 Task: Find connections with filter location Wandsbek with filter topic #Openingswith filter profile language Potuguese with filter current company Brahmin Development Party (AMK - Andhanar Munnetra Kazhagam) with filter school Karnataka Jobs and career with filter industry Automation Machinery Manufacturing with filter service category Event Planning with filter keywords title Funeral Attendant
Action: Mouse moved to (224, 274)
Screenshot: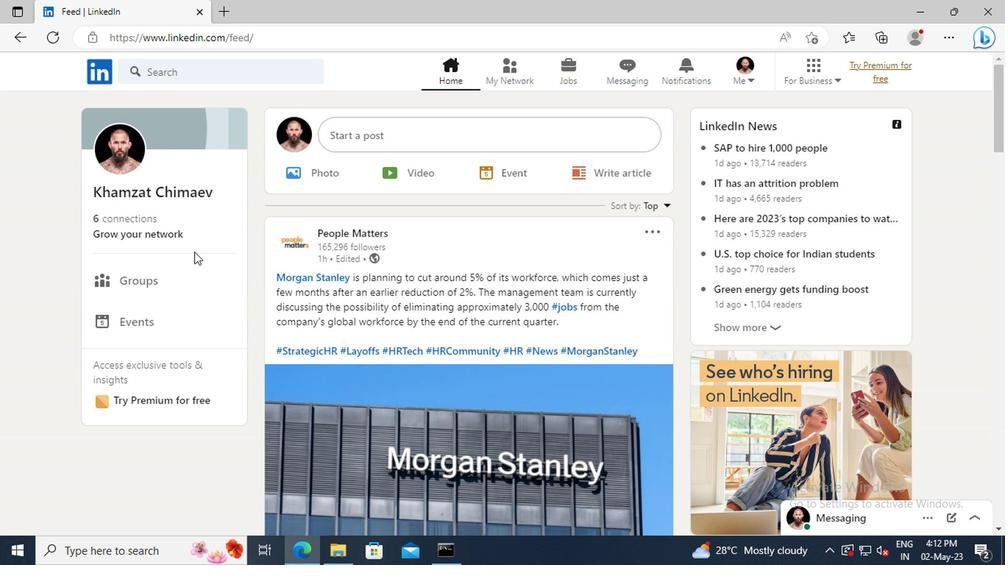 
Action: Mouse pressed left at (224, 274)
Screenshot: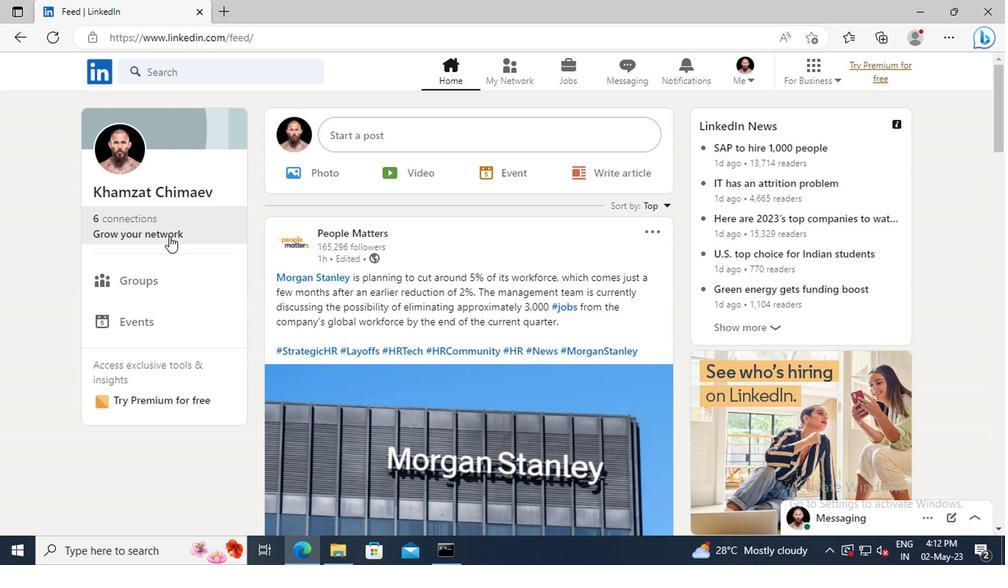 
Action: Mouse moved to (224, 223)
Screenshot: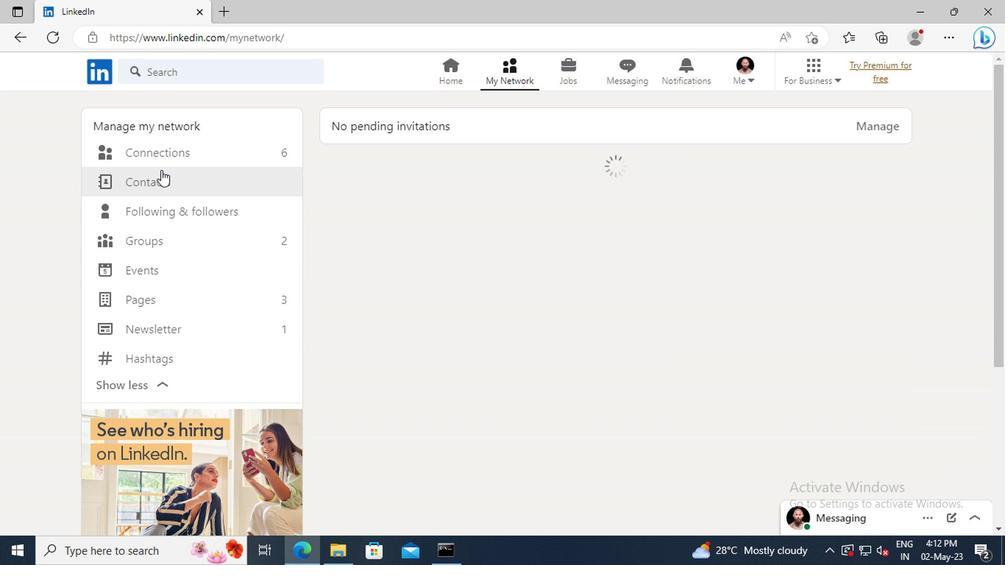 
Action: Mouse pressed left at (224, 223)
Screenshot: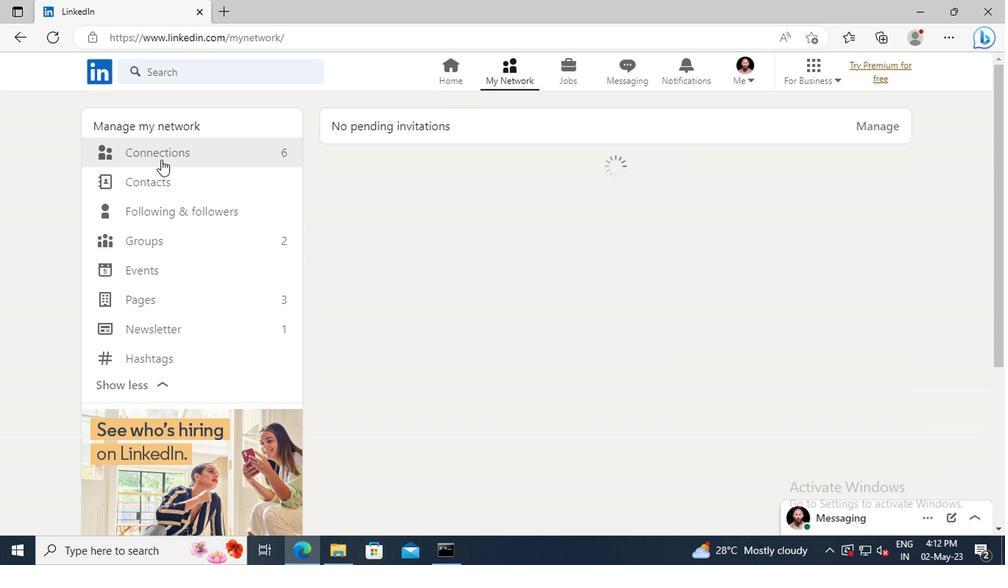 
Action: Mouse moved to (534, 223)
Screenshot: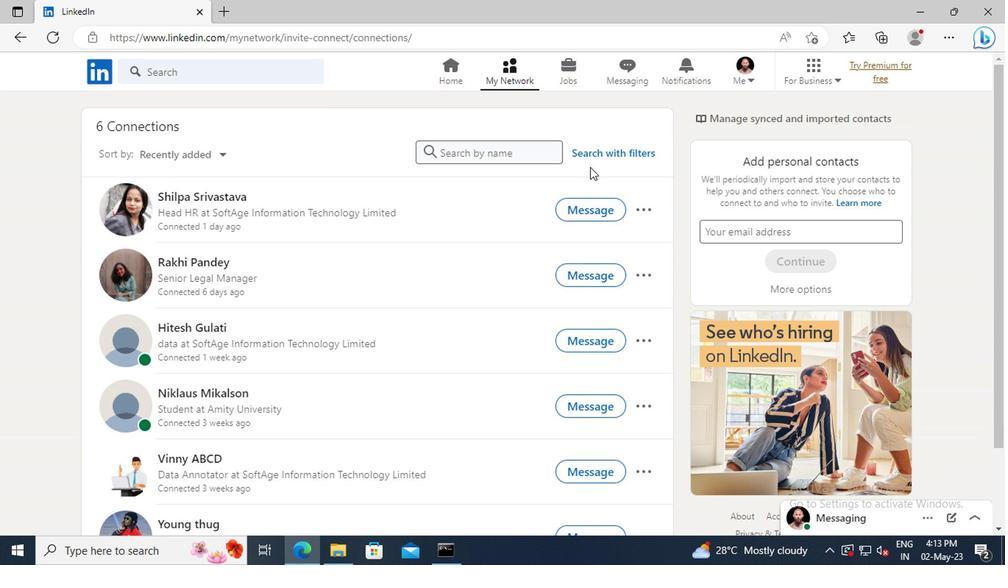 
Action: Mouse pressed left at (534, 223)
Screenshot: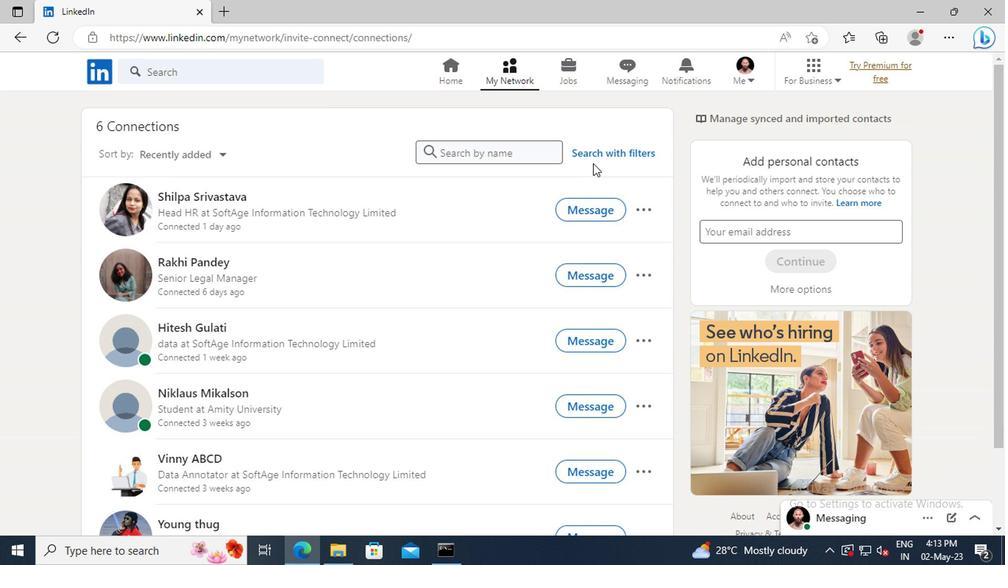 
Action: Mouse moved to (504, 190)
Screenshot: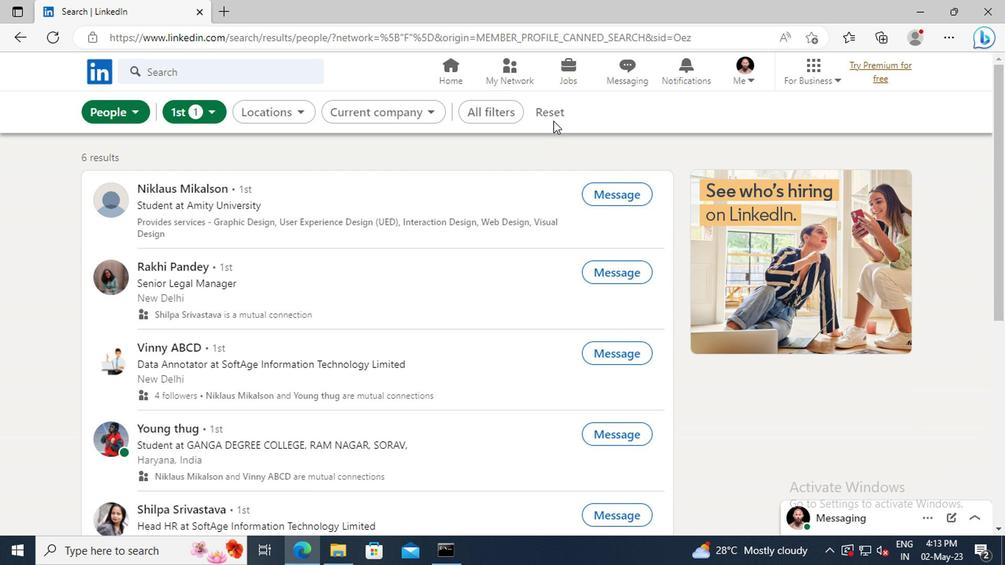 
Action: Mouse pressed left at (504, 190)
Screenshot: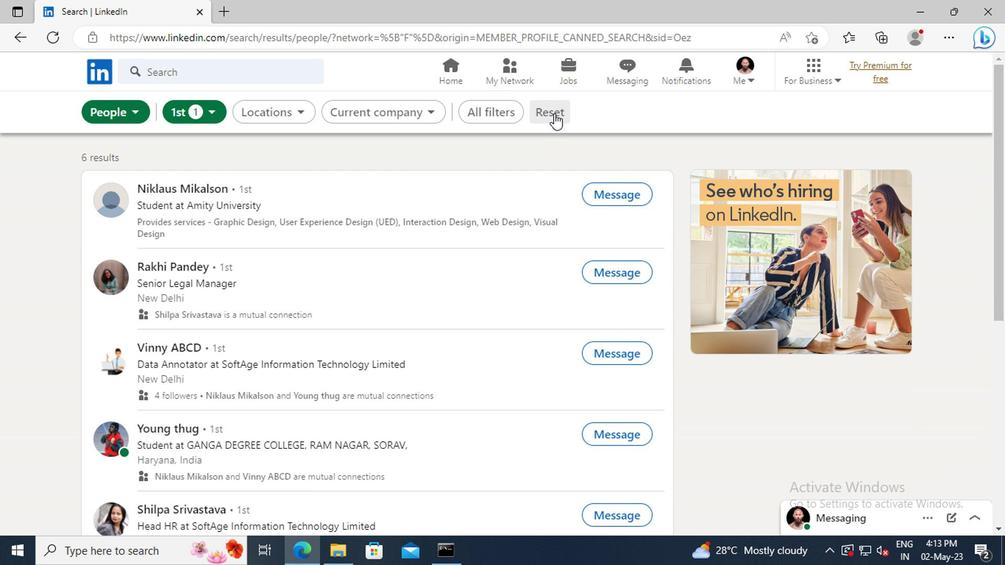 
Action: Mouse moved to (494, 191)
Screenshot: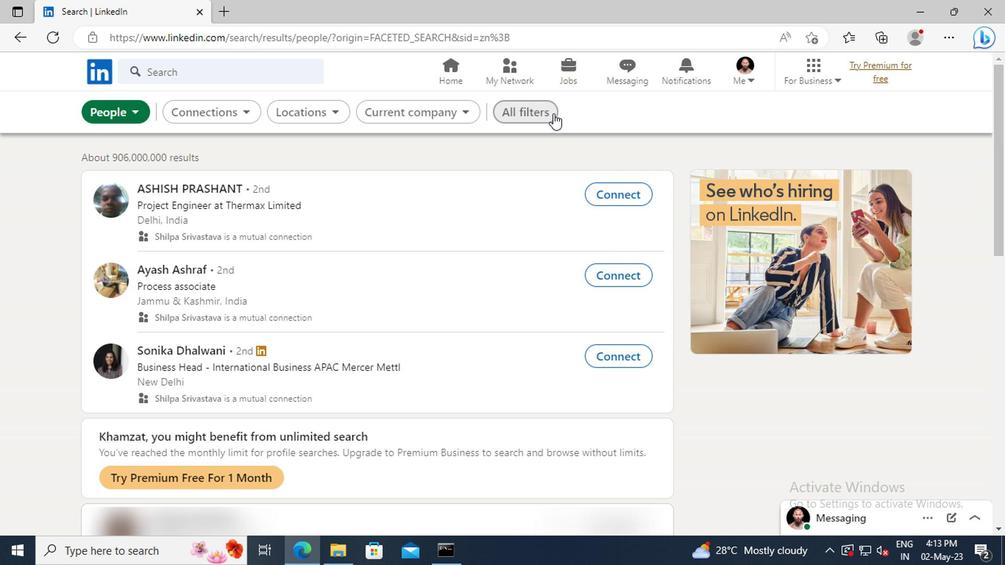 
Action: Mouse pressed left at (494, 191)
Screenshot: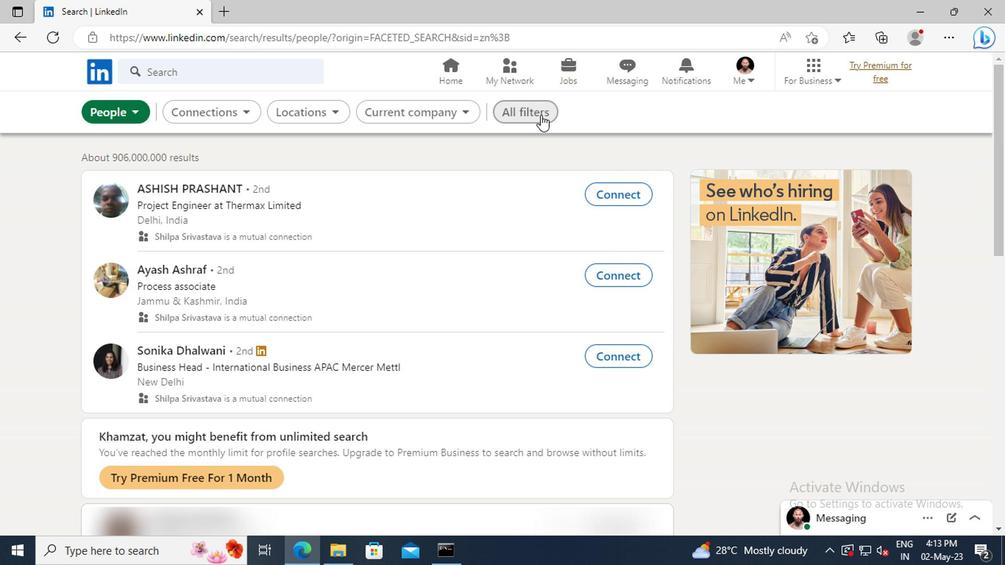 
Action: Mouse moved to (704, 295)
Screenshot: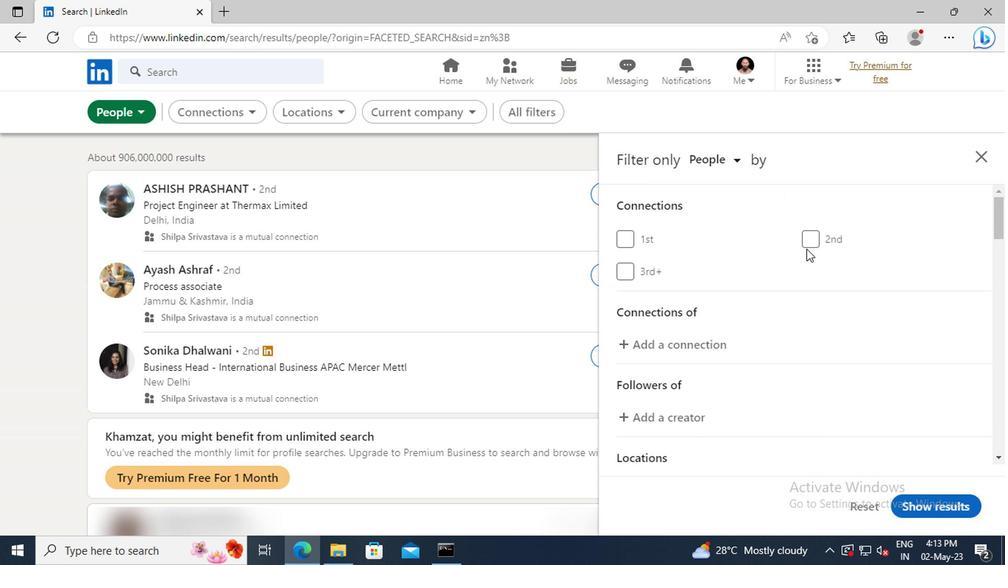 
Action: Mouse scrolled (704, 295) with delta (0, 0)
Screenshot: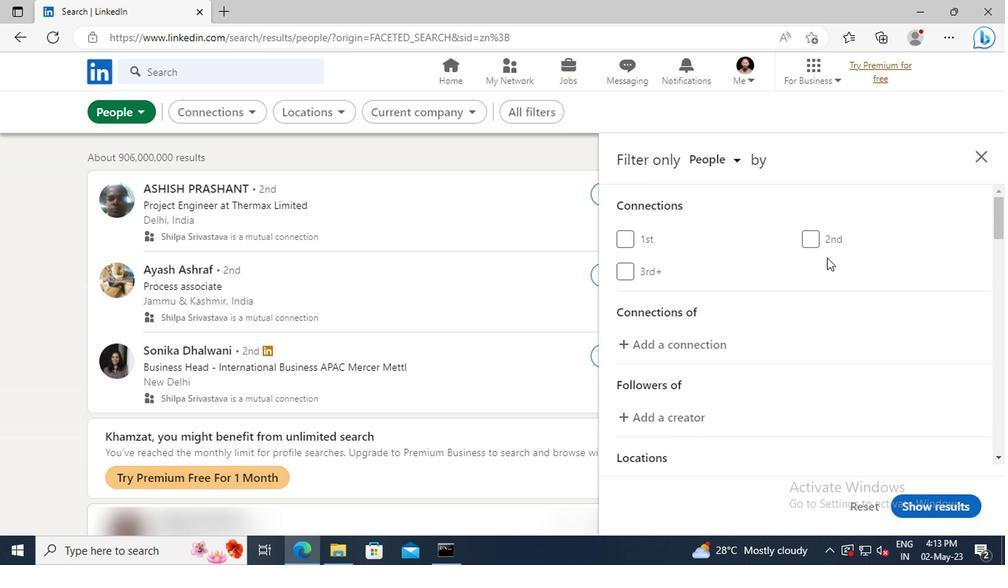 
Action: Mouse scrolled (704, 295) with delta (0, 0)
Screenshot: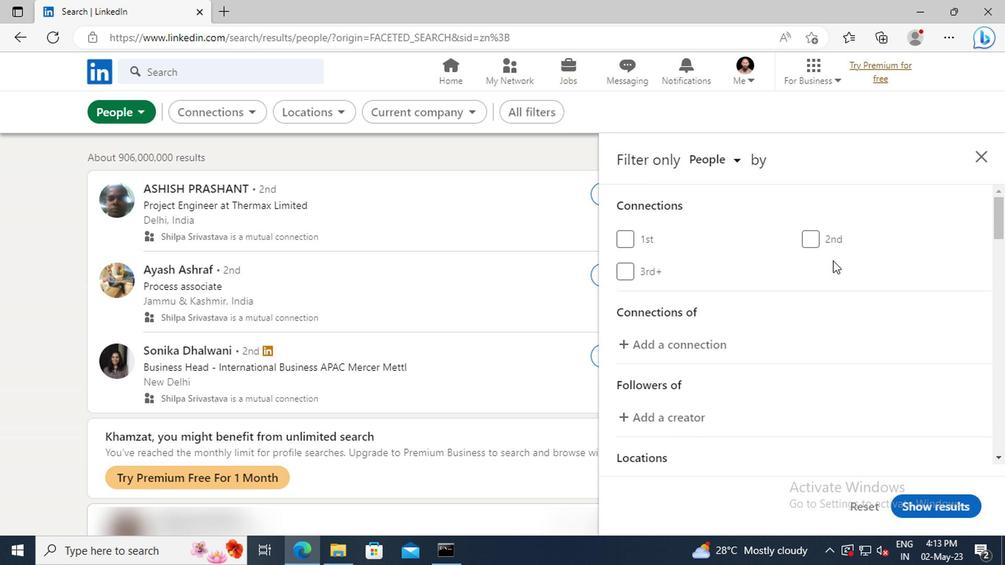 
Action: Mouse scrolled (704, 295) with delta (0, 0)
Screenshot: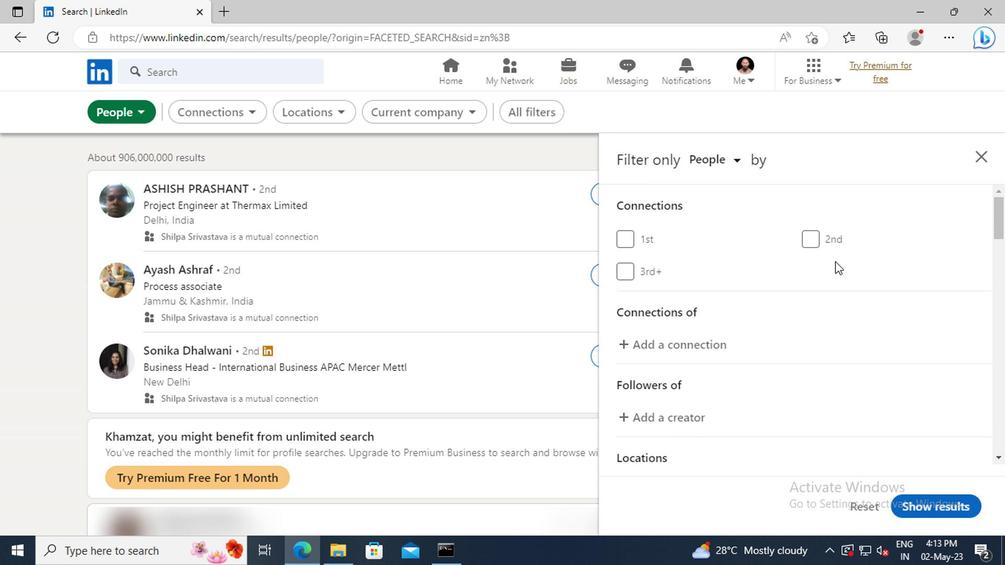 
Action: Mouse scrolled (704, 295) with delta (0, 0)
Screenshot: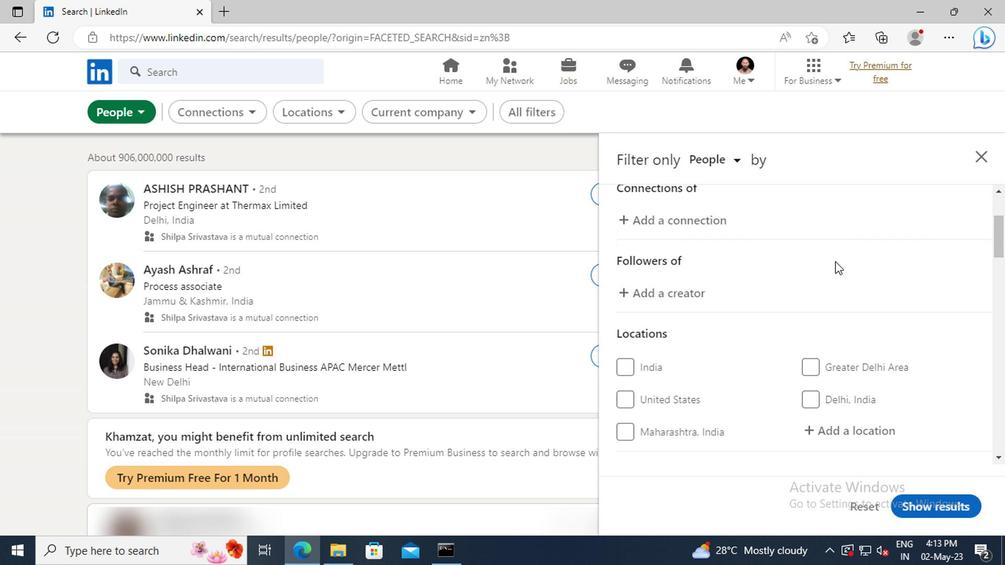 
Action: Mouse scrolled (704, 295) with delta (0, 0)
Screenshot: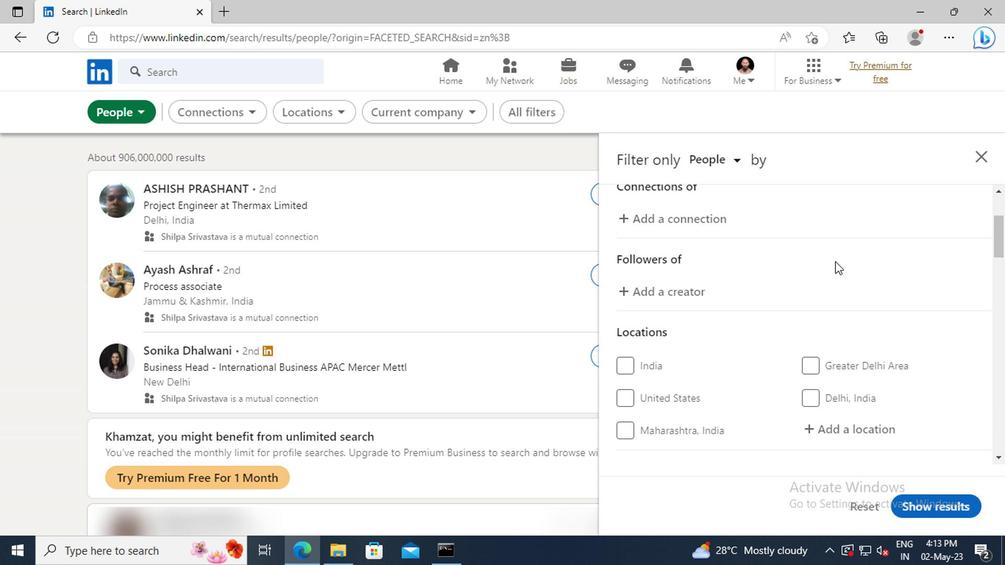 
Action: Mouse moved to (713, 353)
Screenshot: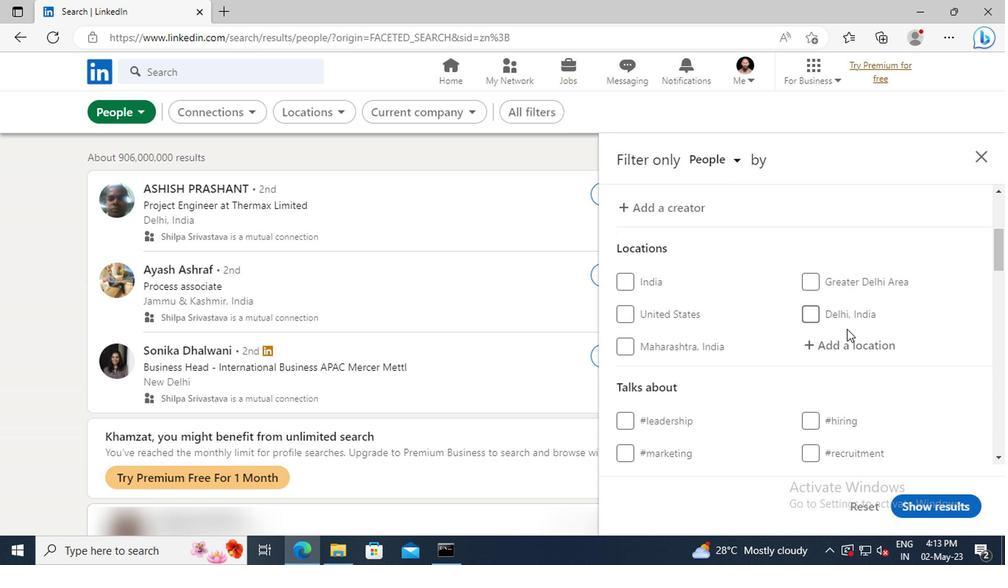 
Action: Mouse pressed left at (713, 353)
Screenshot: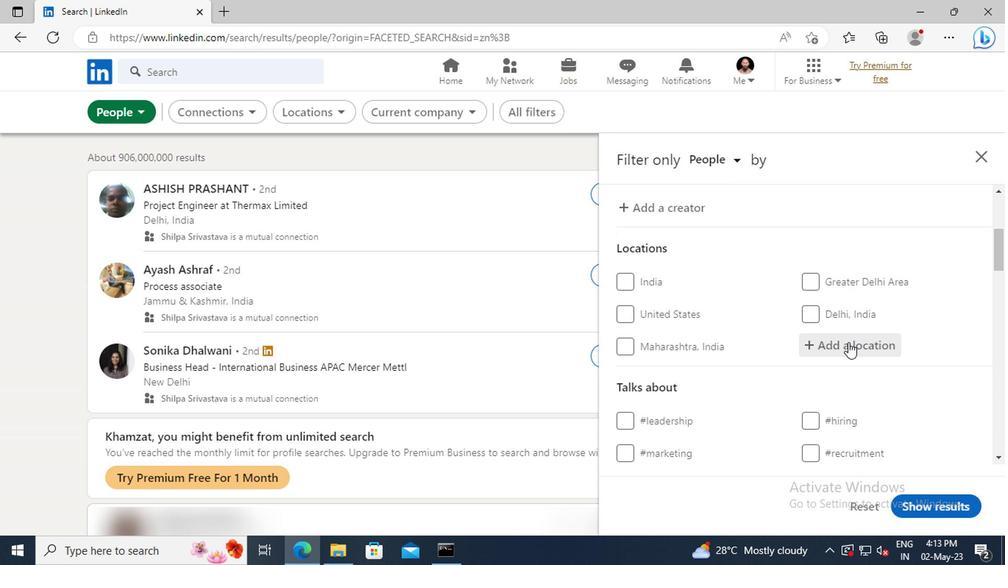 
Action: Key pressed <Key.shift>WANDSBEK<Key.enter>
Screenshot: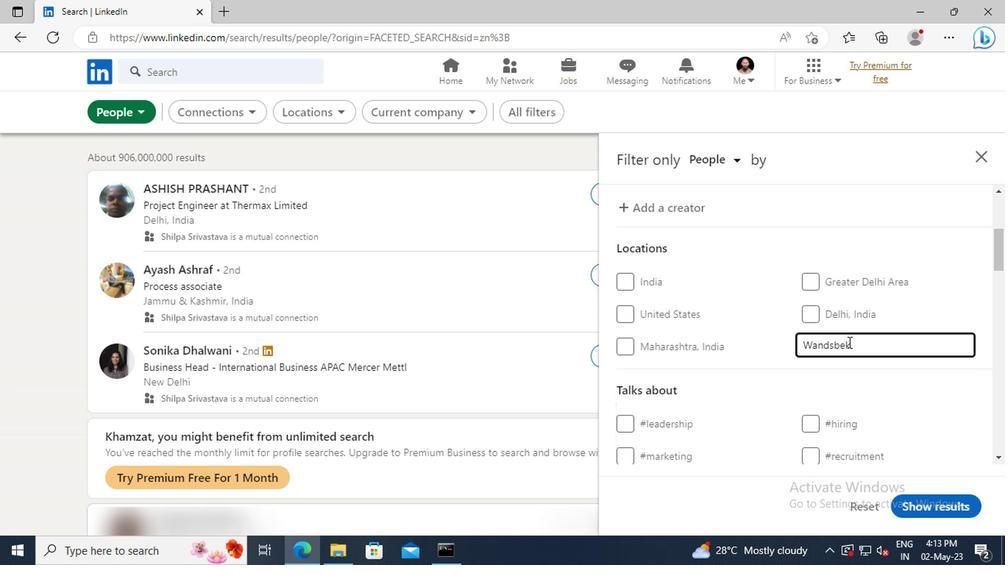 
Action: Mouse scrolled (713, 352) with delta (0, 0)
Screenshot: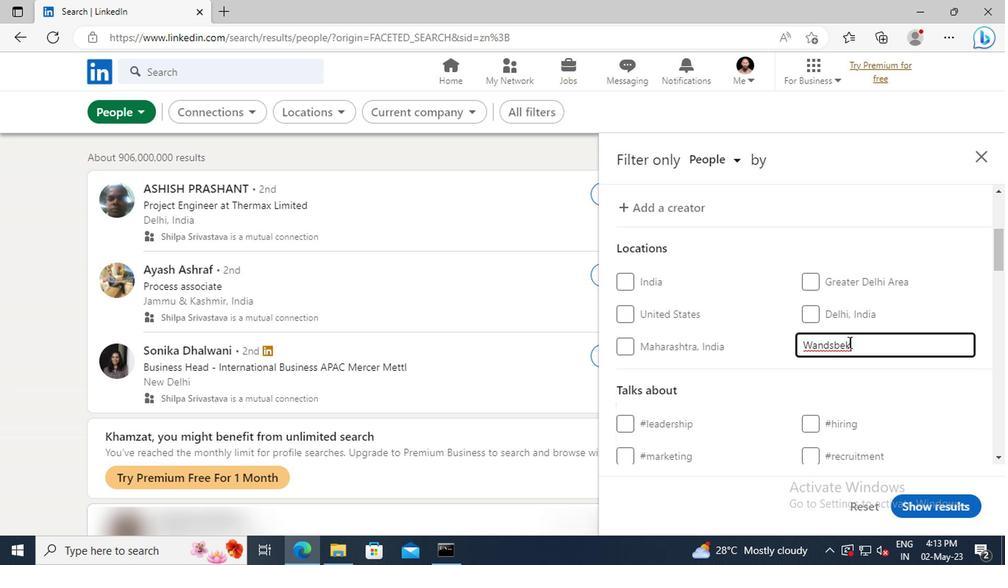
Action: Mouse scrolled (713, 352) with delta (0, 0)
Screenshot: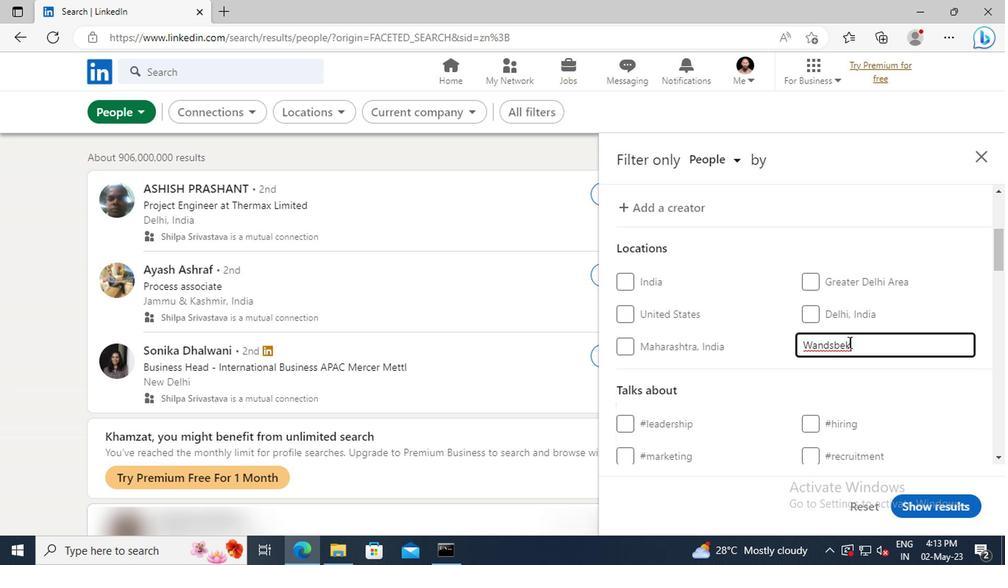 
Action: Mouse moved to (714, 354)
Screenshot: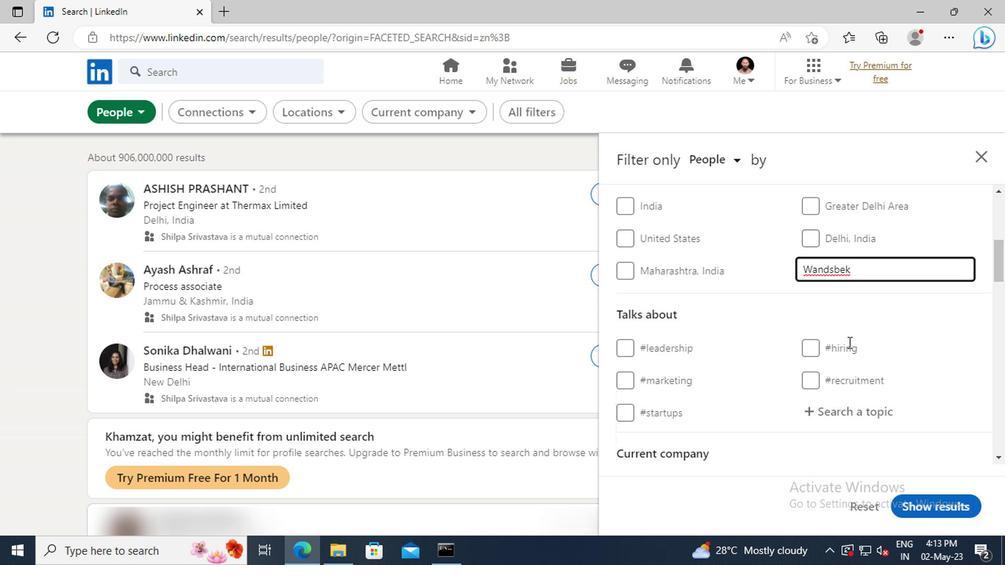 
Action: Mouse scrolled (714, 353) with delta (0, 0)
Screenshot: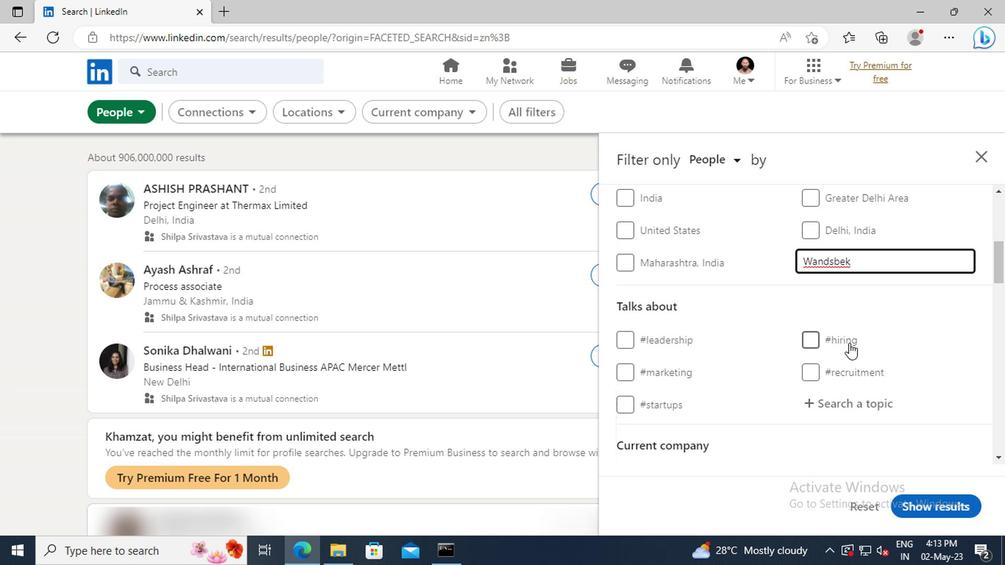 
Action: Mouse moved to (714, 366)
Screenshot: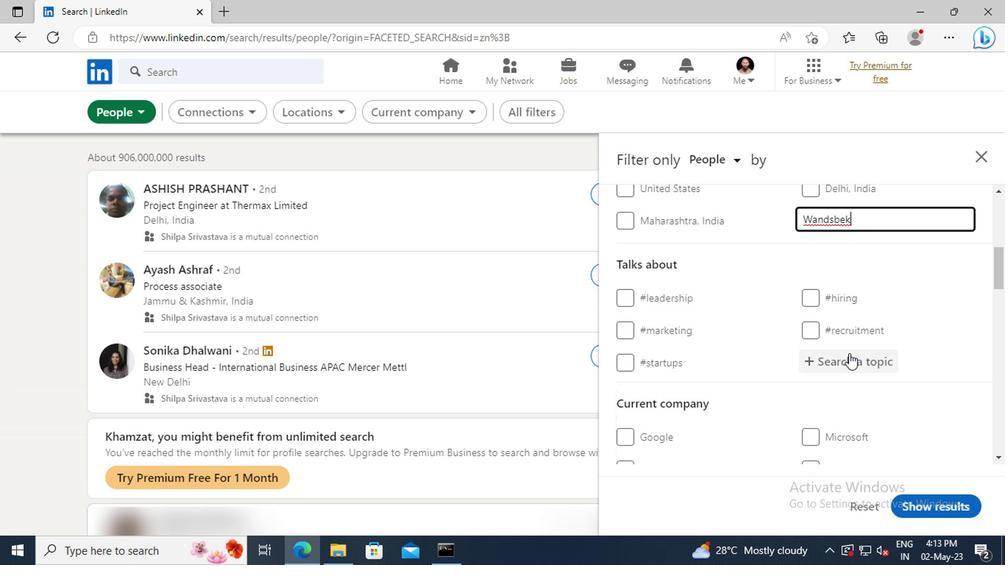 
Action: Mouse pressed left at (714, 366)
Screenshot: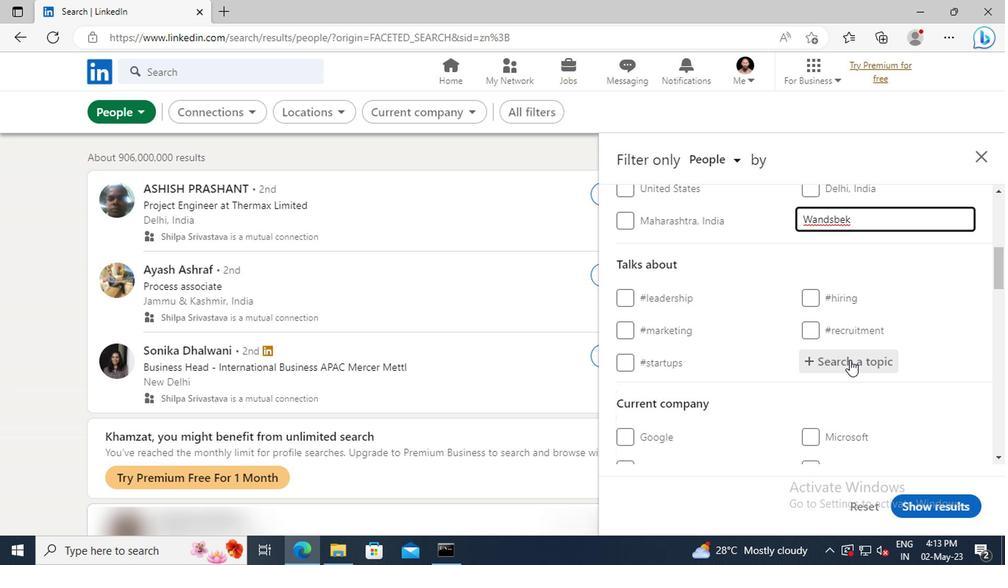 
Action: Key pressed <Key.shift>OPENIN
Screenshot: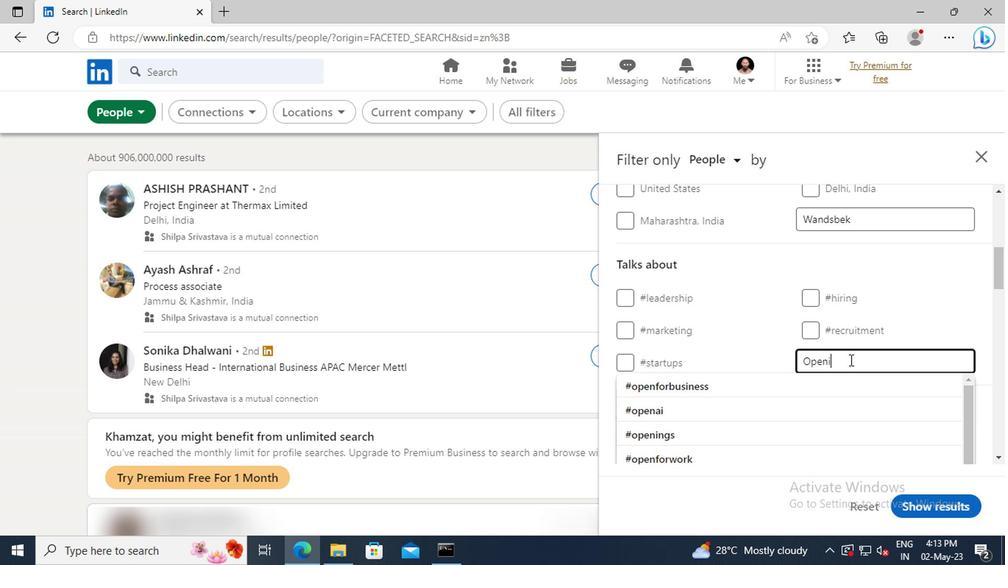 
Action: Mouse moved to (718, 381)
Screenshot: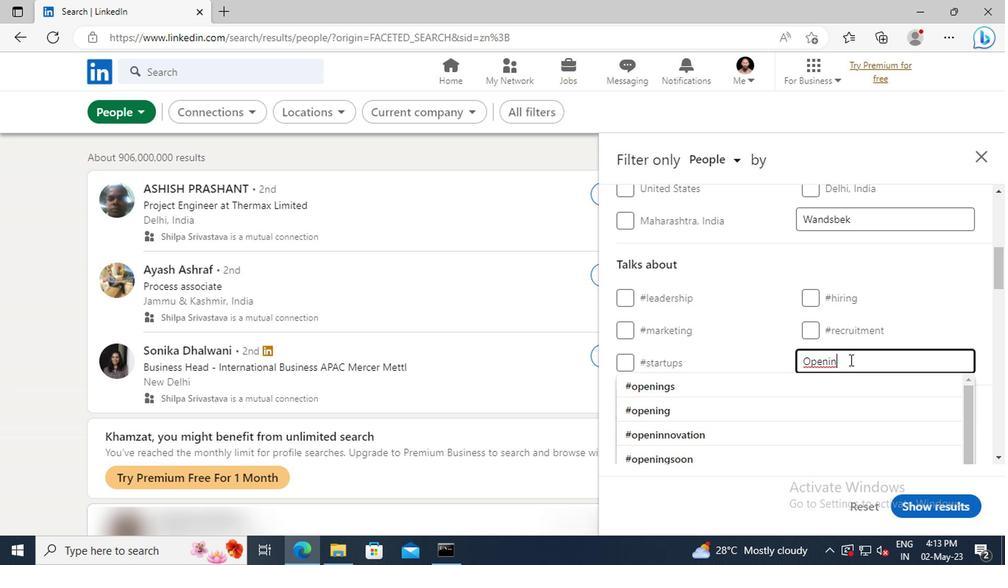 
Action: Mouse pressed left at (718, 381)
Screenshot: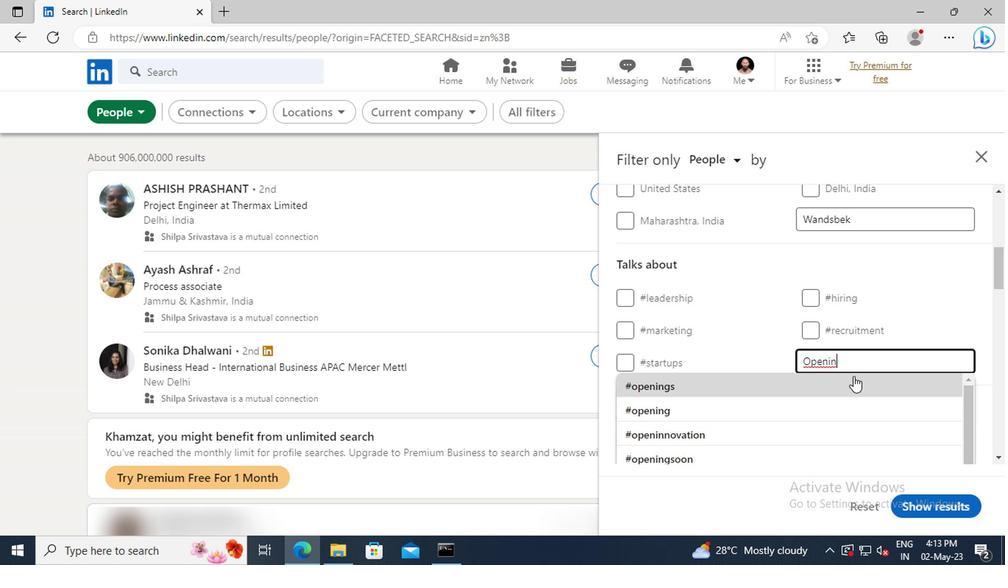 
Action: Mouse scrolled (718, 381) with delta (0, 0)
Screenshot: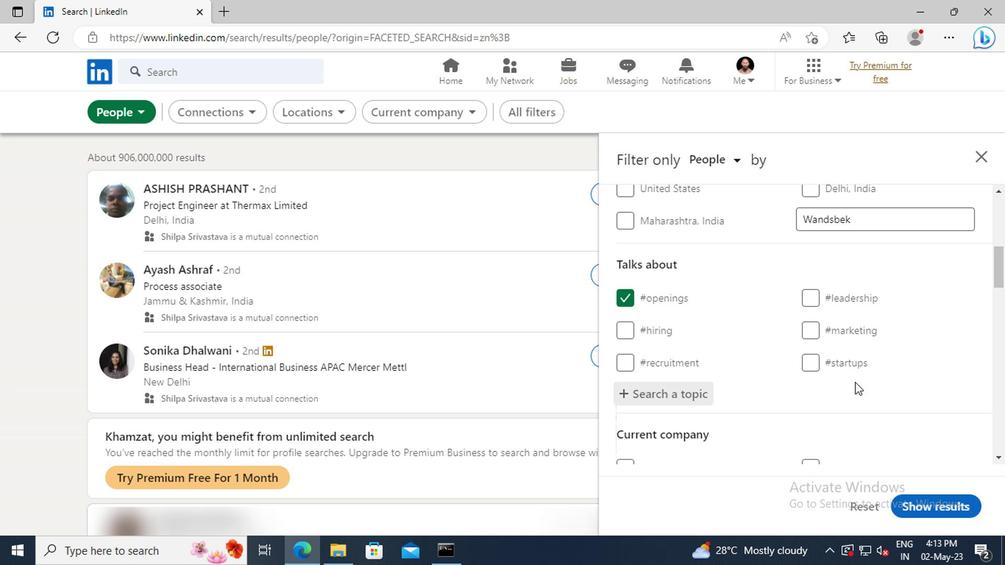 
Action: Mouse scrolled (718, 381) with delta (0, 0)
Screenshot: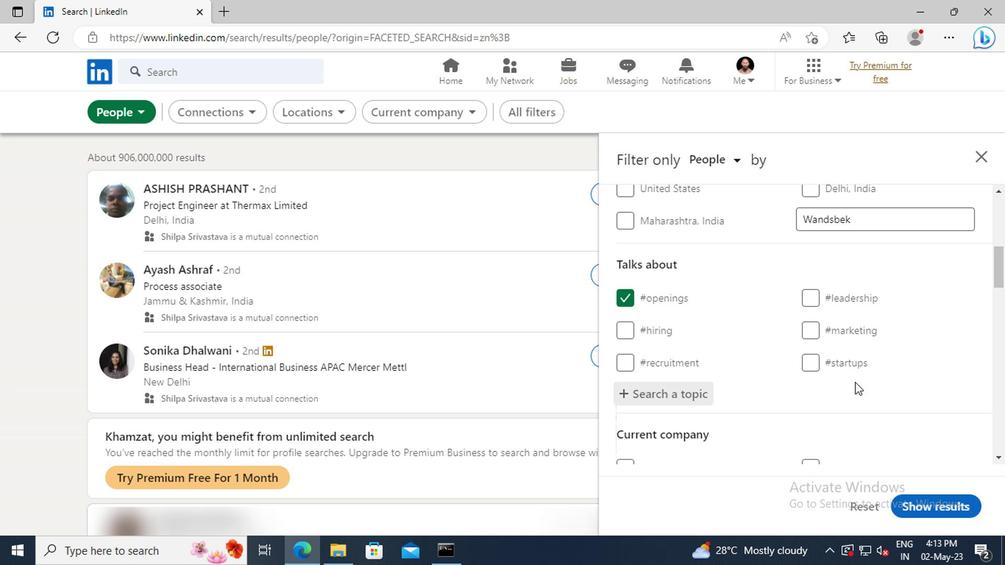 
Action: Mouse moved to (713, 361)
Screenshot: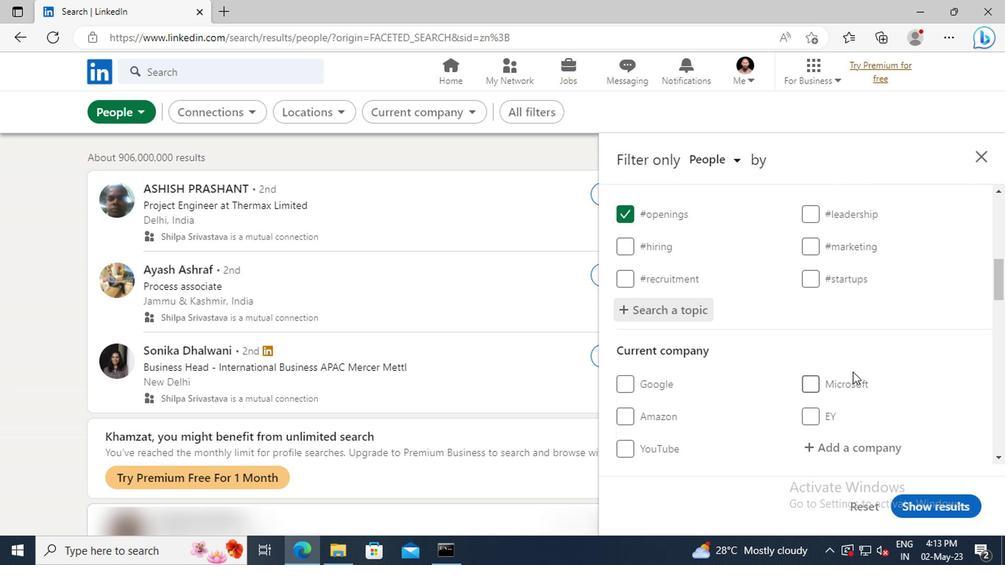 
Action: Mouse scrolled (713, 360) with delta (0, 0)
Screenshot: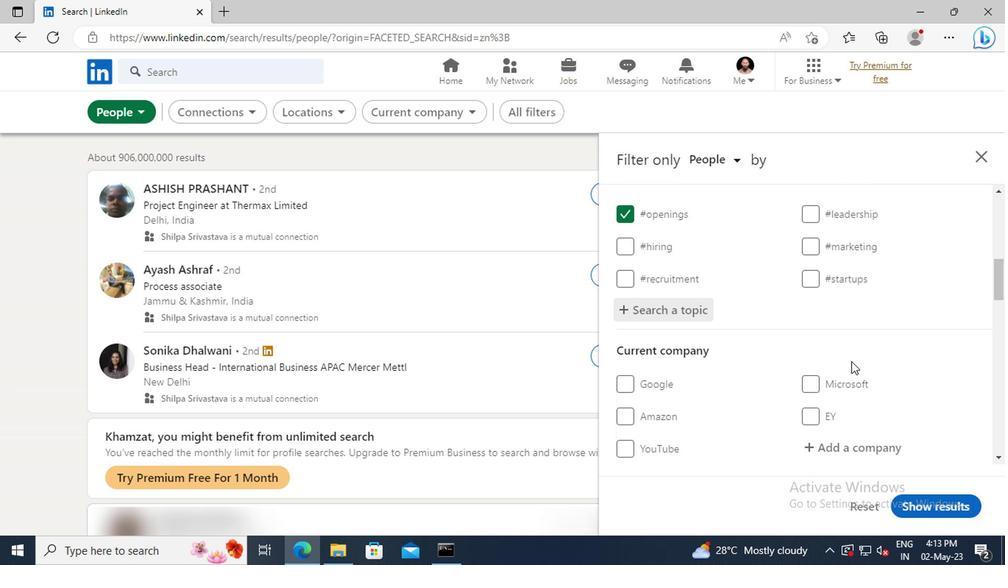 
Action: Mouse scrolled (713, 360) with delta (0, 0)
Screenshot: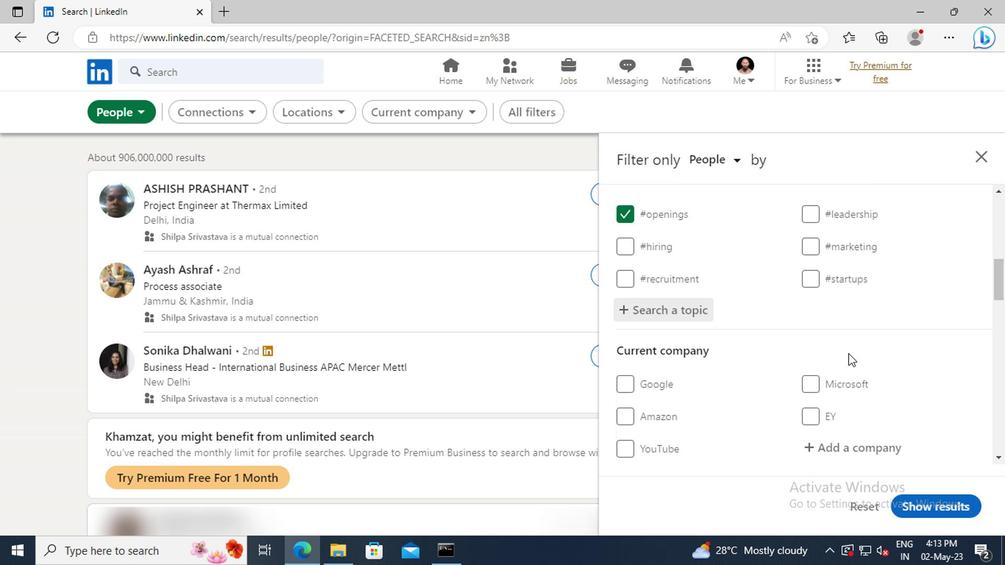 
Action: Mouse scrolled (713, 360) with delta (0, 0)
Screenshot: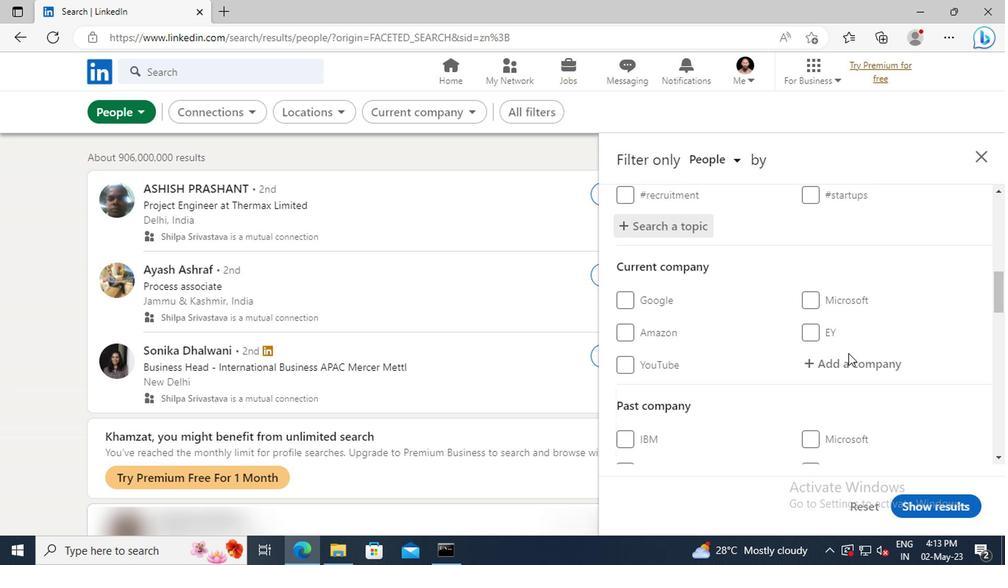 
Action: Mouse scrolled (713, 360) with delta (0, 0)
Screenshot: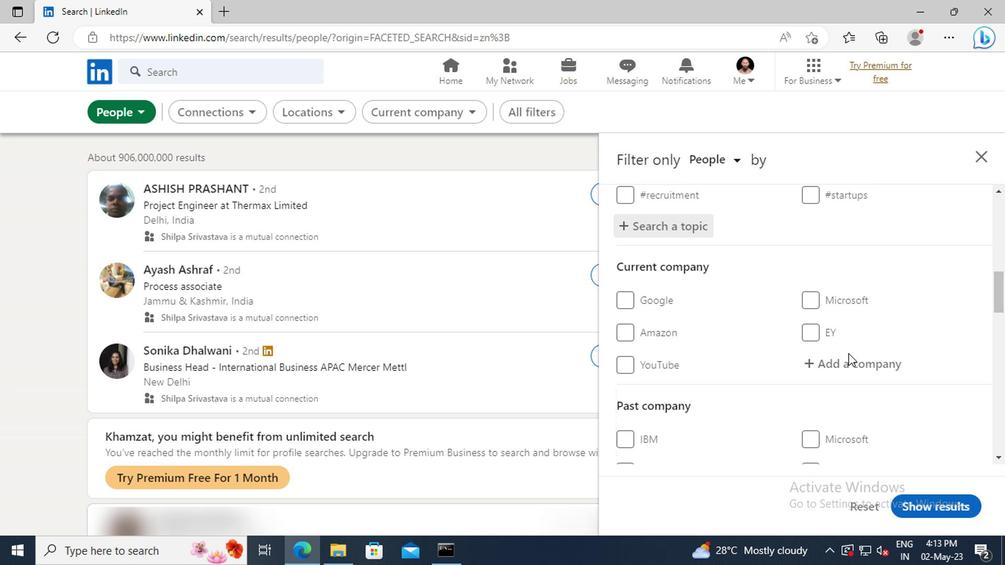 
Action: Mouse moved to (713, 360)
Screenshot: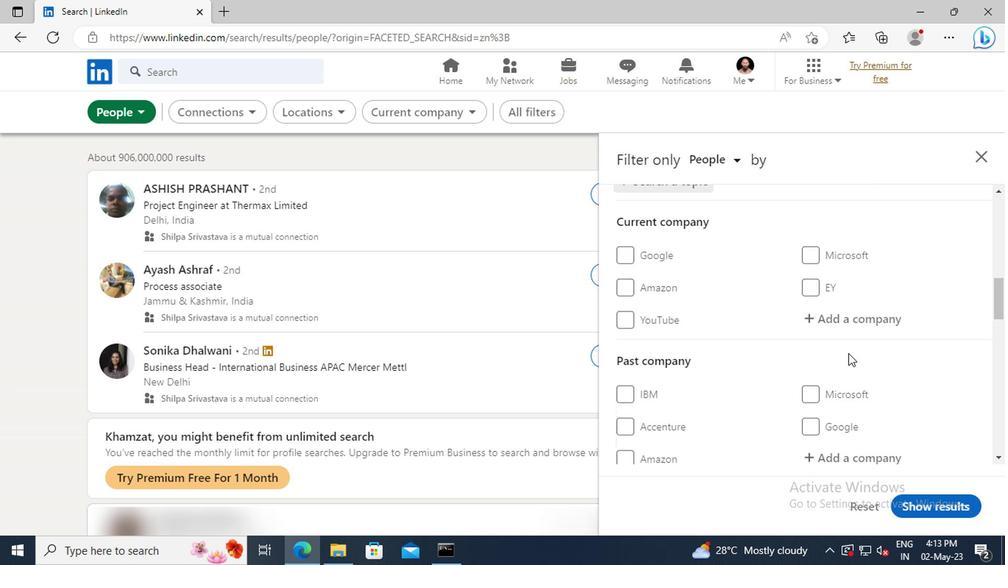 
Action: Mouse scrolled (713, 360) with delta (0, 0)
Screenshot: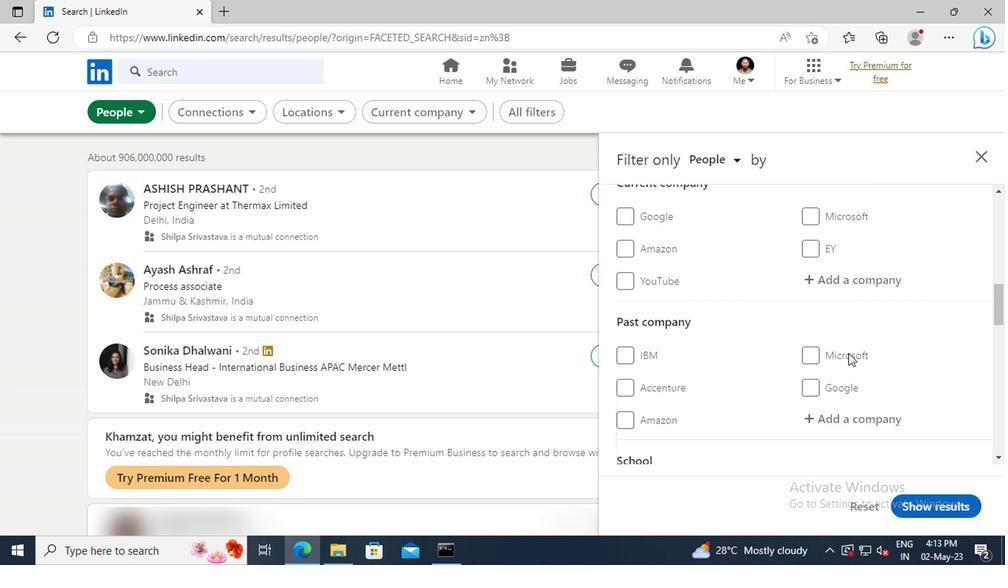 
Action: Mouse scrolled (713, 360) with delta (0, 0)
Screenshot: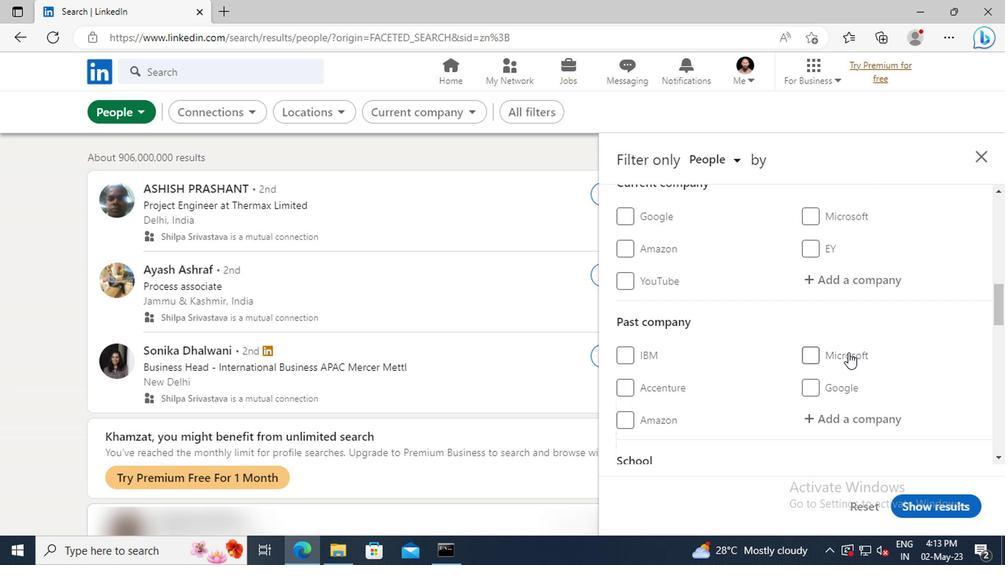 
Action: Mouse scrolled (713, 360) with delta (0, 0)
Screenshot: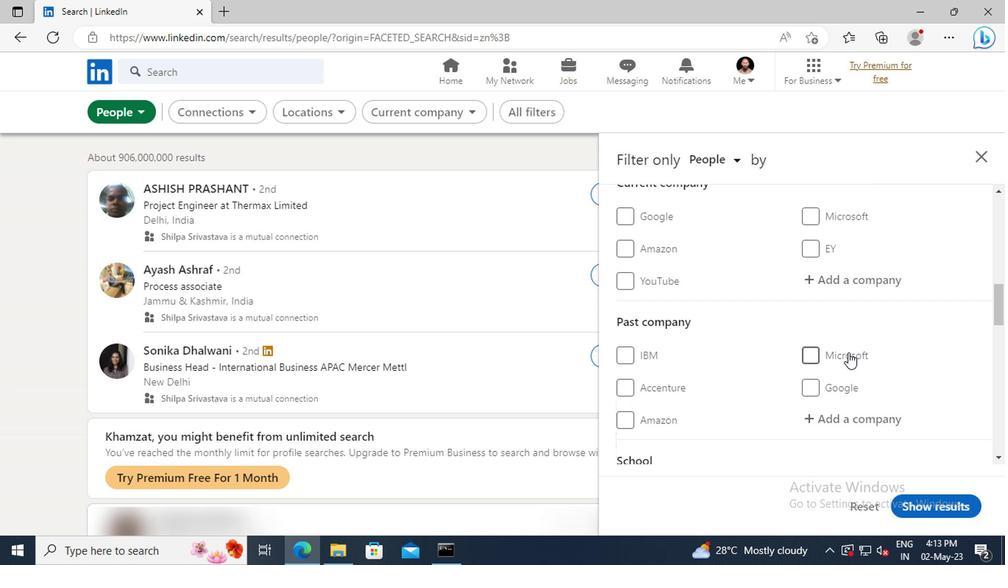 
Action: Mouse scrolled (713, 360) with delta (0, 0)
Screenshot: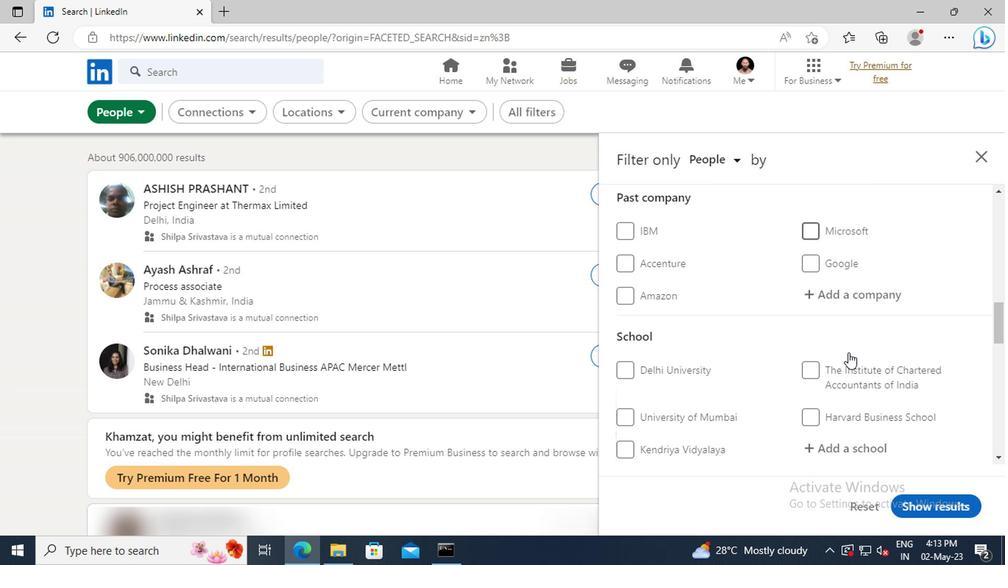 
Action: Mouse scrolled (713, 360) with delta (0, 0)
Screenshot: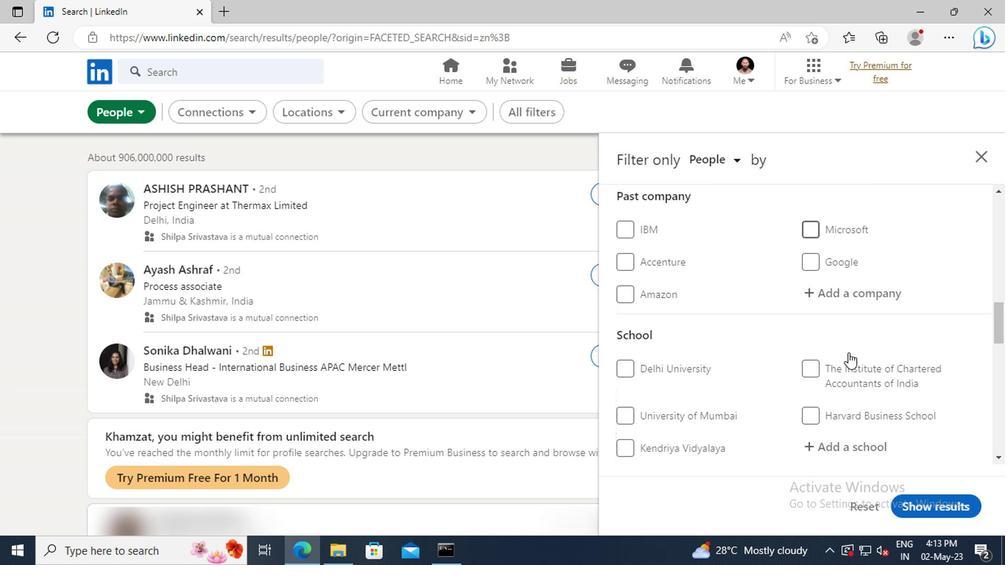 
Action: Mouse scrolled (713, 360) with delta (0, 0)
Screenshot: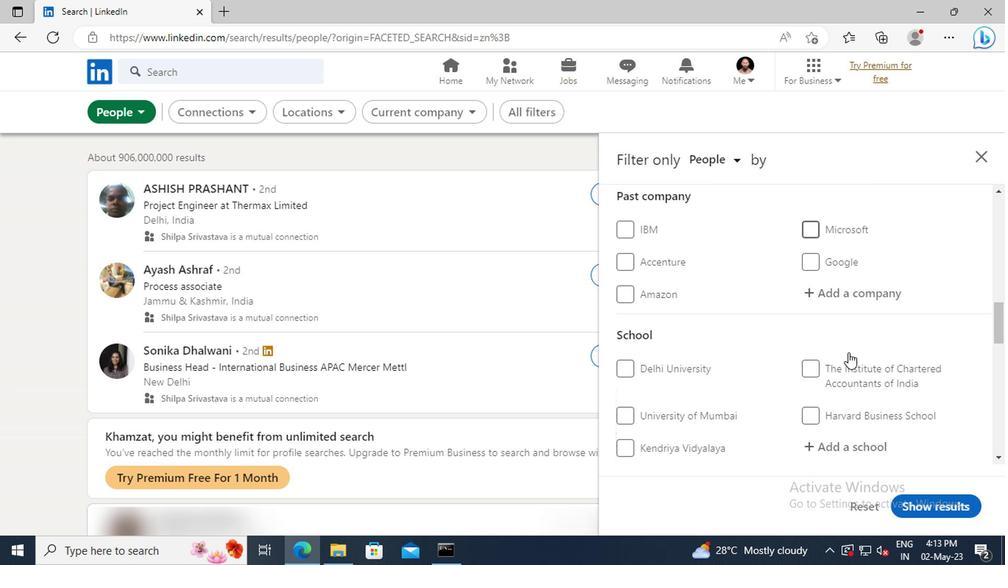 
Action: Mouse scrolled (713, 360) with delta (0, 0)
Screenshot: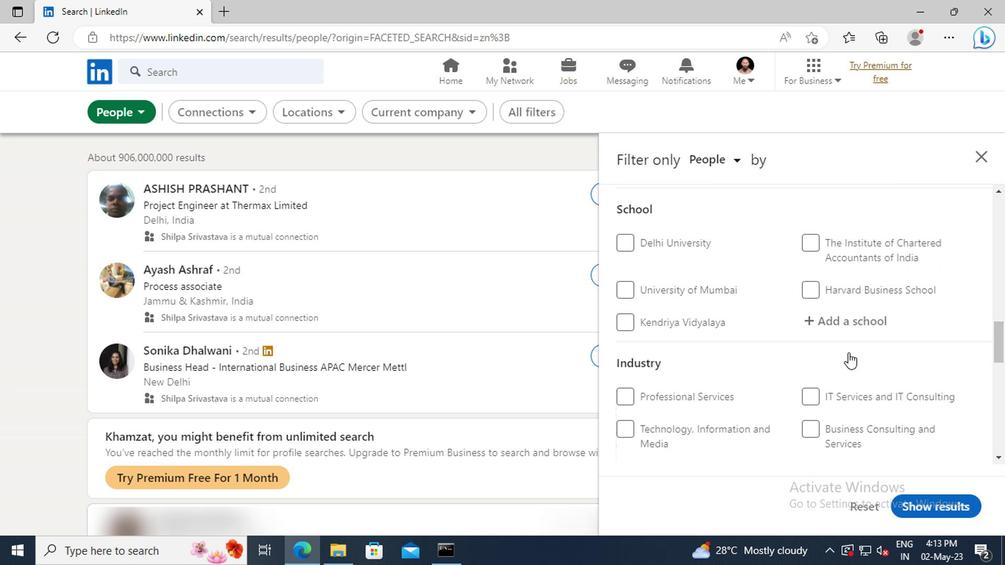 
Action: Mouse scrolled (713, 360) with delta (0, 0)
Screenshot: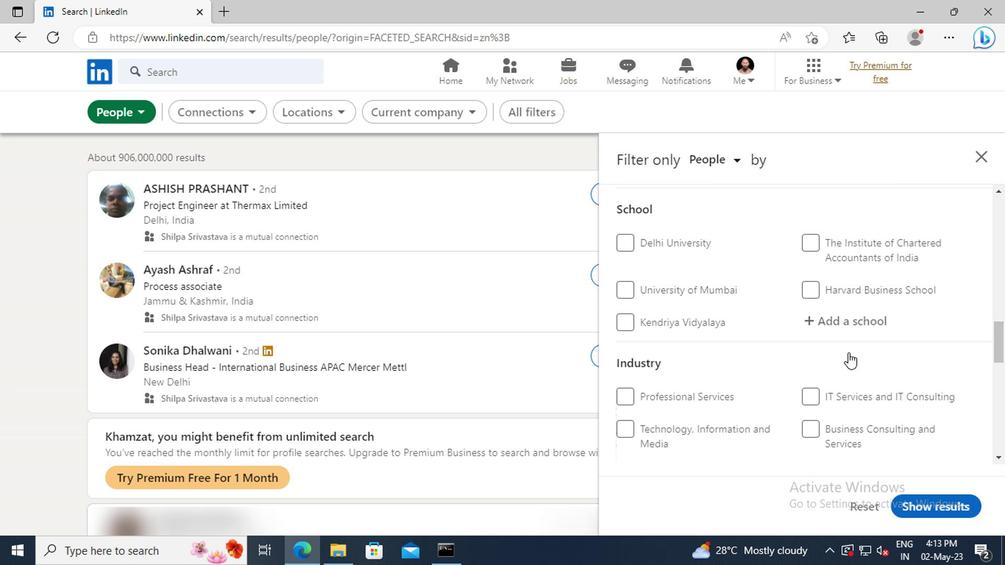 
Action: Mouse scrolled (713, 360) with delta (0, 0)
Screenshot: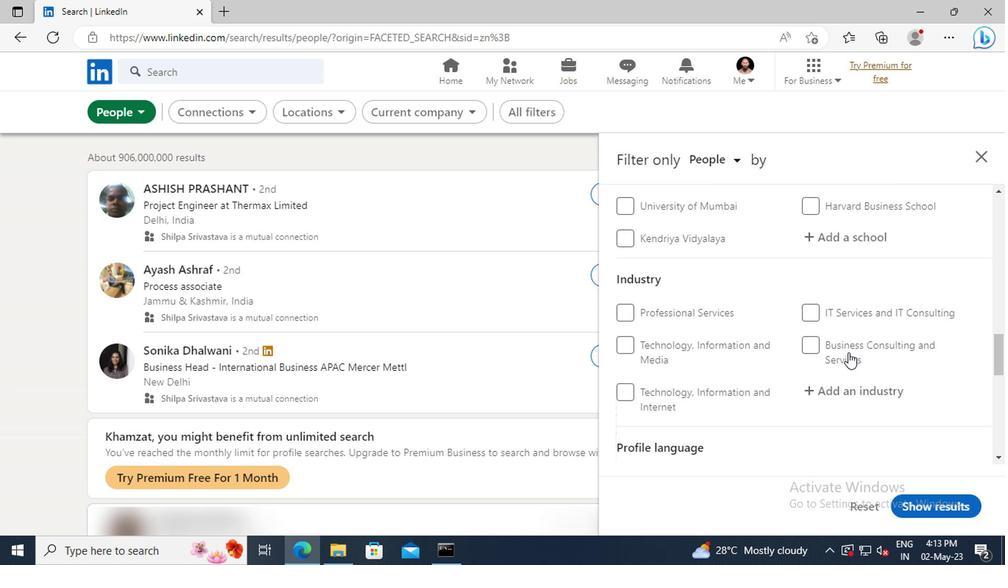 
Action: Mouse scrolled (713, 360) with delta (0, 0)
Screenshot: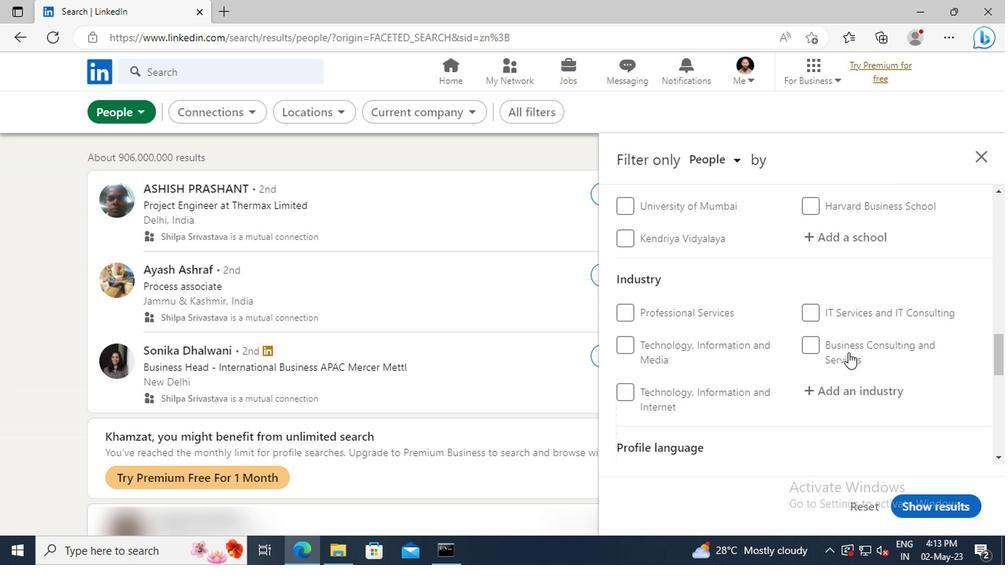 
Action: Mouse scrolled (713, 360) with delta (0, 0)
Screenshot: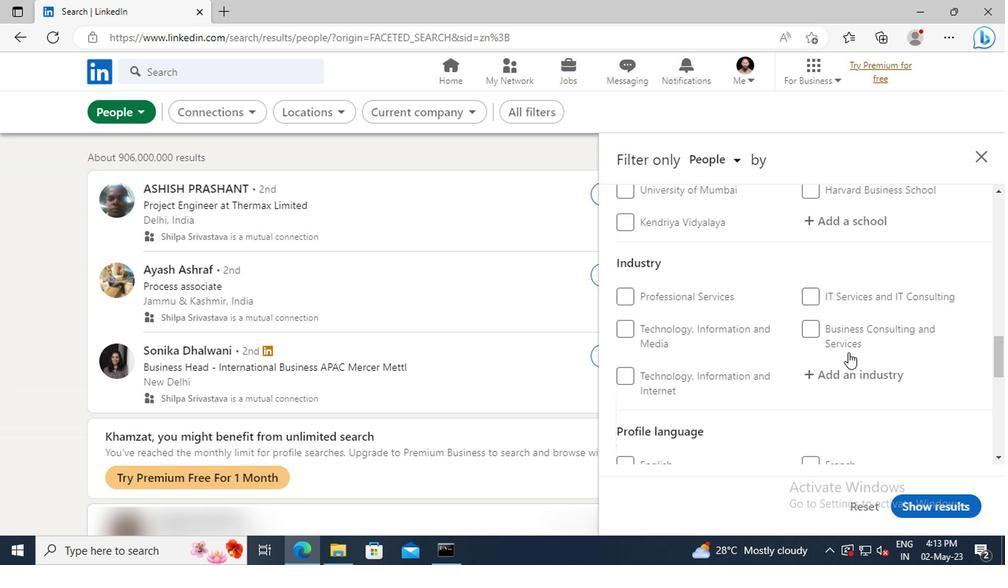 
Action: Mouse moved to (688, 390)
Screenshot: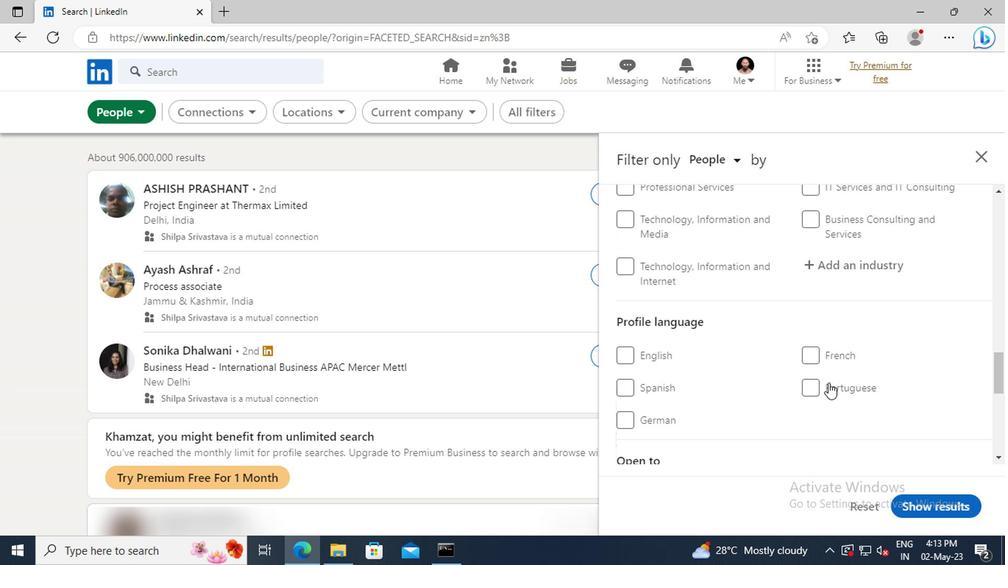 
Action: Mouse pressed left at (688, 390)
Screenshot: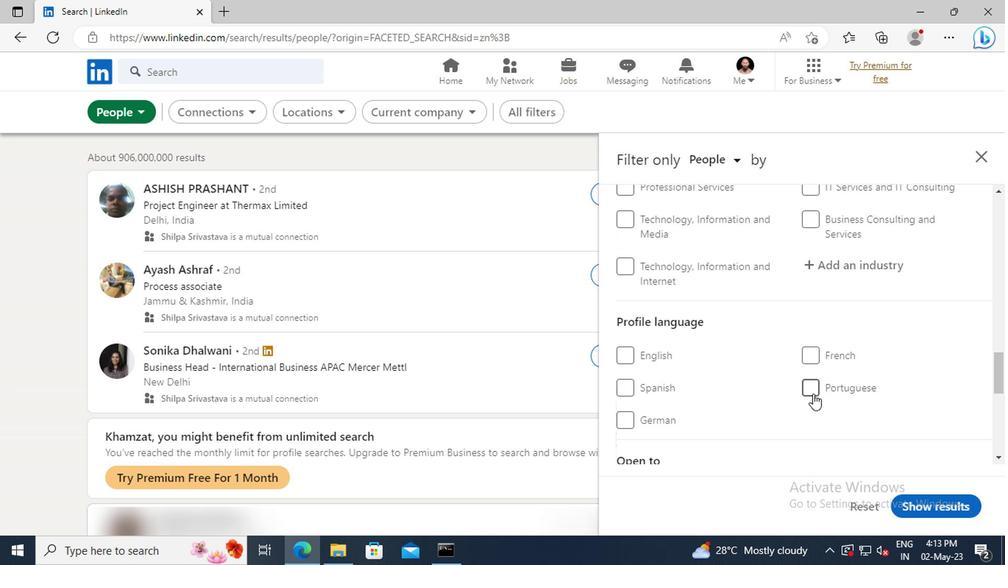 
Action: Mouse moved to (709, 367)
Screenshot: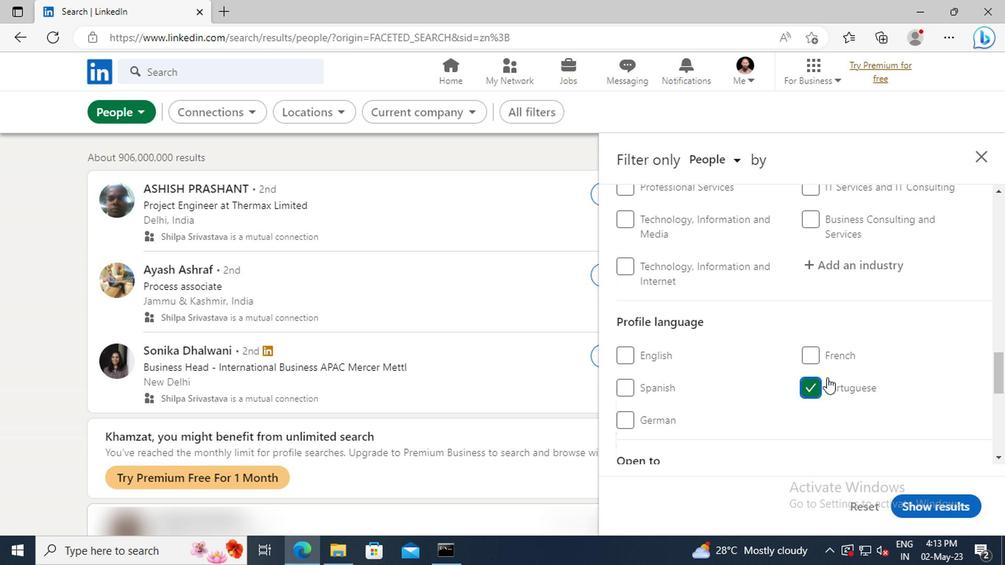 
Action: Mouse scrolled (709, 368) with delta (0, 0)
Screenshot: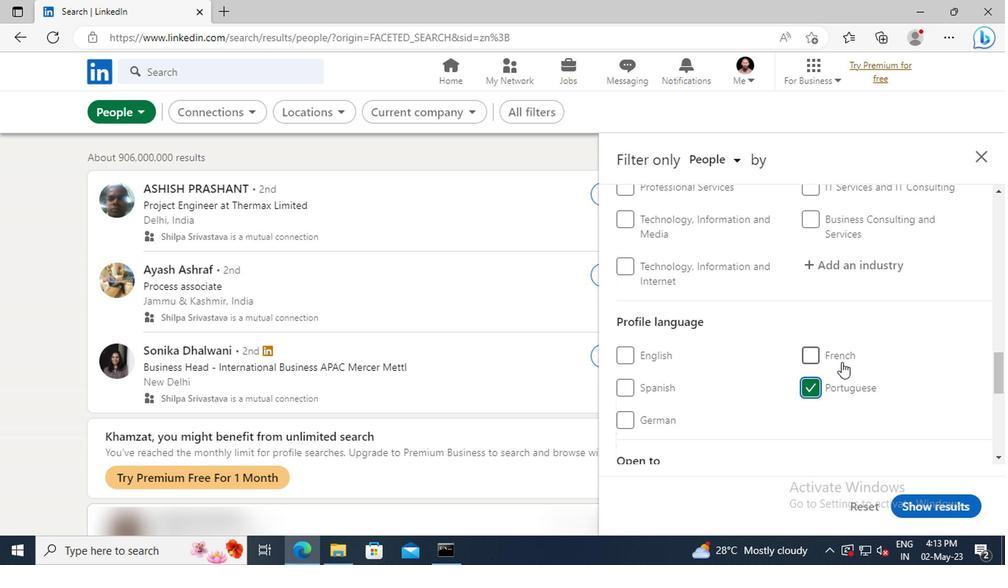 
Action: Mouse scrolled (709, 368) with delta (0, 0)
Screenshot: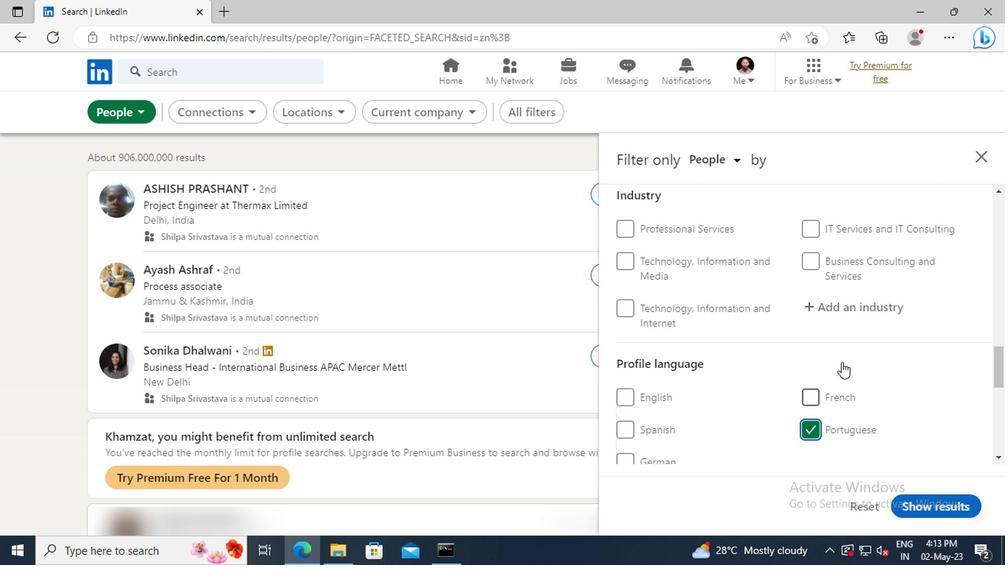 
Action: Mouse scrolled (709, 368) with delta (0, 0)
Screenshot: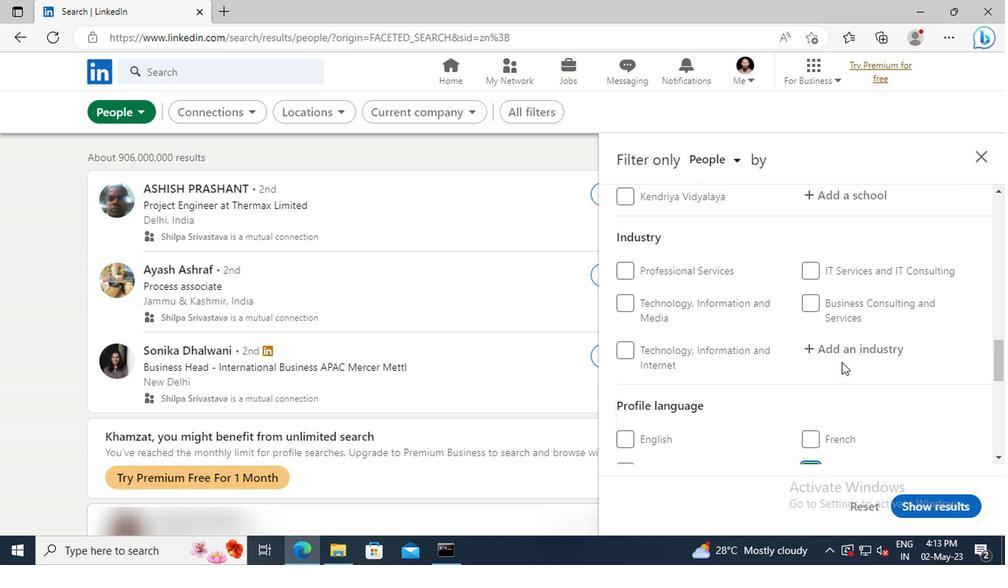 
Action: Mouse scrolled (709, 368) with delta (0, 0)
Screenshot: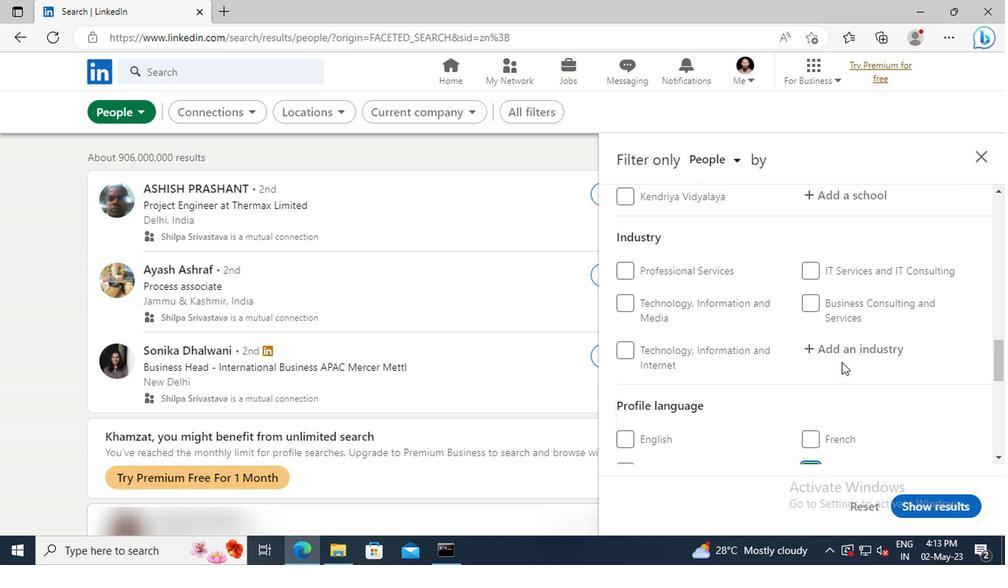 
Action: Mouse scrolled (709, 368) with delta (0, 0)
Screenshot: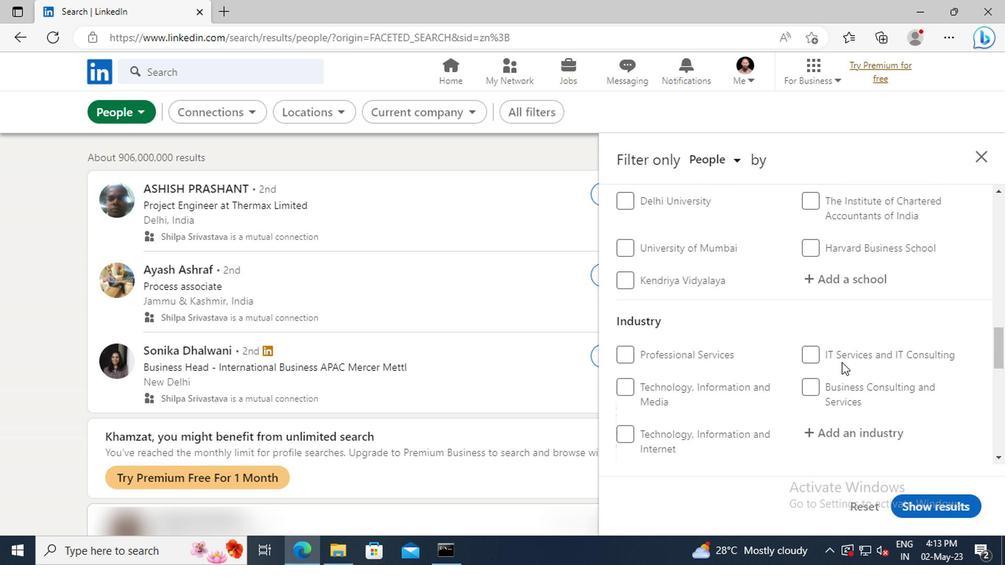 
Action: Mouse scrolled (709, 368) with delta (0, 0)
Screenshot: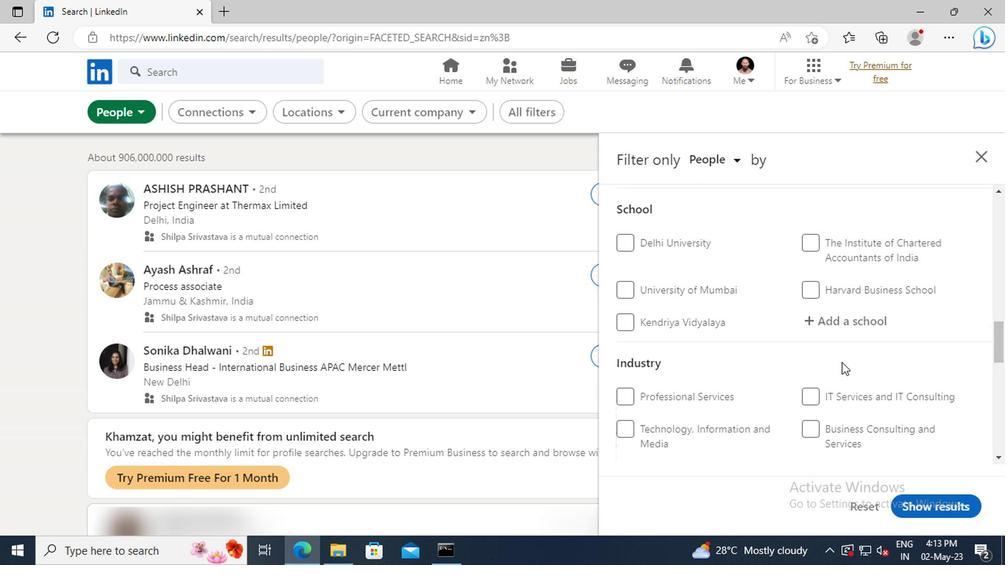 
Action: Mouse scrolled (709, 368) with delta (0, 0)
Screenshot: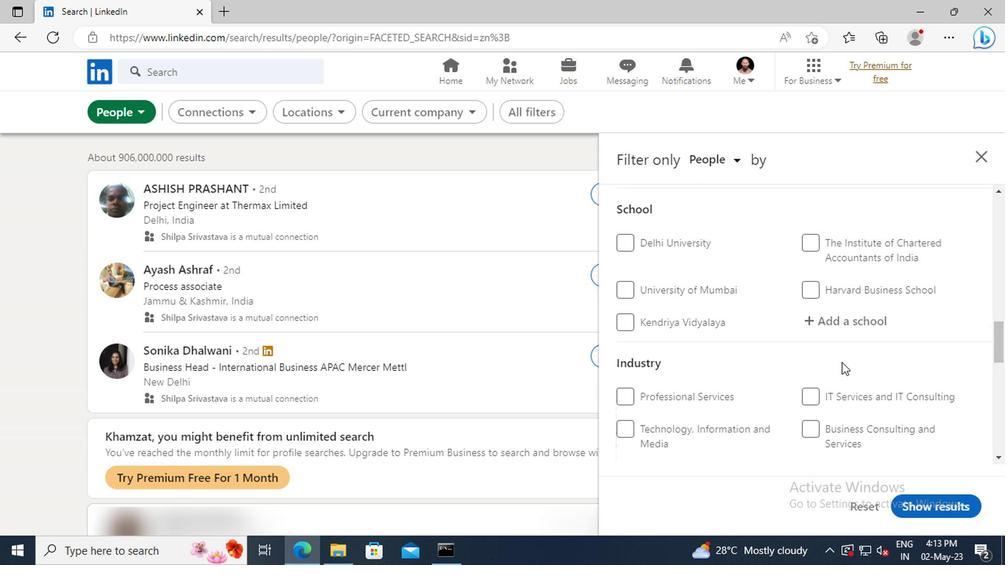 
Action: Mouse scrolled (709, 368) with delta (0, 0)
Screenshot: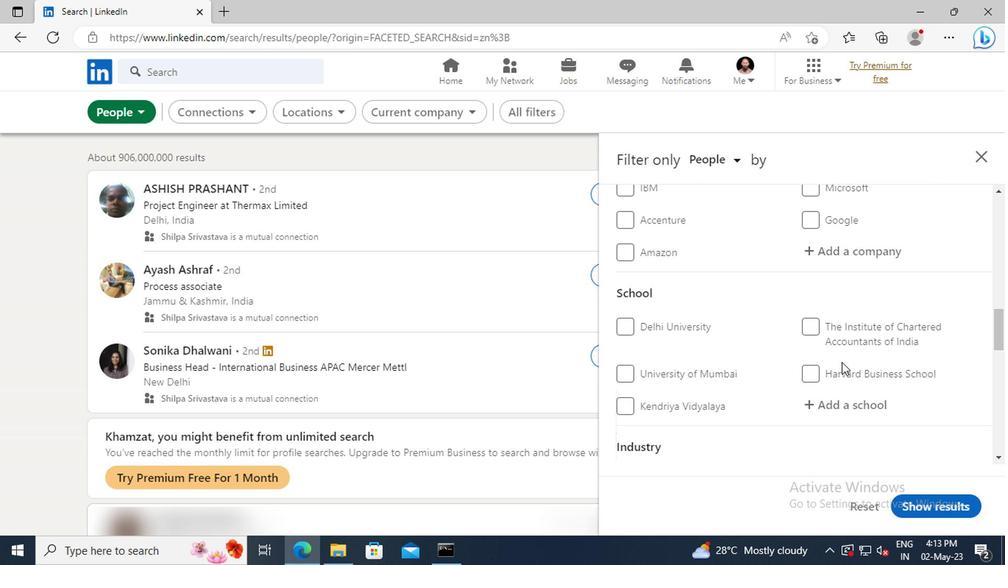 
Action: Mouse scrolled (709, 368) with delta (0, 0)
Screenshot: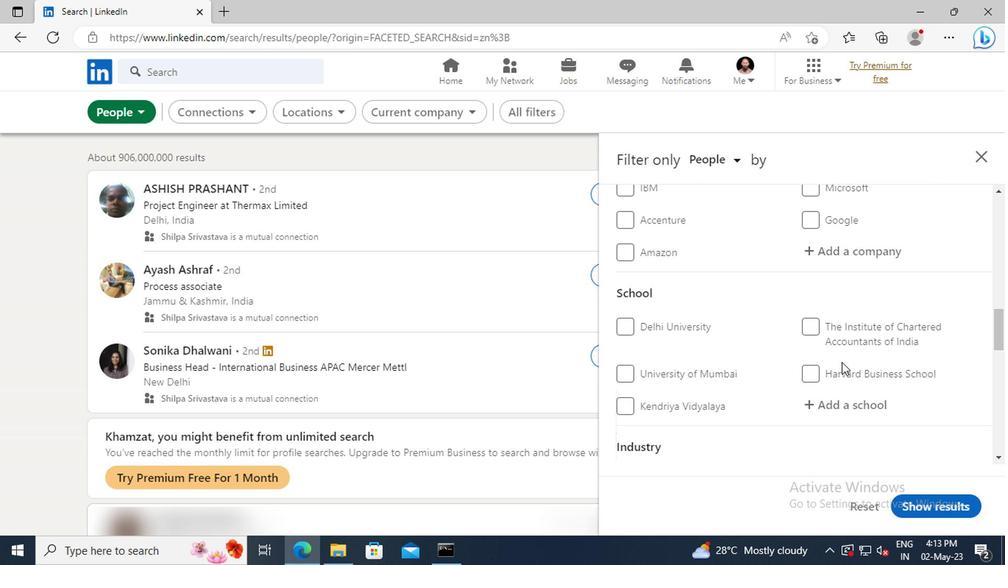 
Action: Mouse scrolled (709, 368) with delta (0, 0)
Screenshot: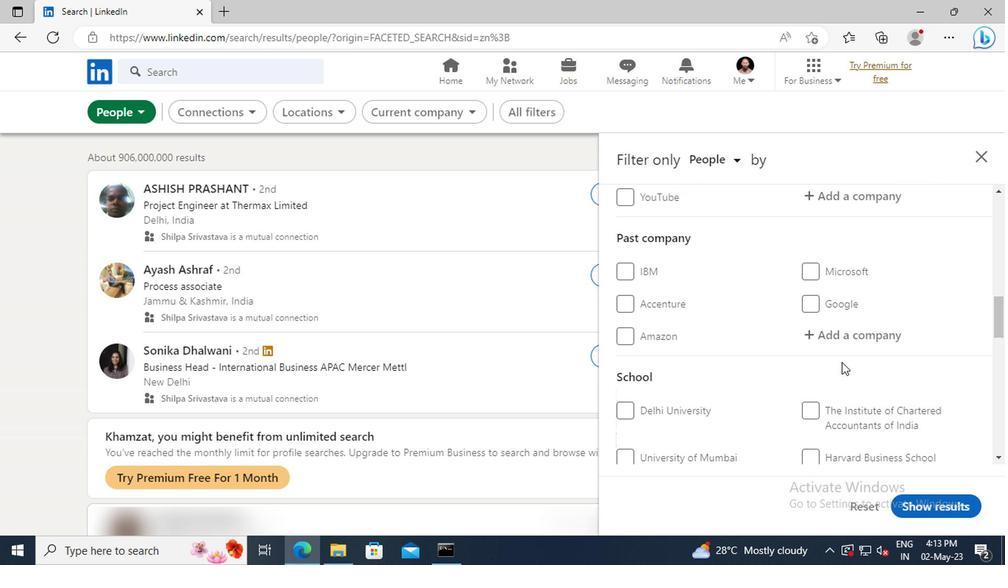 
Action: Mouse scrolled (709, 368) with delta (0, 0)
Screenshot: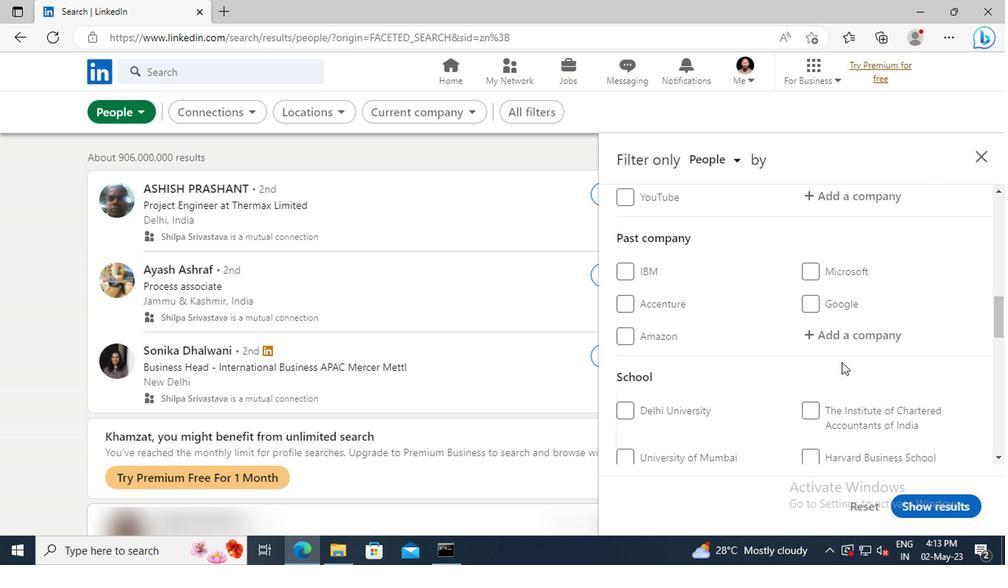
Action: Mouse scrolled (709, 368) with delta (0, 0)
Screenshot: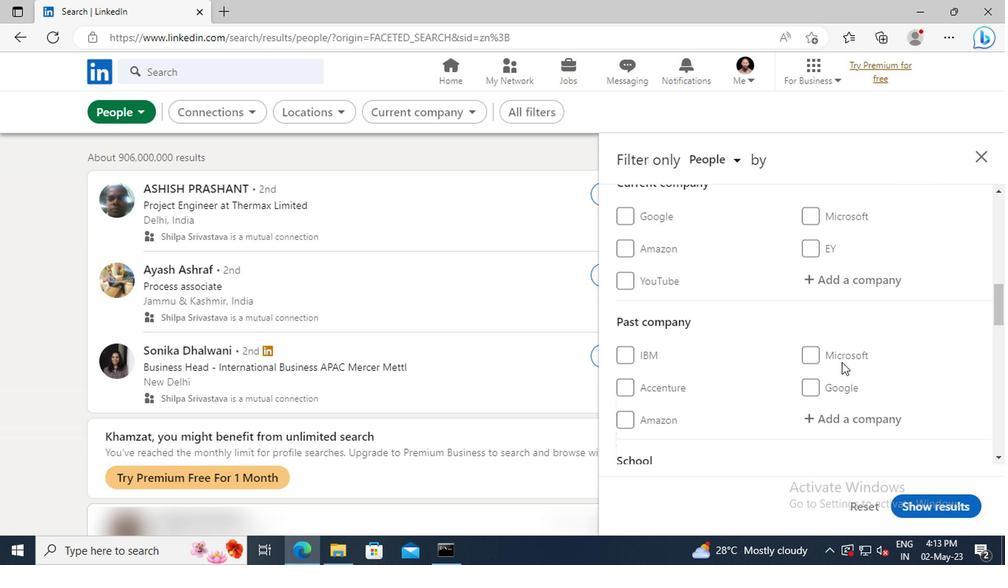 
Action: Mouse moved to (703, 341)
Screenshot: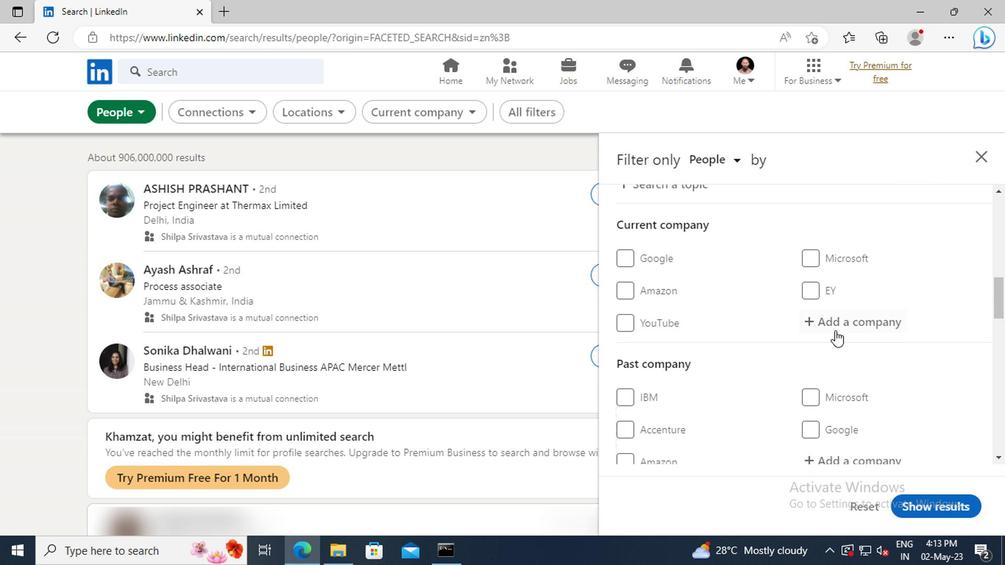 
Action: Mouse pressed left at (703, 341)
Screenshot: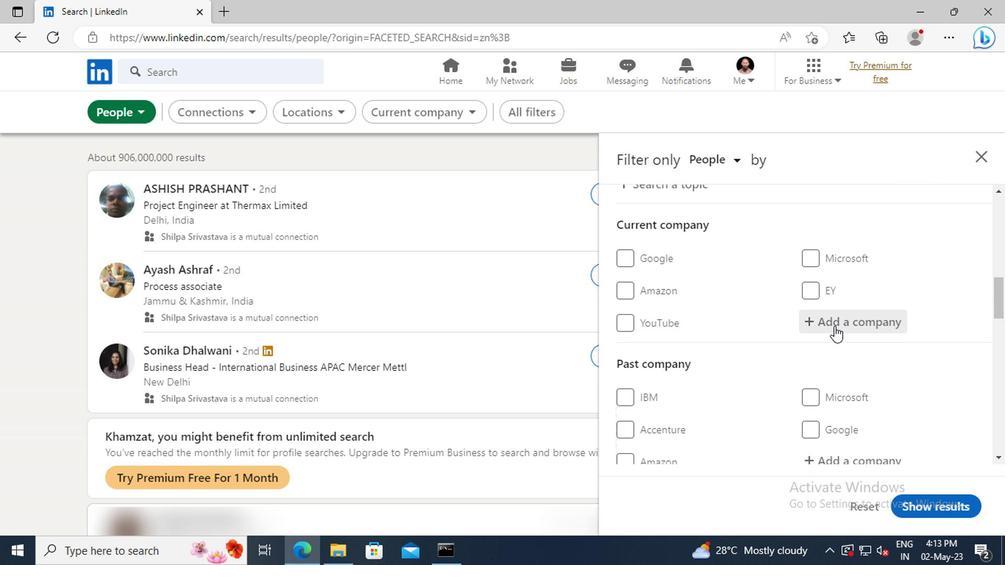 
Action: Key pressed <Key.shift>BRAHMIN<Key.space><Key.shift>D
Screenshot: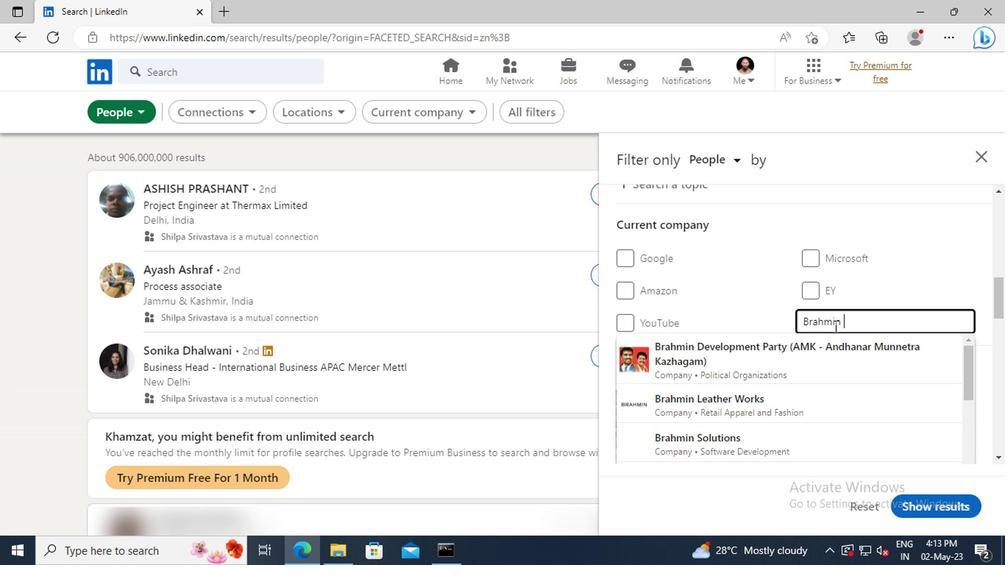 
Action: Mouse moved to (705, 359)
Screenshot: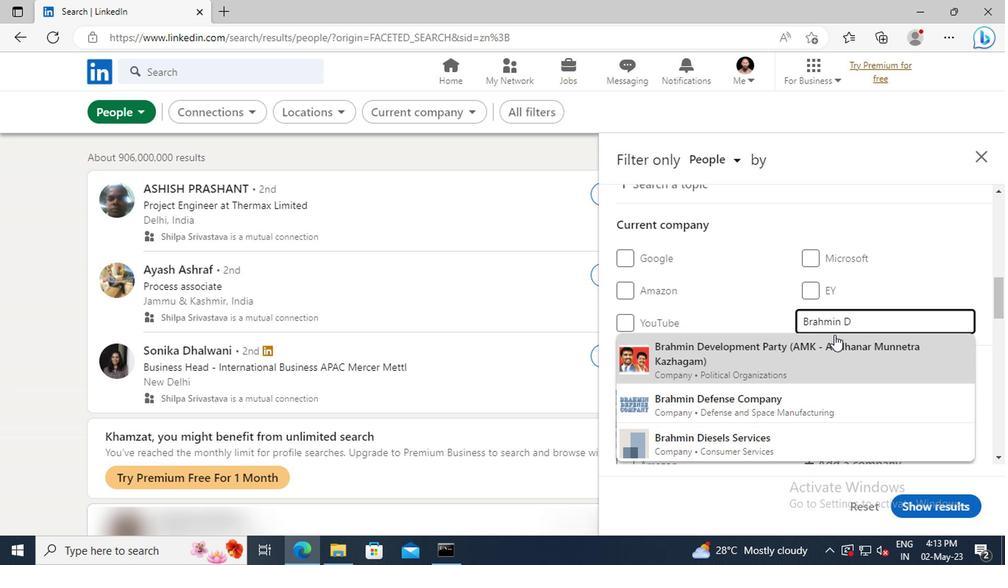 
Action: Mouse pressed left at (705, 359)
Screenshot: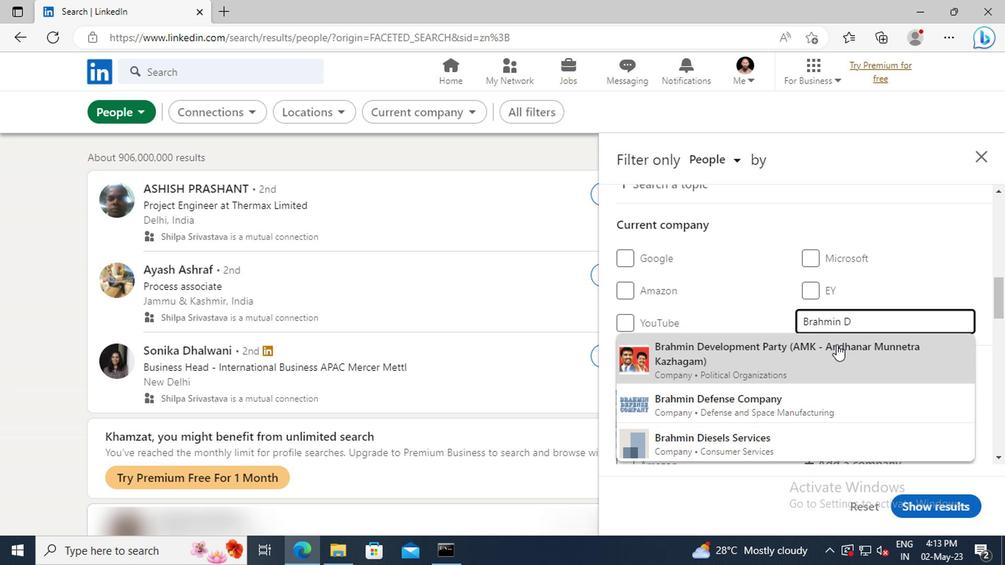 
Action: Mouse scrolled (705, 359) with delta (0, 0)
Screenshot: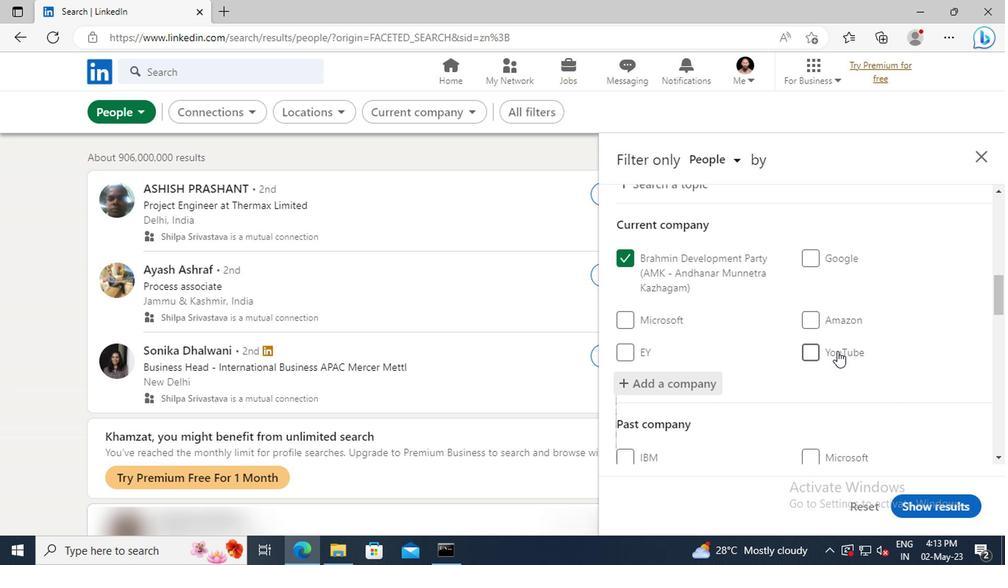 
Action: Mouse scrolled (705, 359) with delta (0, 0)
Screenshot: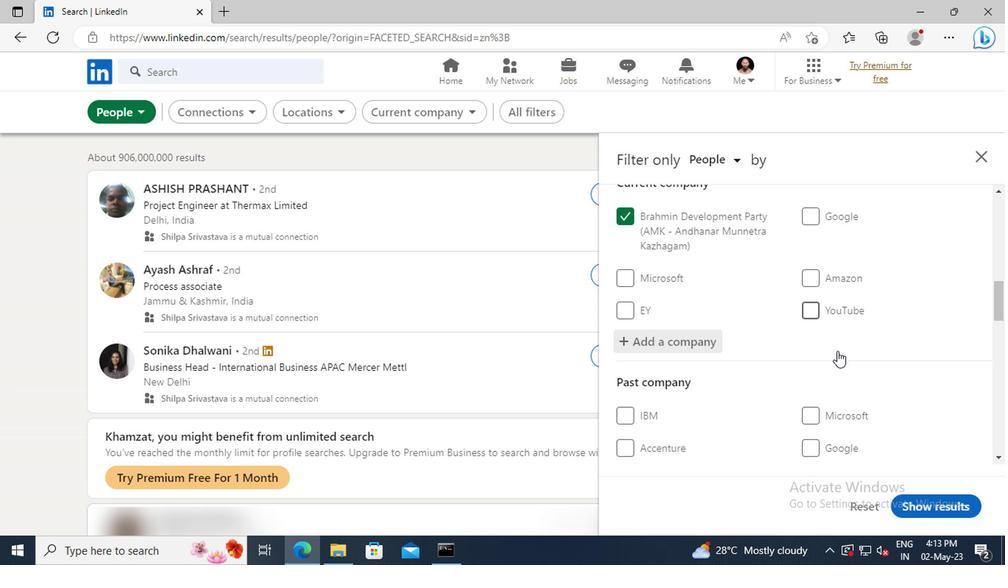 
Action: Mouse scrolled (705, 359) with delta (0, 0)
Screenshot: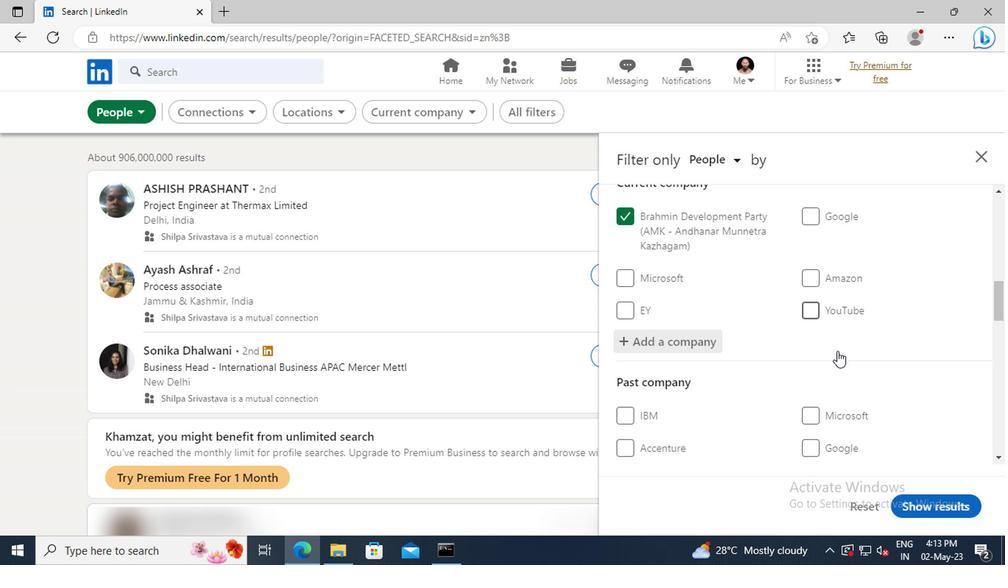 
Action: Mouse moved to (704, 351)
Screenshot: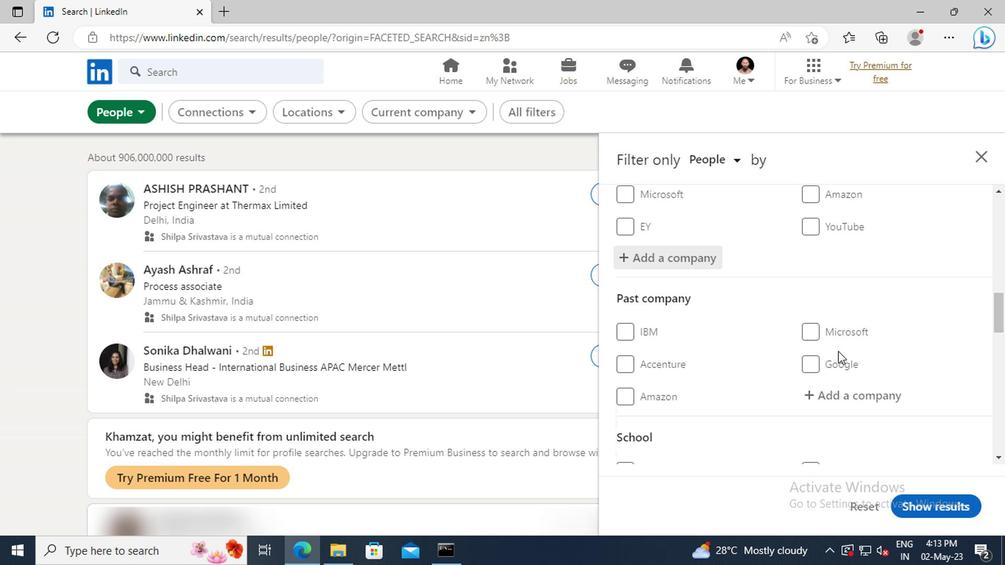 
Action: Mouse scrolled (704, 351) with delta (0, 0)
Screenshot: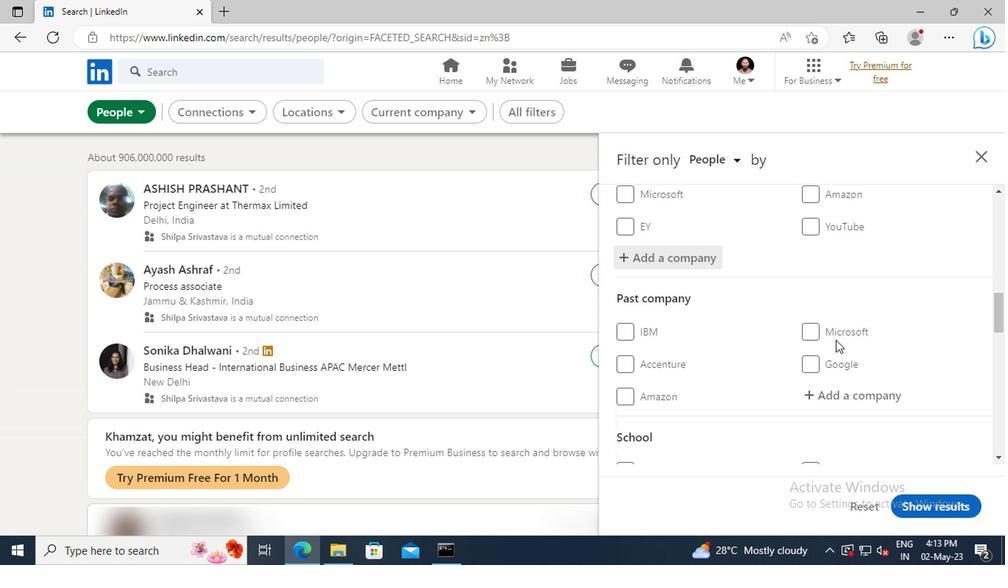 
Action: Mouse scrolled (704, 351) with delta (0, 0)
Screenshot: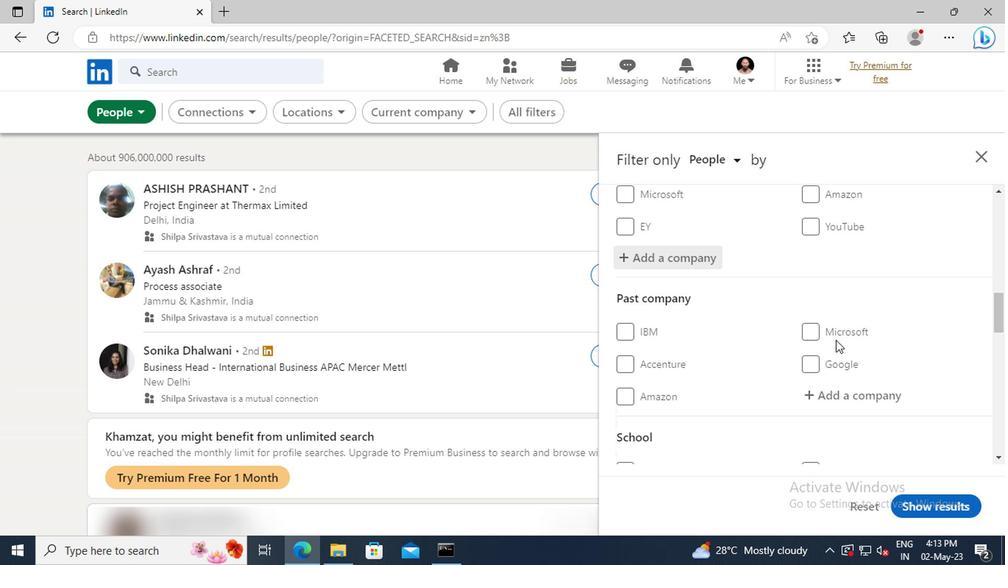 
Action: Mouse moved to (700, 335)
Screenshot: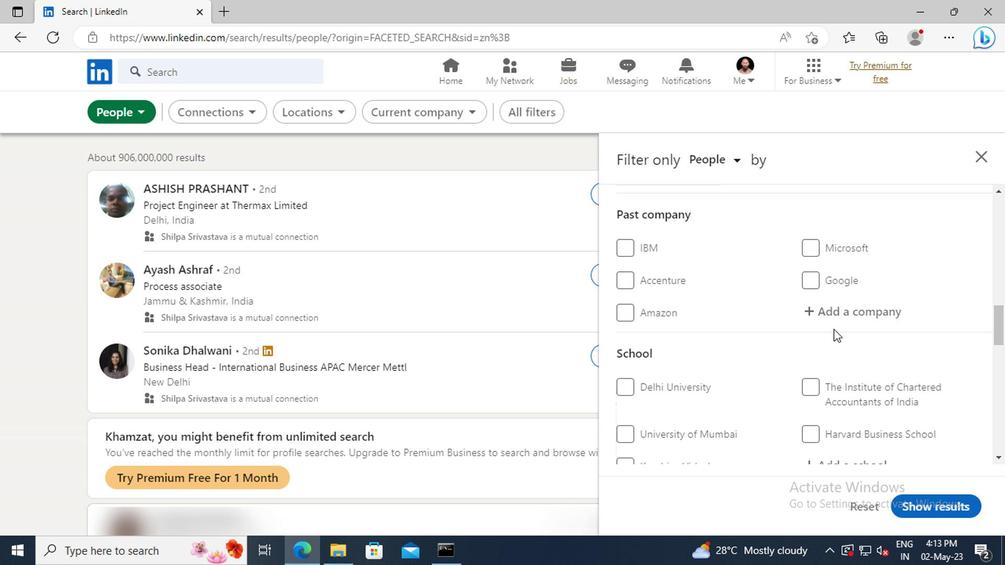 
Action: Mouse scrolled (700, 334) with delta (0, 0)
Screenshot: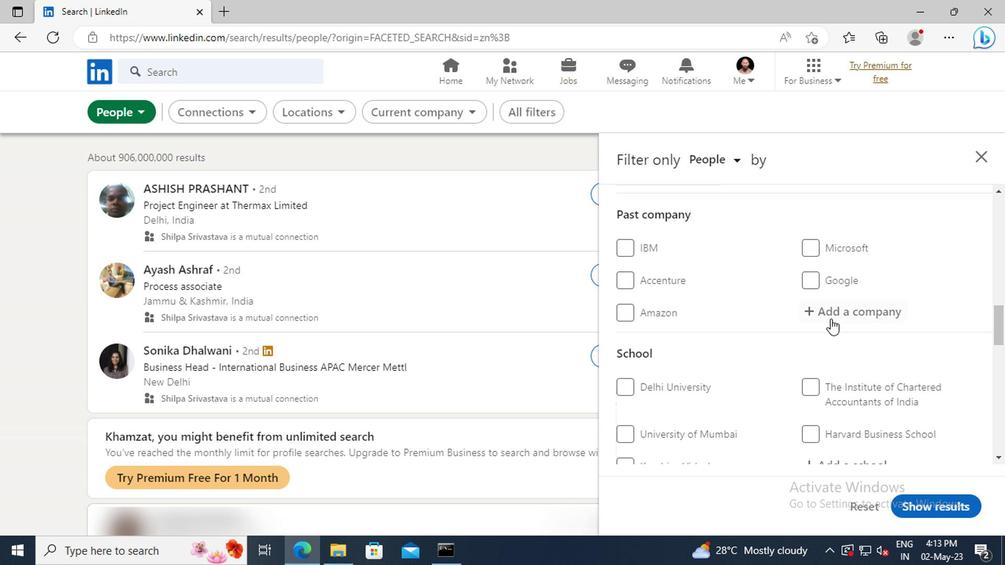
Action: Mouse scrolled (700, 334) with delta (0, 0)
Screenshot: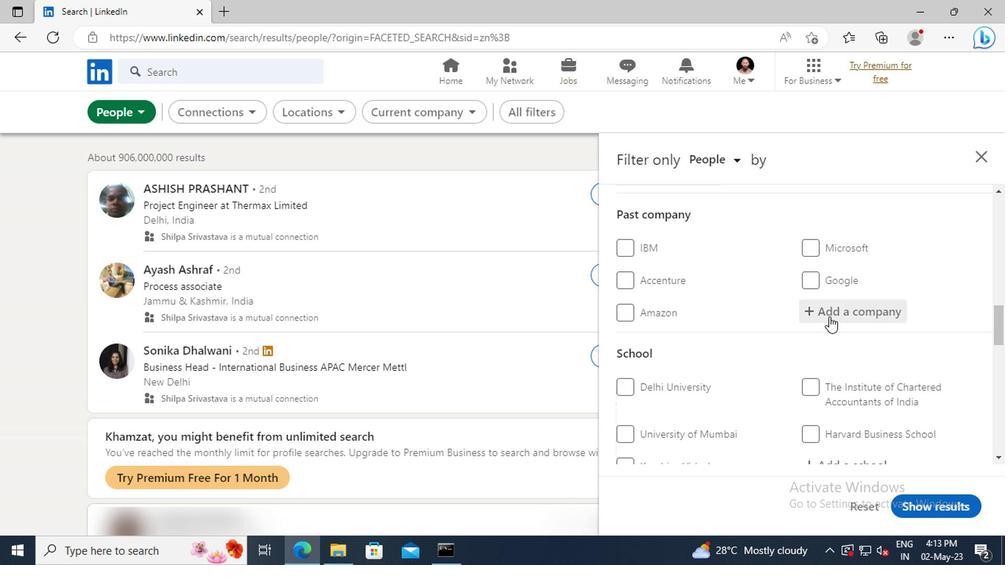 
Action: Mouse scrolled (700, 334) with delta (0, 0)
Screenshot: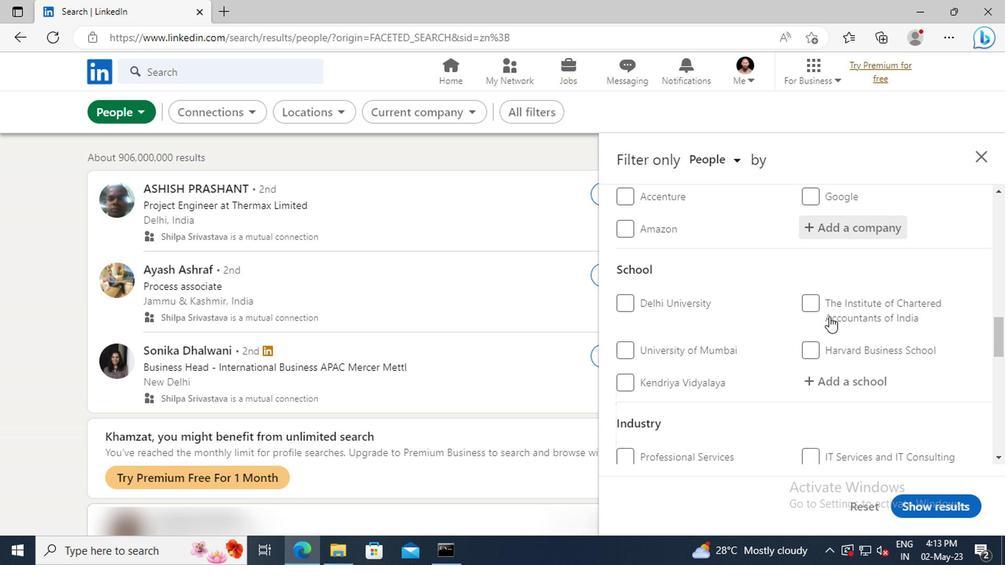 
Action: Mouse moved to (698, 351)
Screenshot: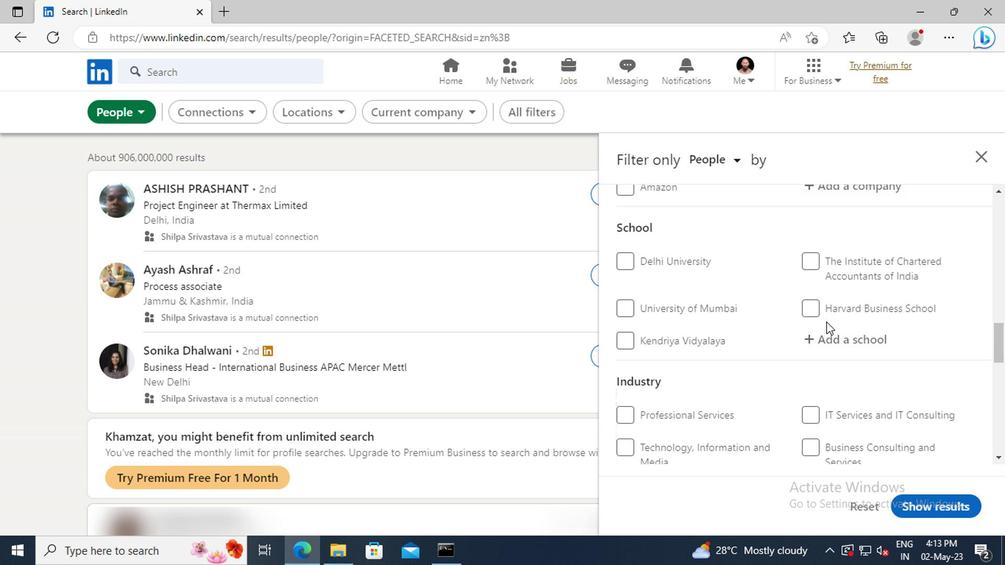 
Action: Mouse pressed left at (698, 351)
Screenshot: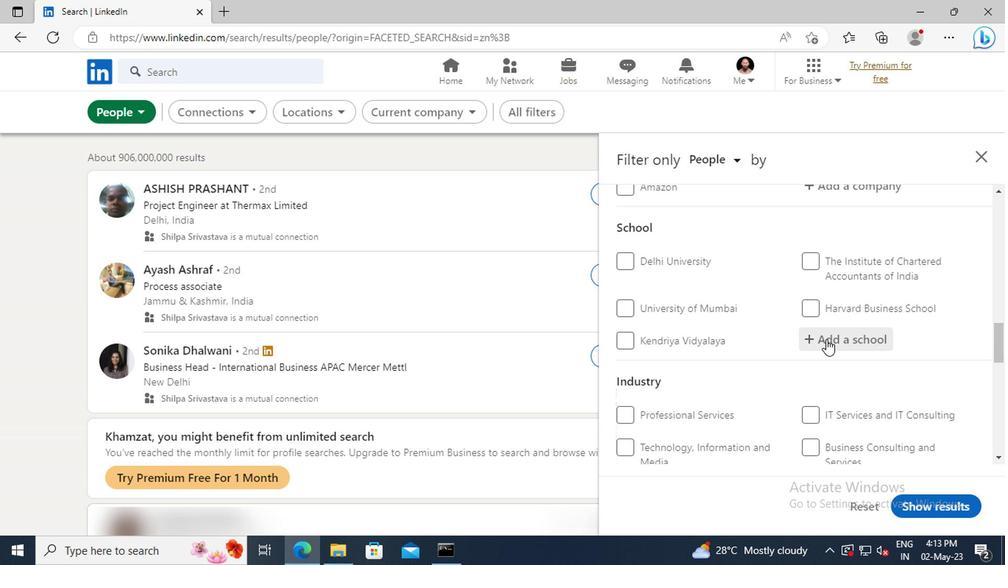 
Action: Key pressed <Key.shift>KARNATAKA<Key.space><Key.shift>JOBS<Key.space>AND<Key.space>C
Screenshot: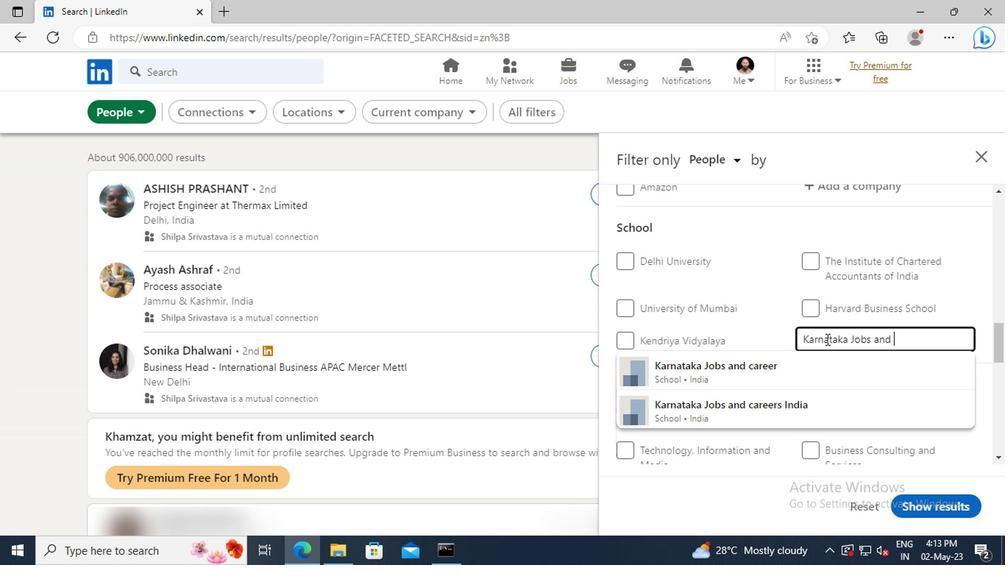 
Action: Mouse moved to (695, 373)
Screenshot: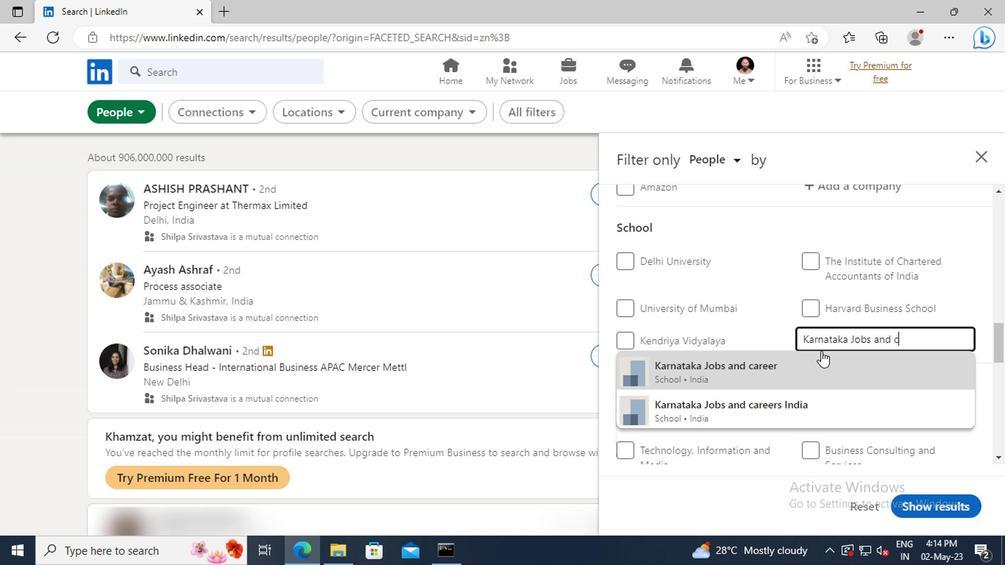 
Action: Mouse pressed left at (695, 373)
Screenshot: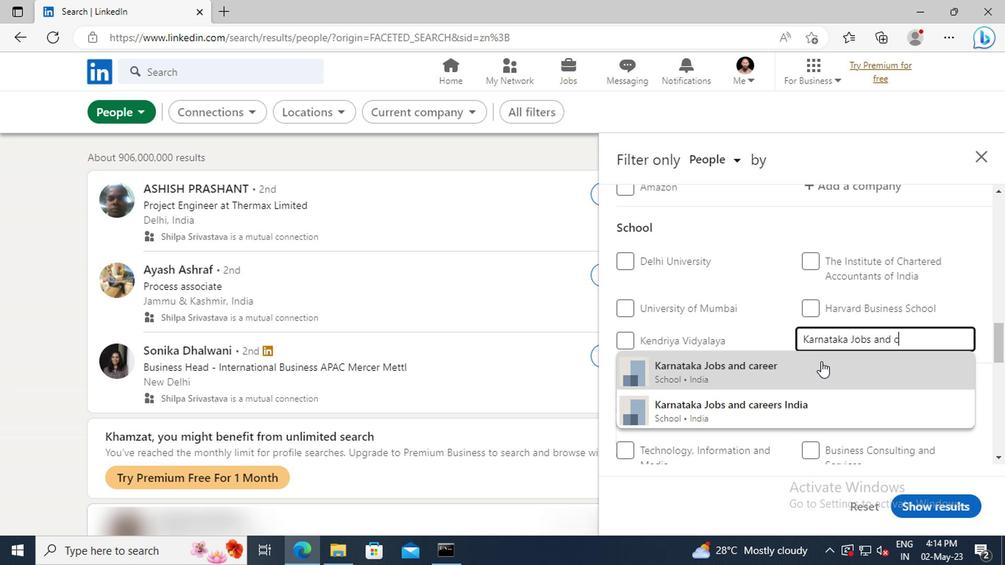 
Action: Mouse scrolled (695, 372) with delta (0, 0)
Screenshot: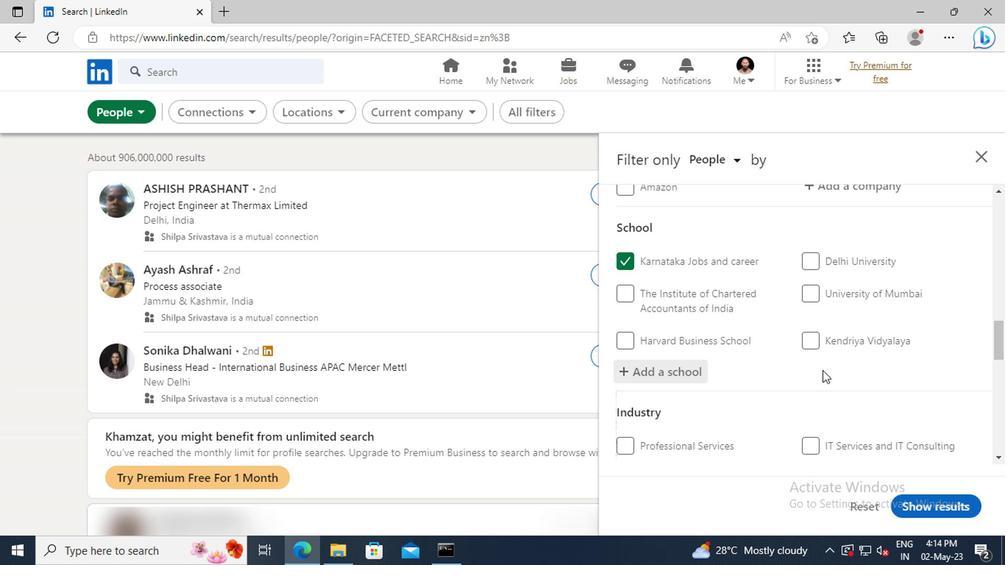 
Action: Mouse scrolled (695, 372) with delta (0, 0)
Screenshot: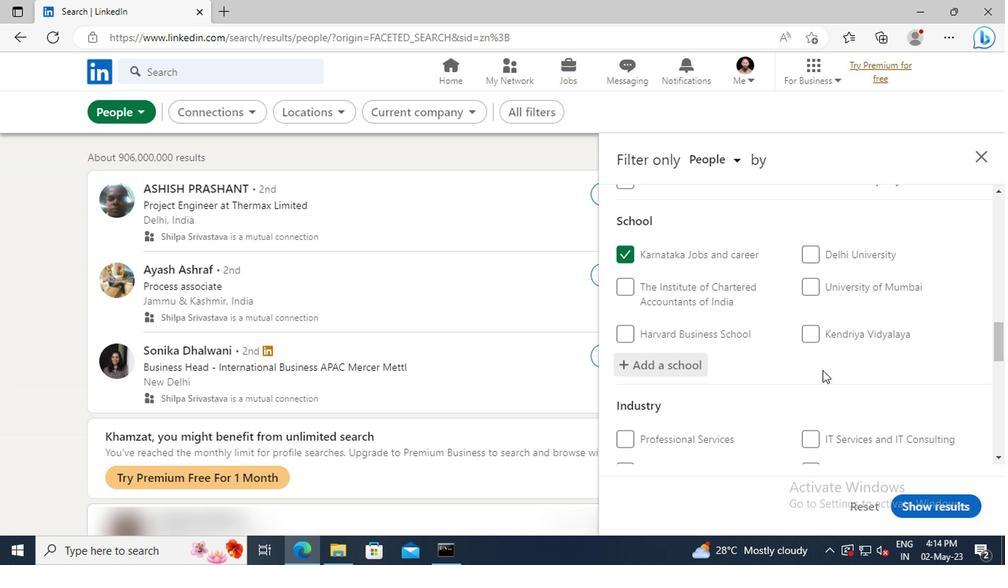 
Action: Mouse scrolled (695, 372) with delta (0, 0)
Screenshot: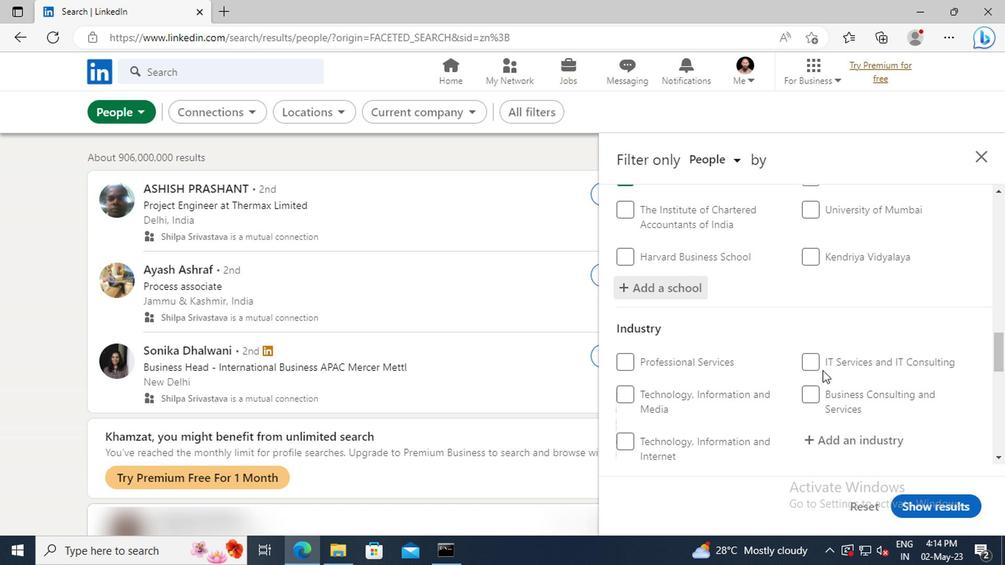 
Action: Mouse scrolled (695, 372) with delta (0, 0)
Screenshot: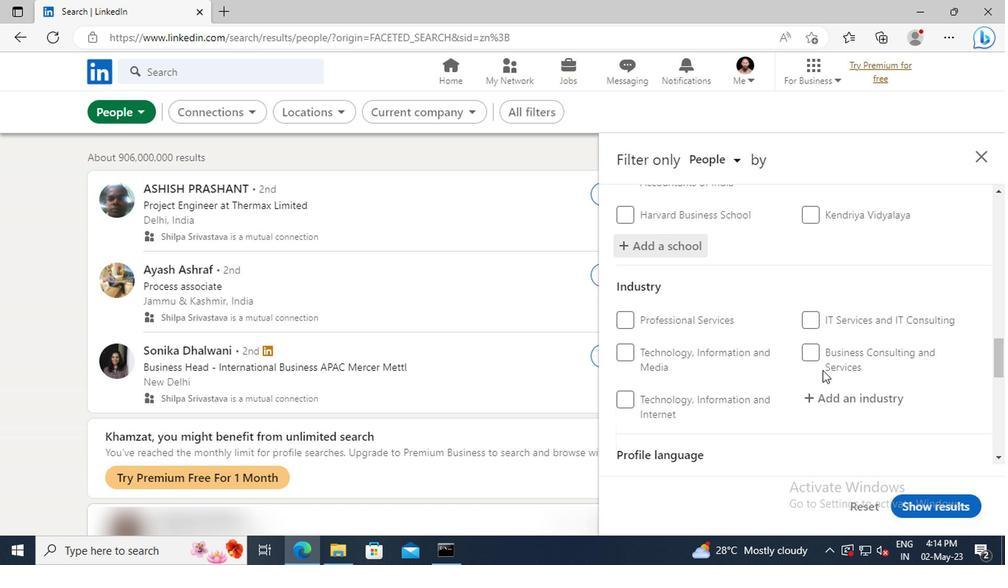 
Action: Mouse moved to (700, 368)
Screenshot: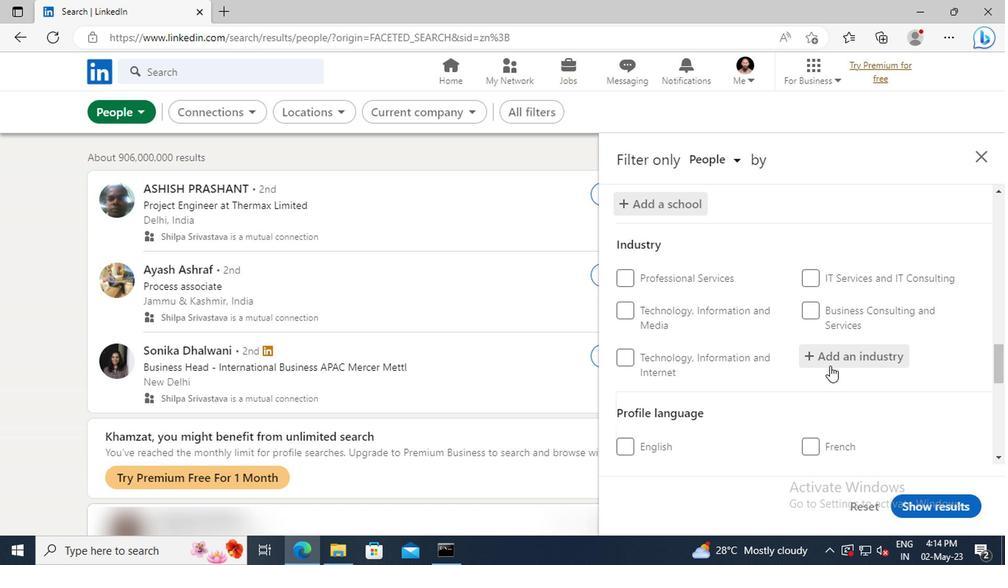 
Action: Mouse pressed left at (700, 368)
Screenshot: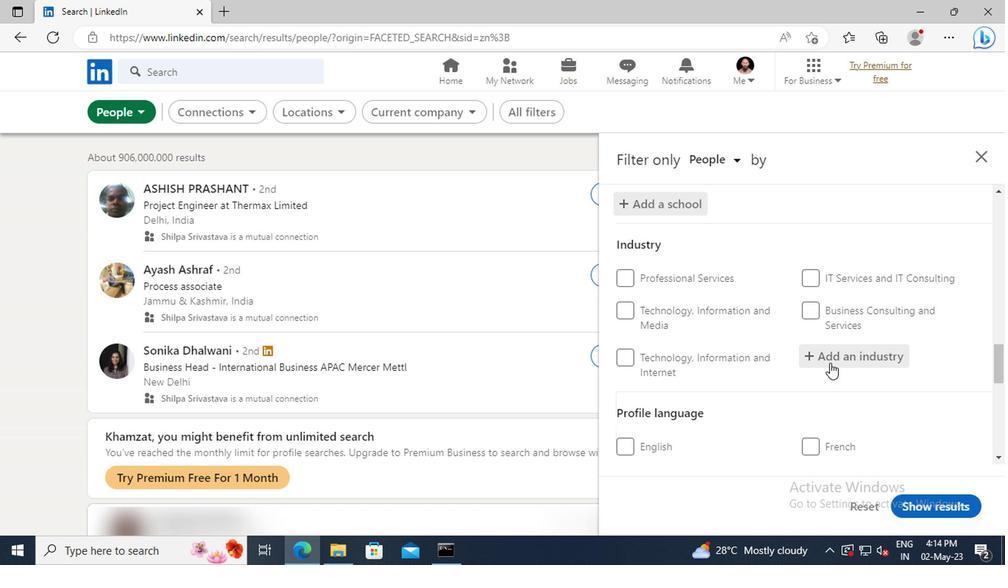 
Action: Key pressed <Key.shift>AUTO
Screenshot: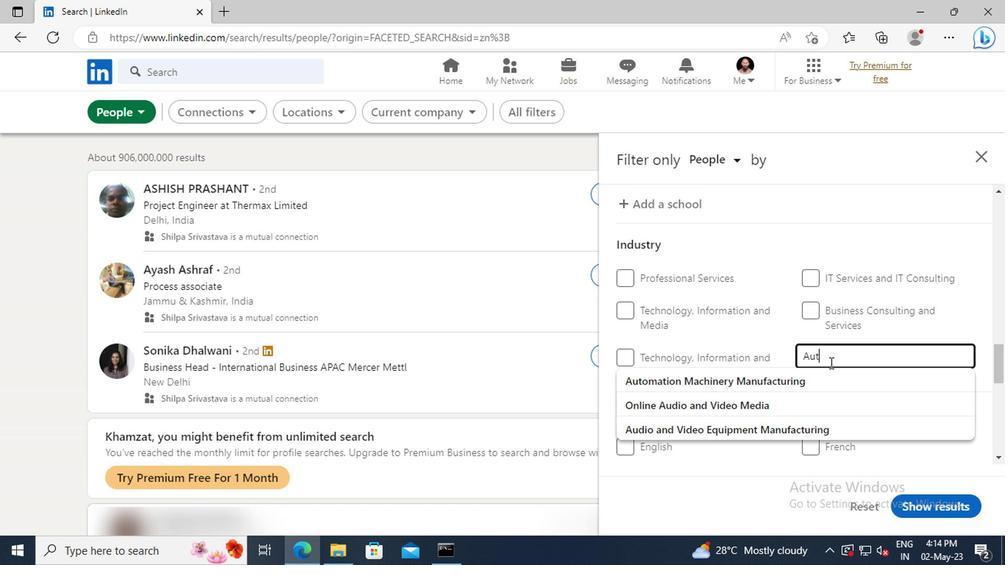 
Action: Mouse moved to (700, 378)
Screenshot: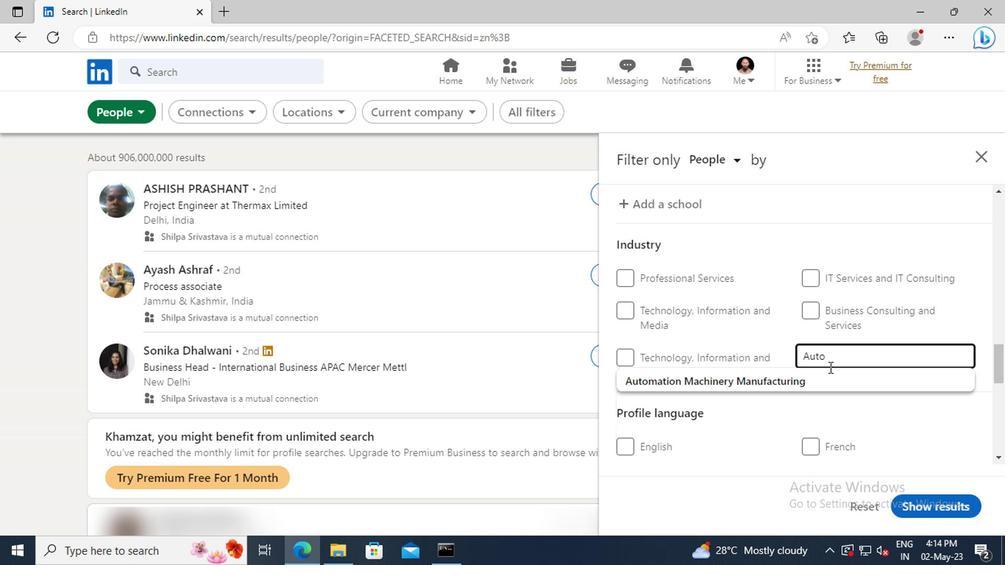 
Action: Mouse pressed left at (700, 378)
Screenshot: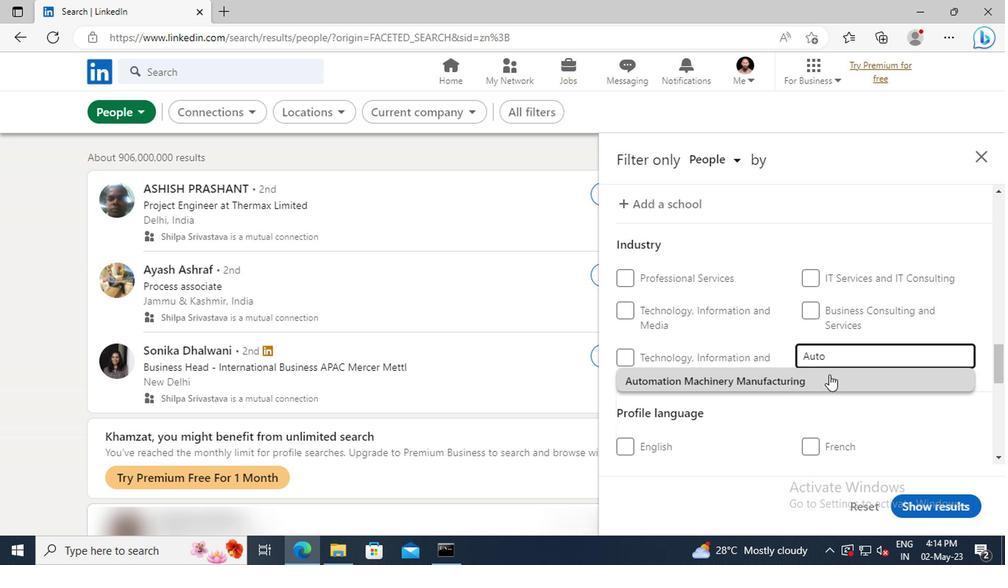 
Action: Mouse scrolled (700, 378) with delta (0, 0)
Screenshot: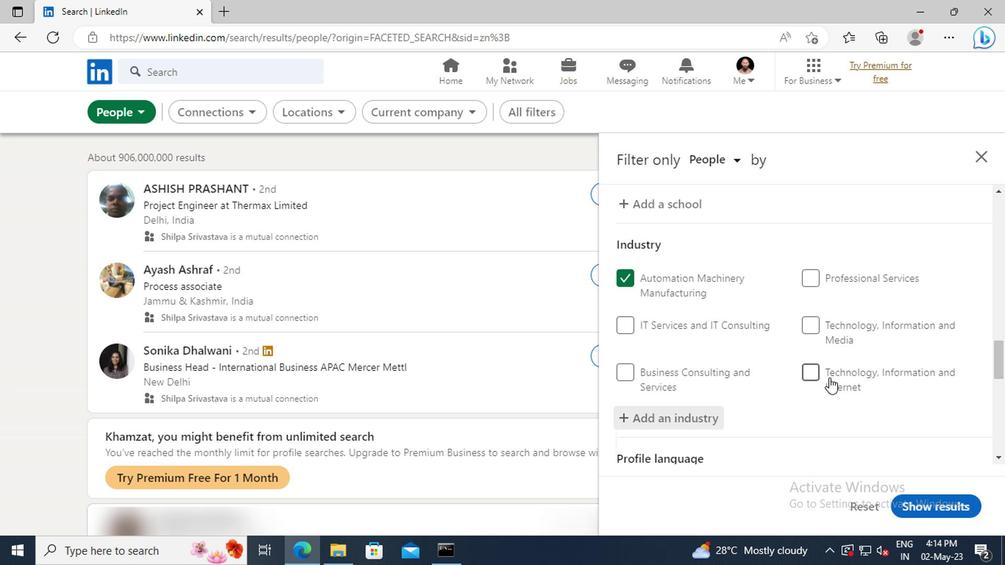 
Action: Mouse scrolled (700, 378) with delta (0, 0)
Screenshot: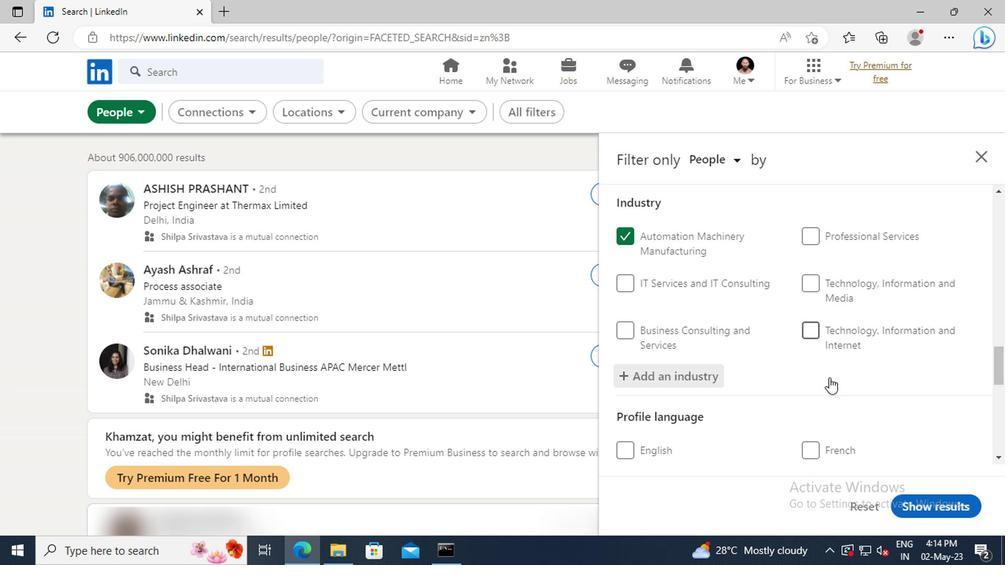 
Action: Mouse scrolled (700, 378) with delta (0, 0)
Screenshot: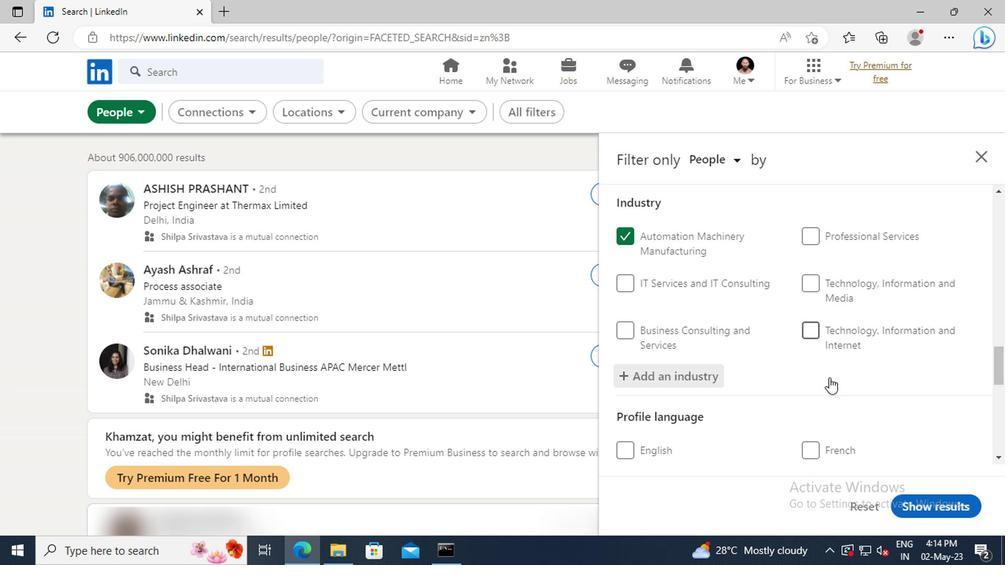 
Action: Mouse moved to (696, 363)
Screenshot: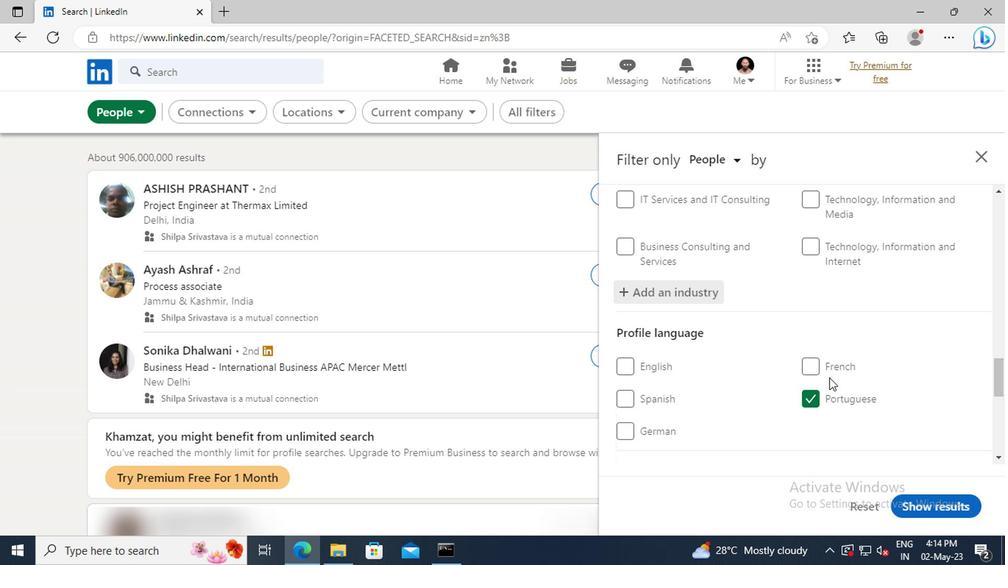 
Action: Mouse scrolled (696, 362) with delta (0, 0)
Screenshot: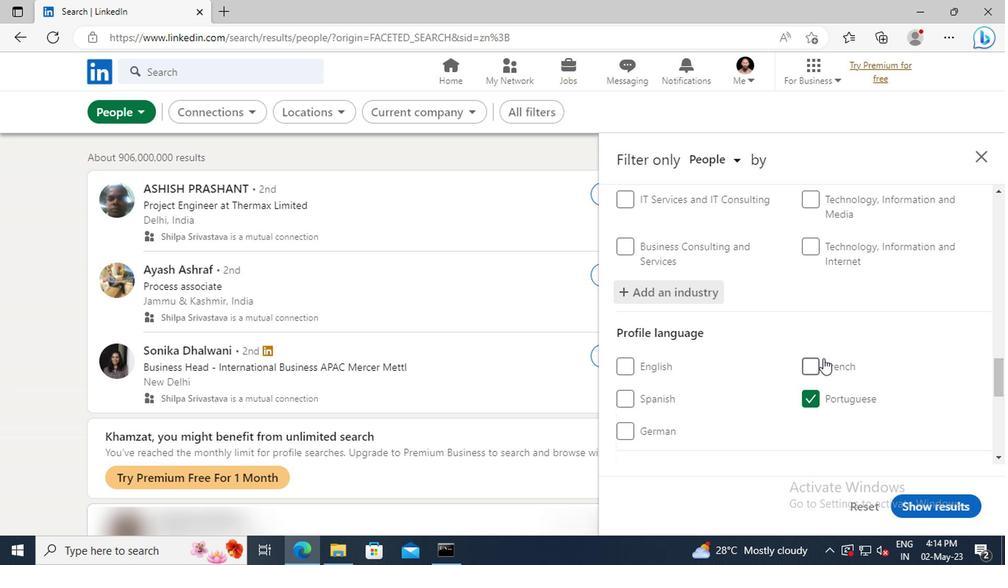 
Action: Mouse scrolled (696, 362) with delta (0, 0)
Screenshot: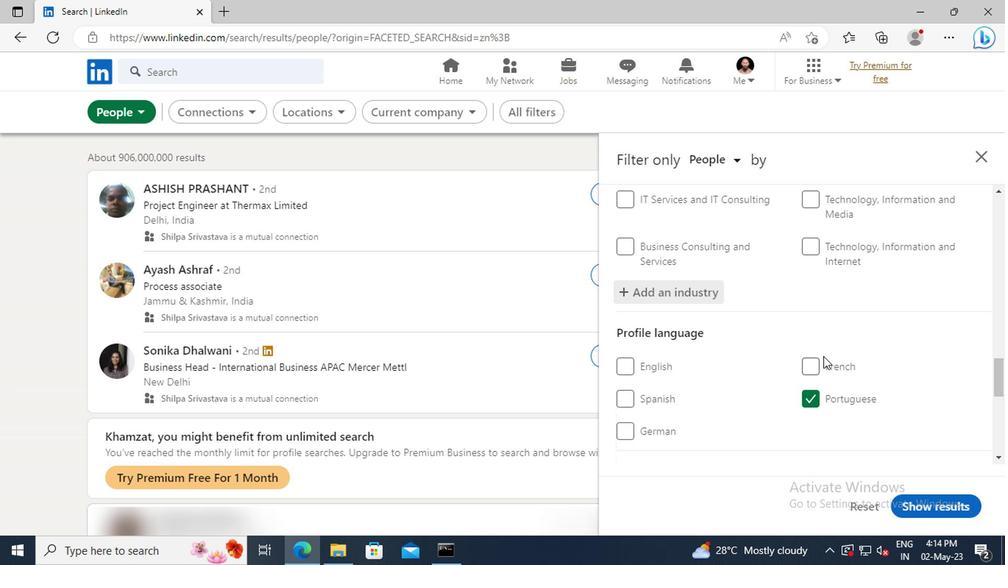 
Action: Mouse moved to (694, 351)
Screenshot: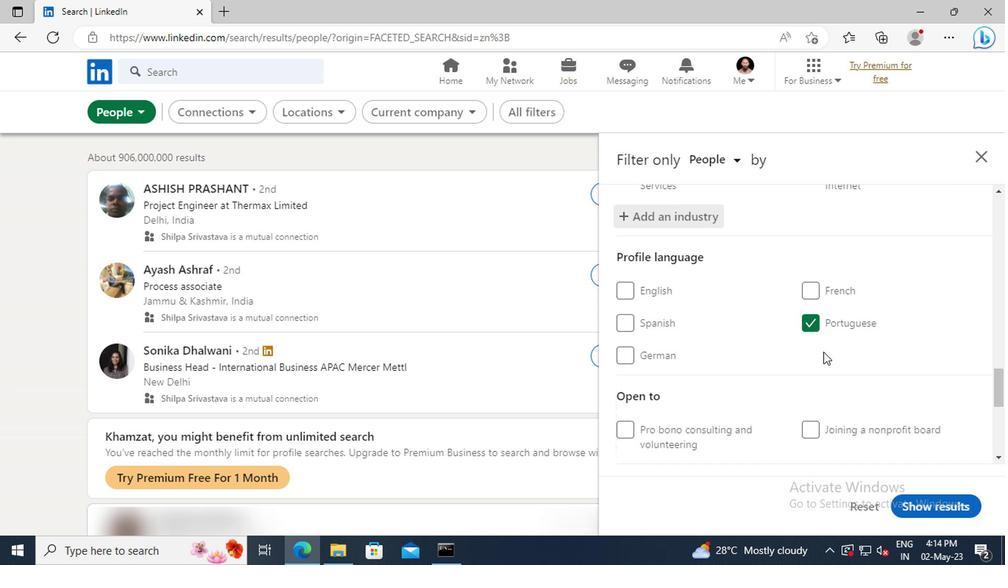 
Action: Mouse scrolled (694, 351) with delta (0, 0)
Screenshot: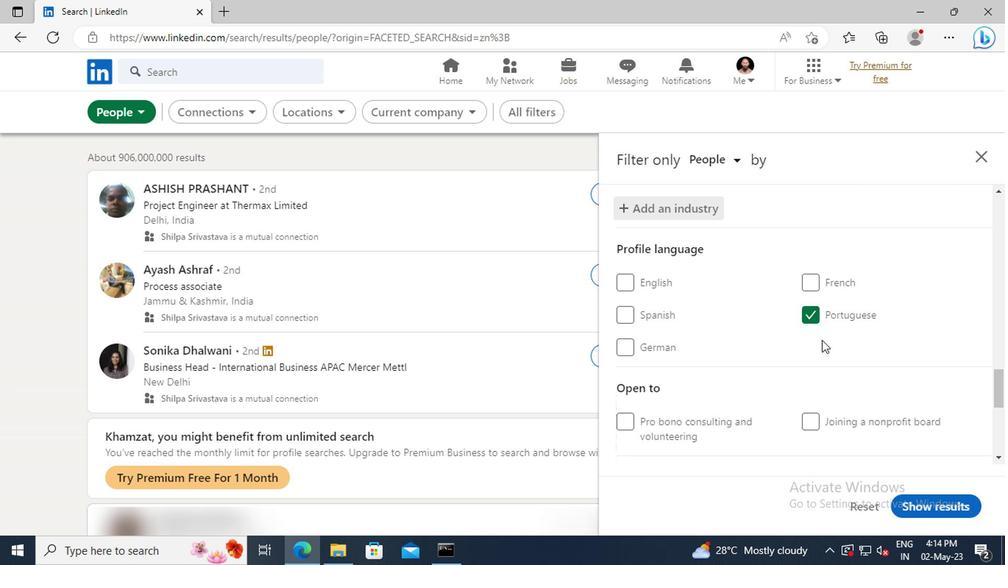 
Action: Mouse scrolled (694, 351) with delta (0, 0)
Screenshot: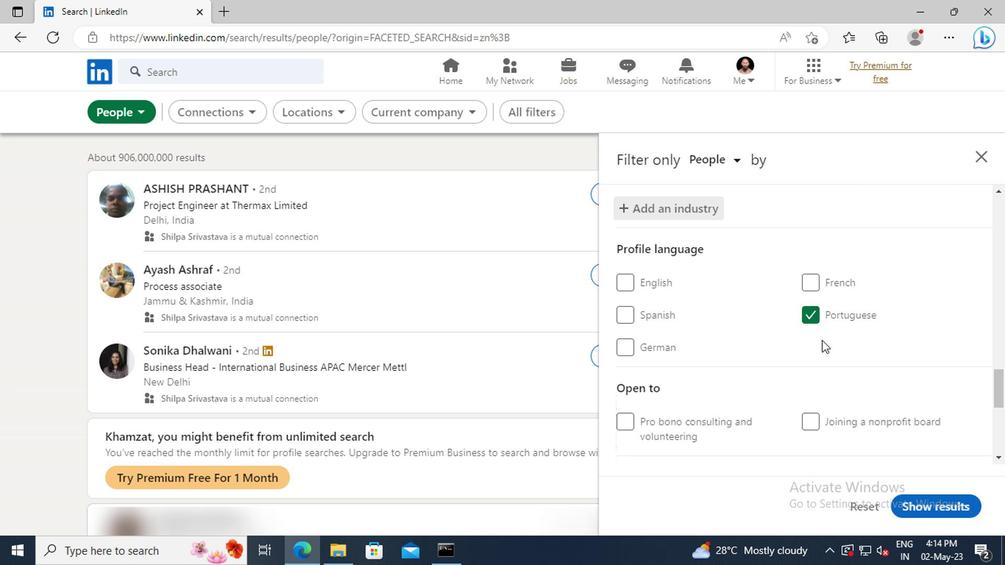 
Action: Mouse scrolled (694, 351) with delta (0, 0)
Screenshot: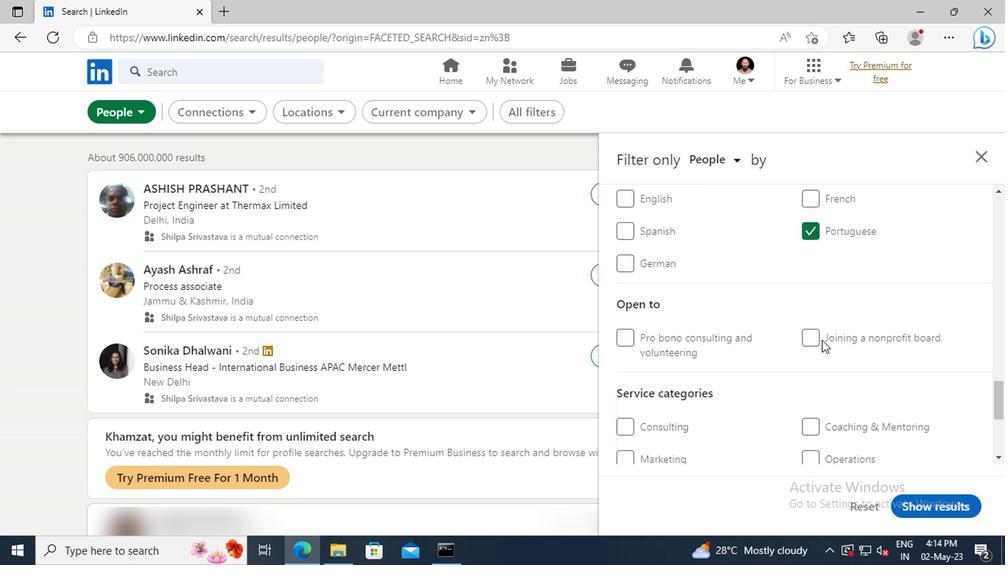 
Action: Mouse scrolled (694, 351) with delta (0, 0)
Screenshot: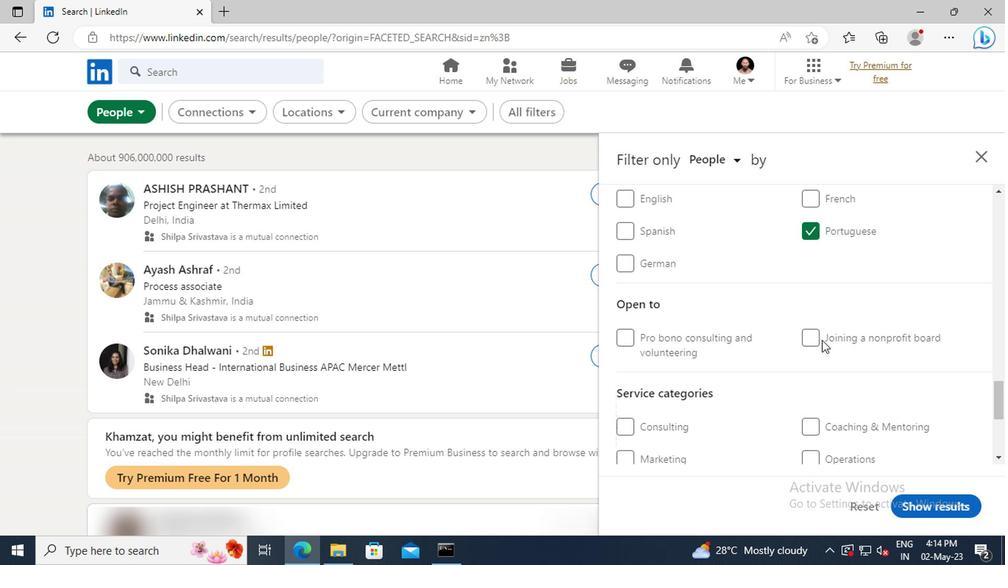 
Action: Mouse scrolled (694, 351) with delta (0, 0)
Screenshot: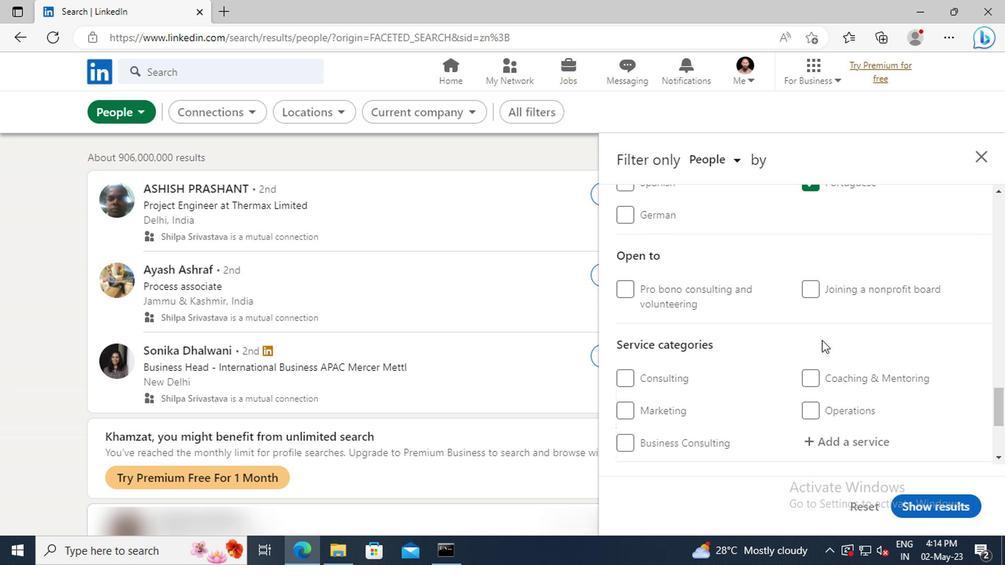 
Action: Mouse moved to (698, 366)
Screenshot: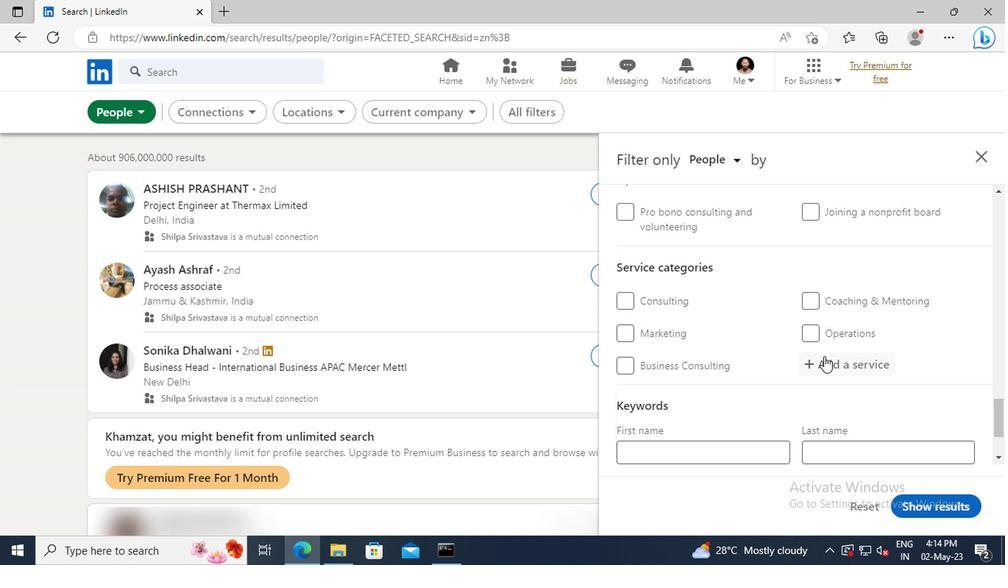 
Action: Mouse pressed left at (698, 366)
Screenshot: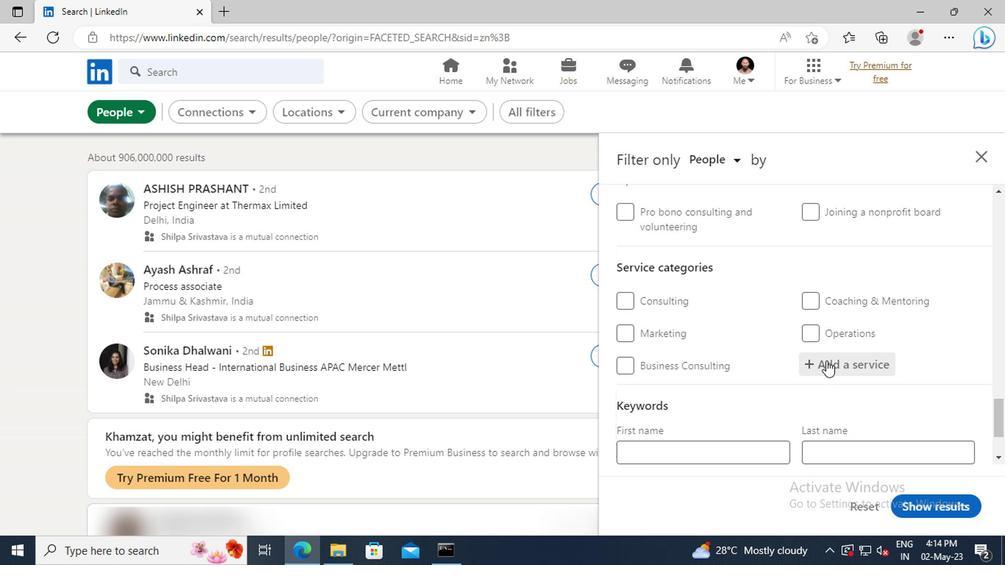 
Action: Key pressed <Key.shift>EVENT<Key.space><Key.shift>PLA
Screenshot: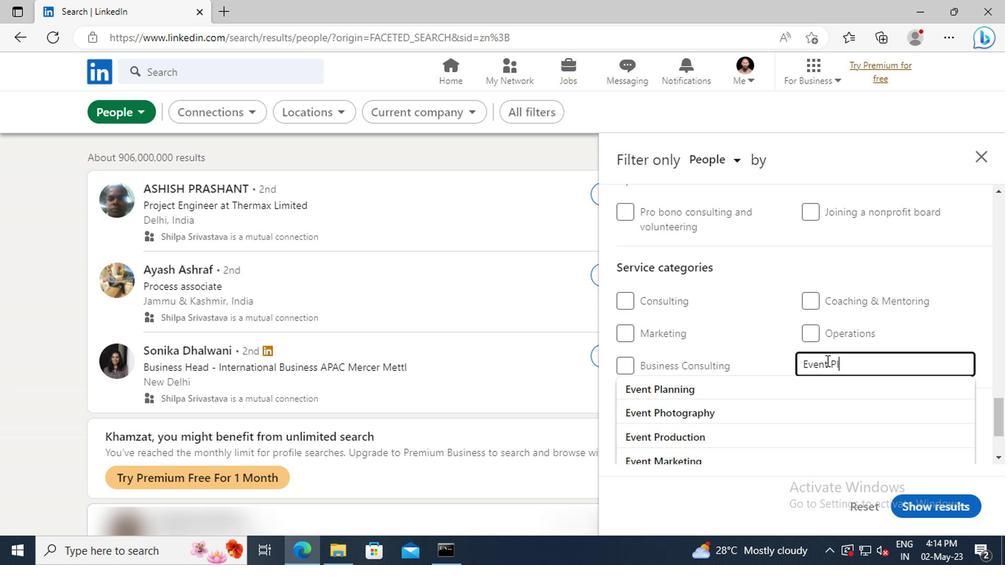 
Action: Mouse moved to (700, 385)
Screenshot: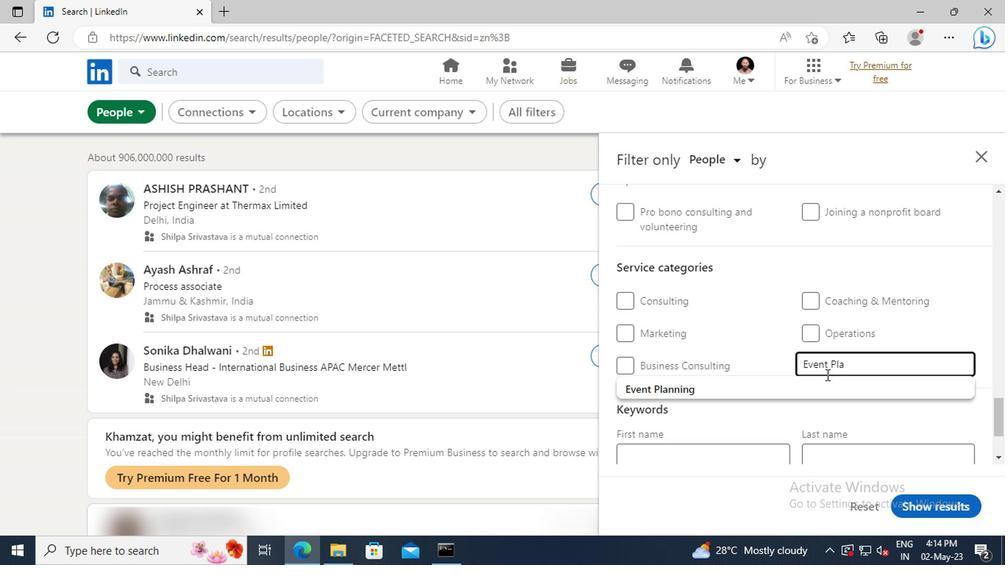 
Action: Mouse pressed left at (700, 385)
Screenshot: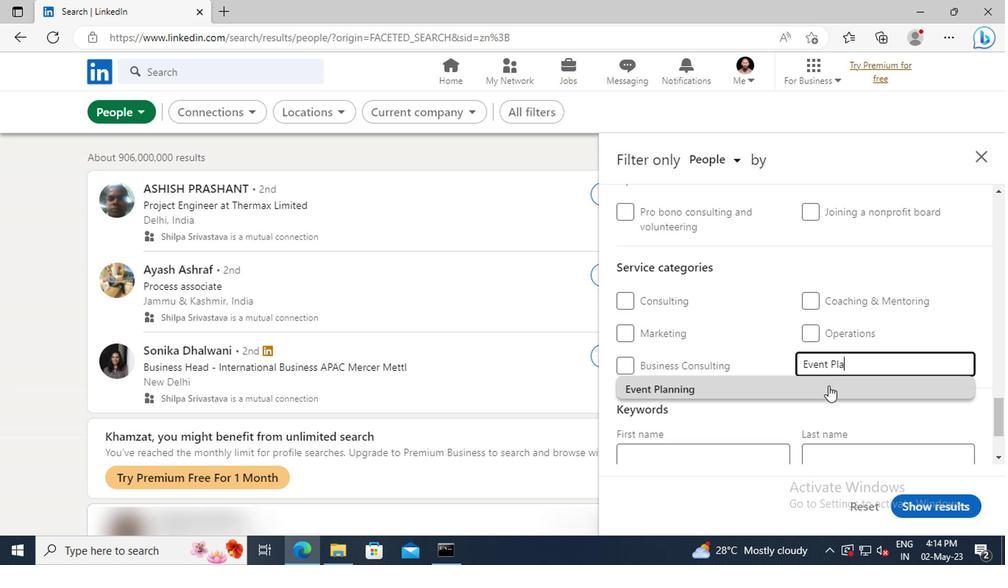 
Action: Mouse scrolled (700, 385) with delta (0, 0)
Screenshot: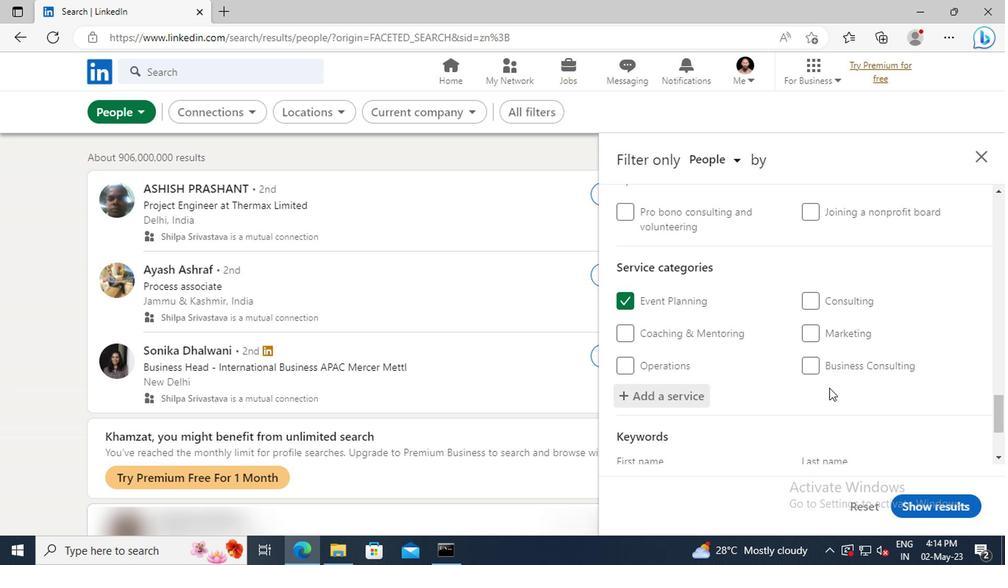 
Action: Mouse scrolled (700, 385) with delta (0, 0)
Screenshot: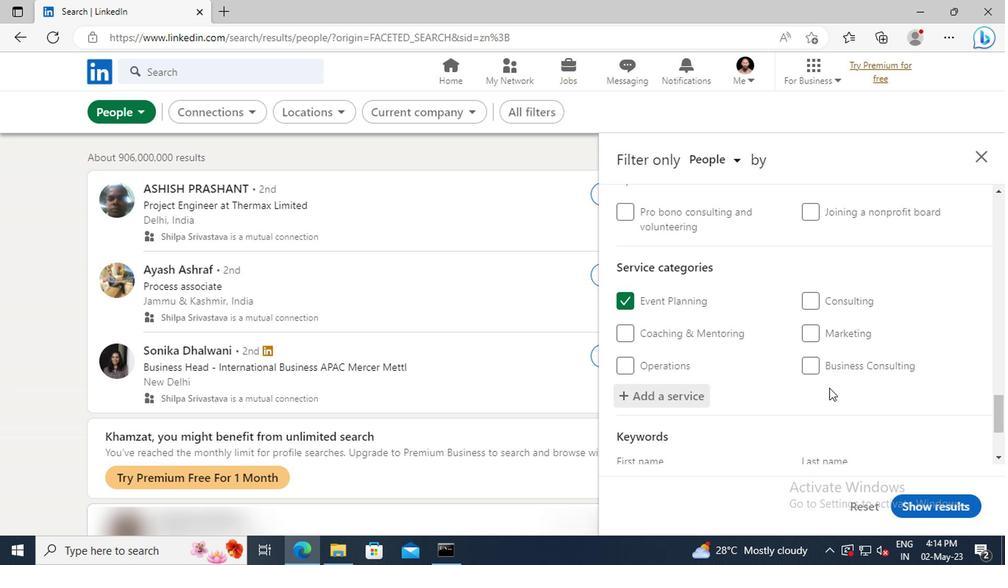 
Action: Mouse scrolled (700, 385) with delta (0, 0)
Screenshot: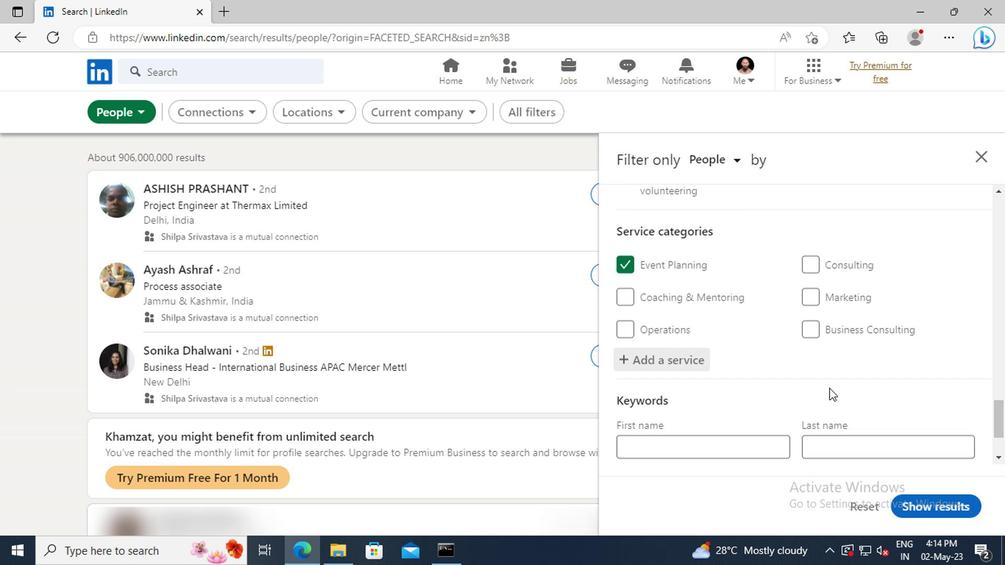 
Action: Mouse scrolled (700, 385) with delta (0, 0)
Screenshot: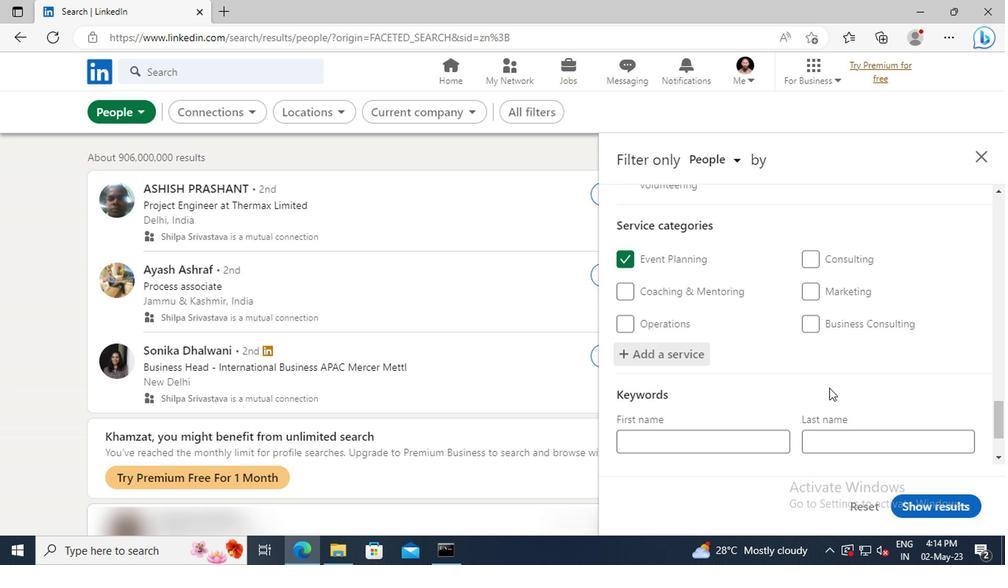 
Action: Mouse scrolled (700, 385) with delta (0, 0)
Screenshot: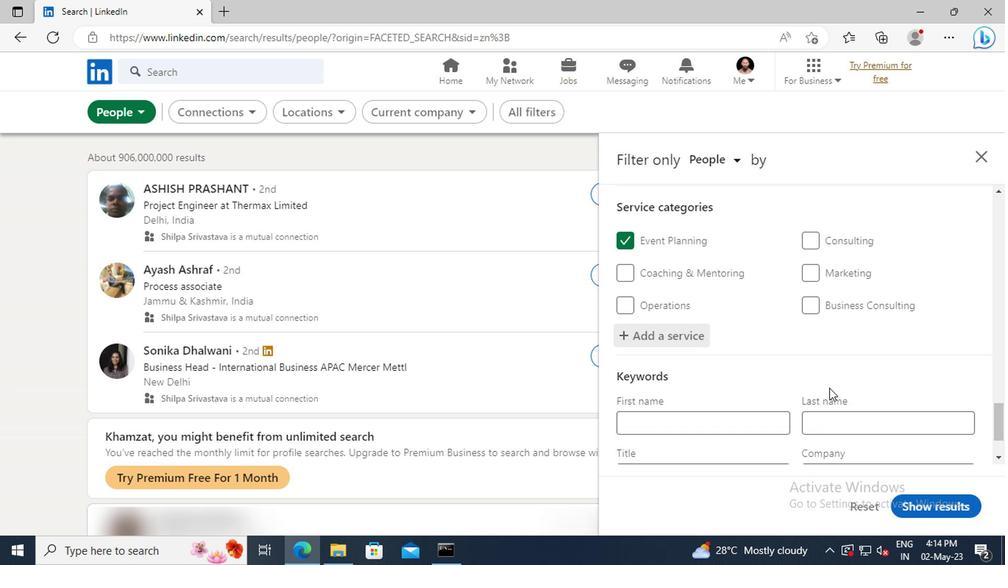 
Action: Mouse scrolled (700, 385) with delta (0, 0)
Screenshot: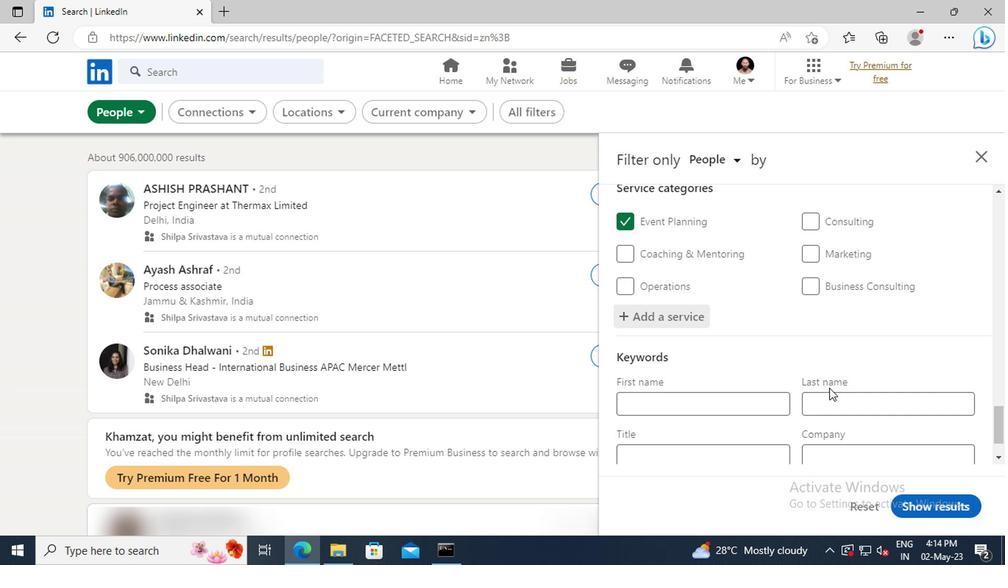 
Action: Mouse moved to (626, 393)
Screenshot: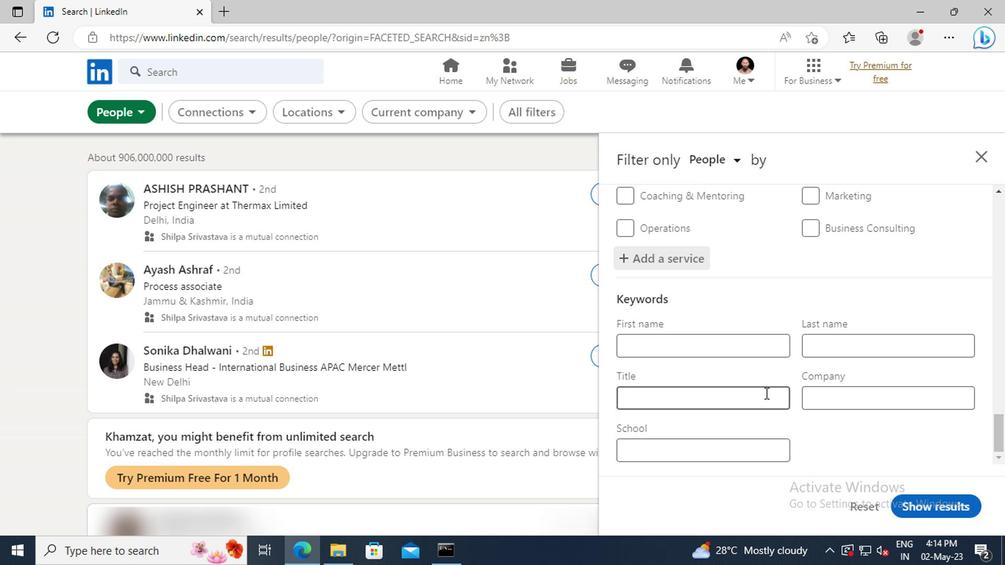 
Action: Mouse pressed left at (626, 393)
Screenshot: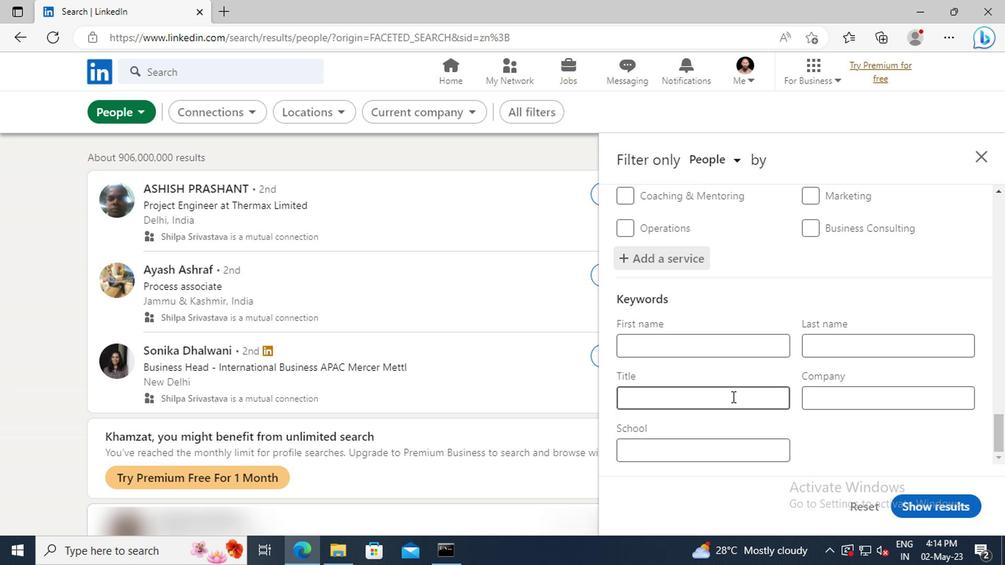 
Action: Key pressed <Key.shift>FUNERAL<Key.space><Key.shift>ATTENDANT<Key.enter>
Screenshot: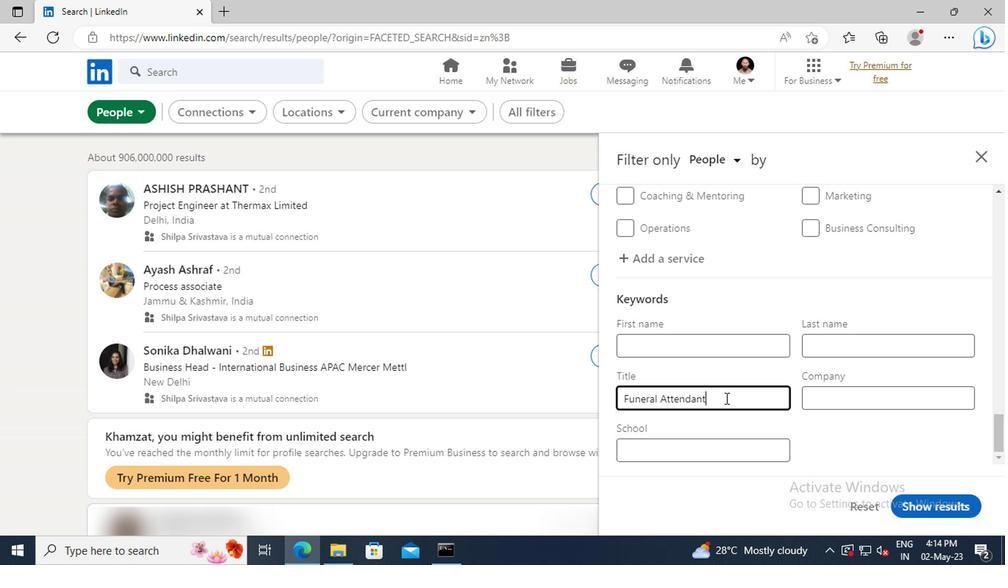 
Action: Mouse moved to (764, 466)
Screenshot: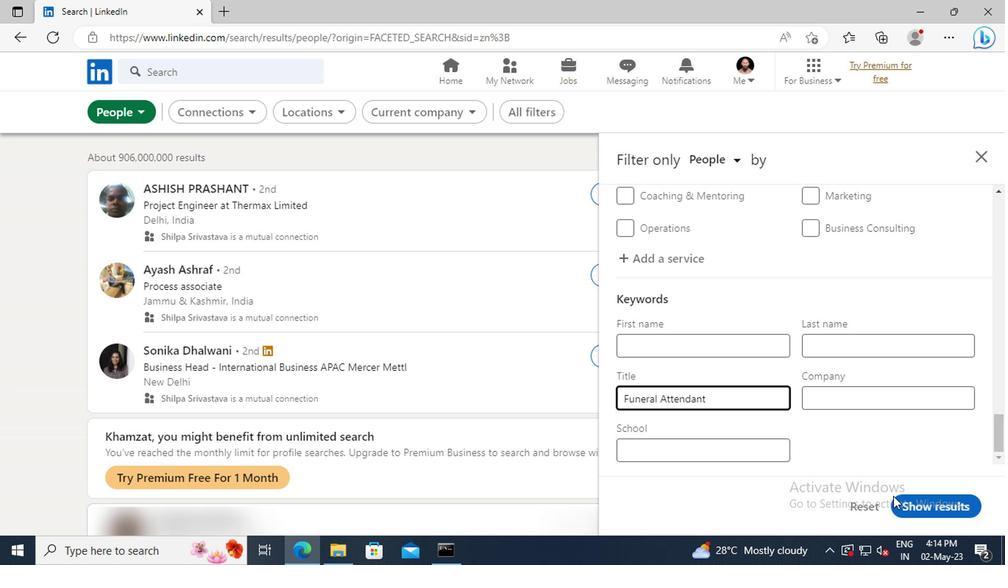 
Action: Mouse pressed left at (764, 466)
Screenshot: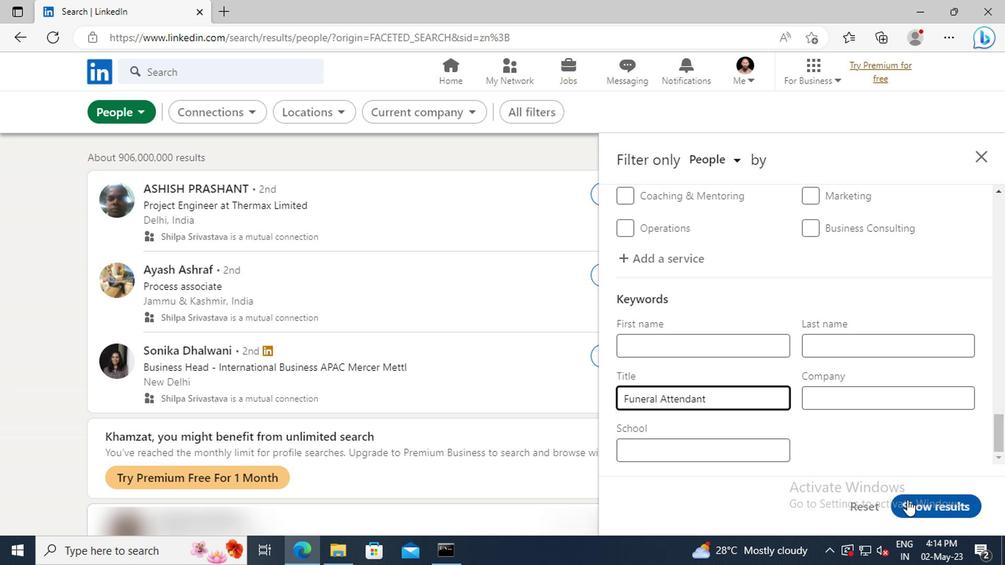 
Action: Mouse moved to (765, 467)
Screenshot: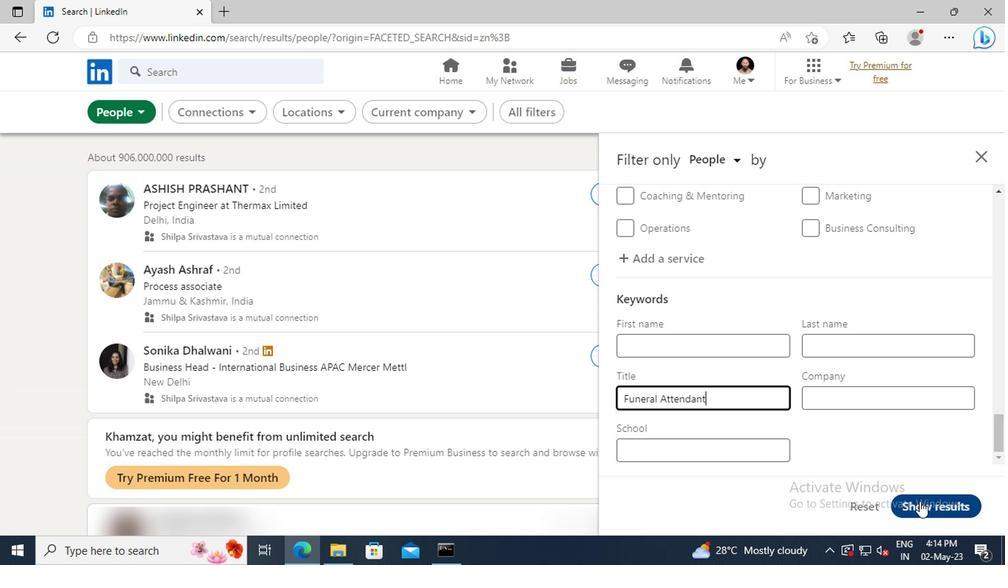 
